 Task: Add a signature Crystal Jones containing Thanks for everything, Crystal Jones to email address softage.4@softage.net and add a label Infrastructure
Action: Mouse moved to (1004, 82)
Screenshot: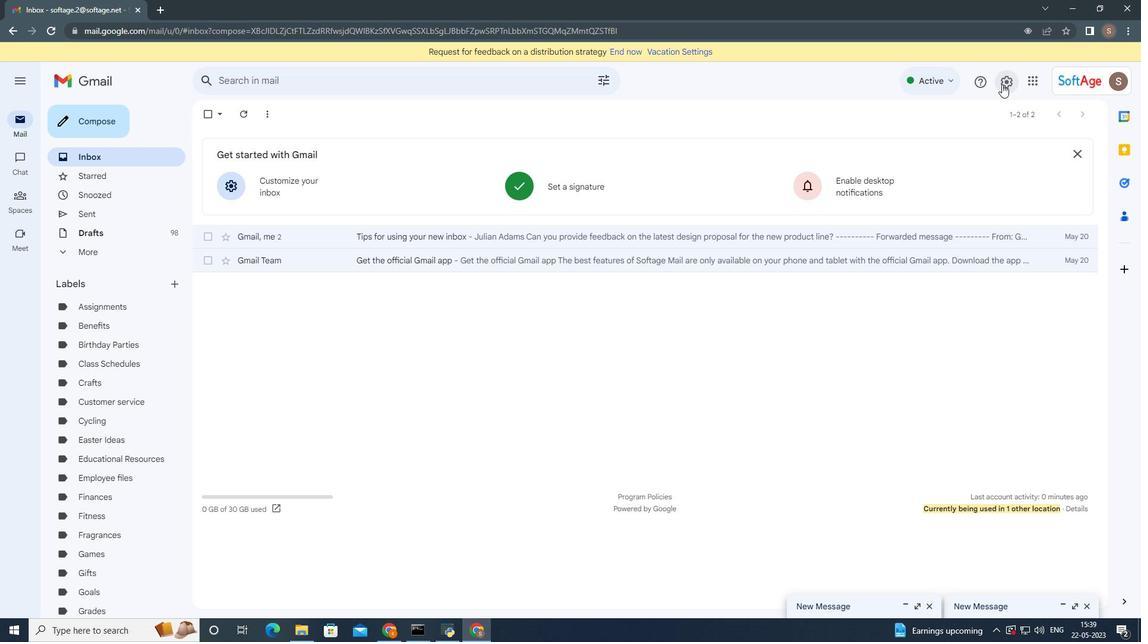 
Action: Mouse pressed left at (1004, 82)
Screenshot: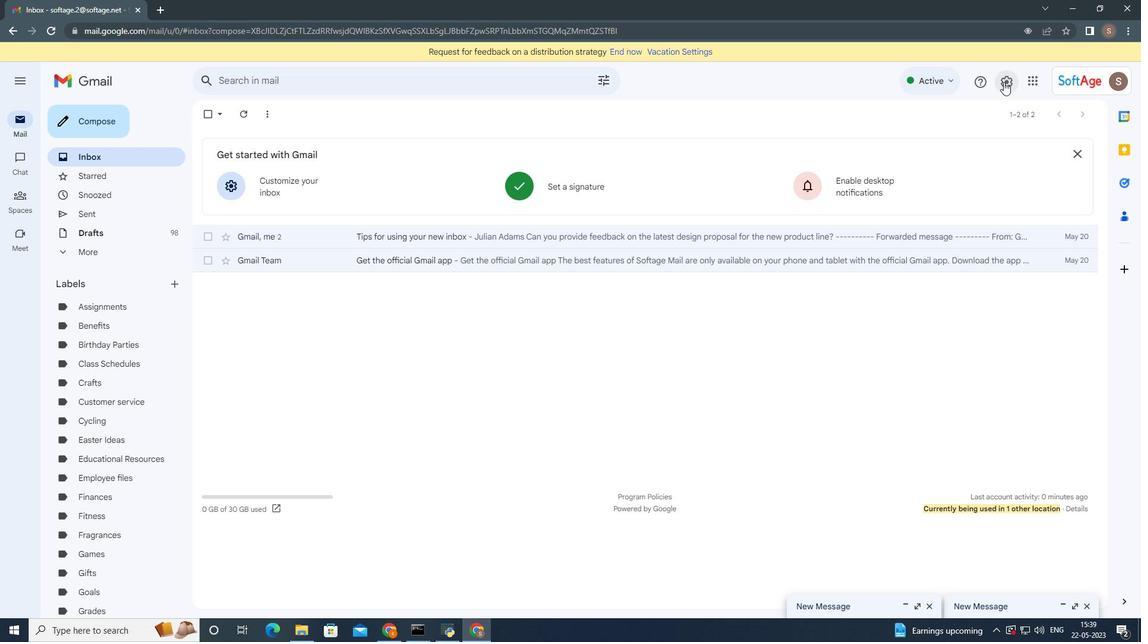 
Action: Mouse moved to (973, 137)
Screenshot: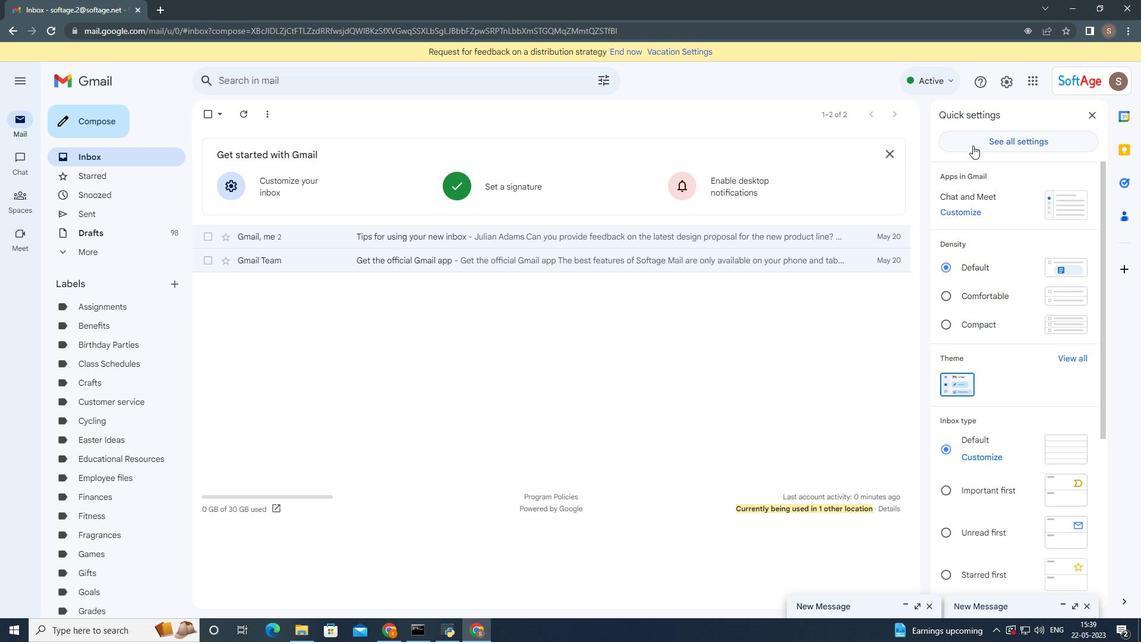 
Action: Mouse pressed left at (973, 137)
Screenshot: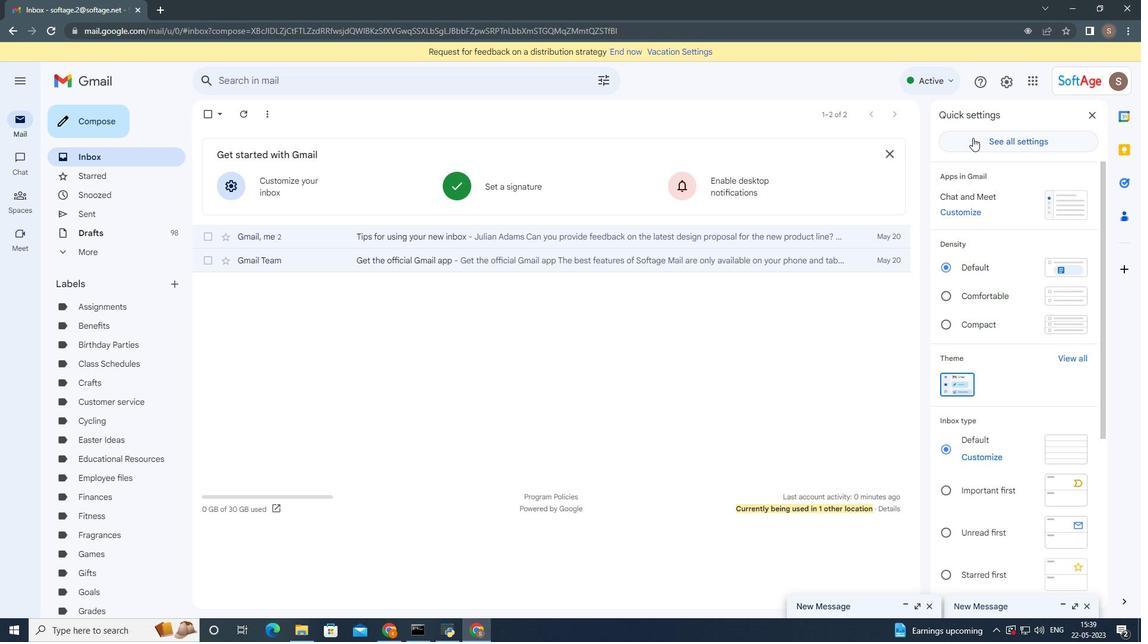
Action: Mouse moved to (811, 266)
Screenshot: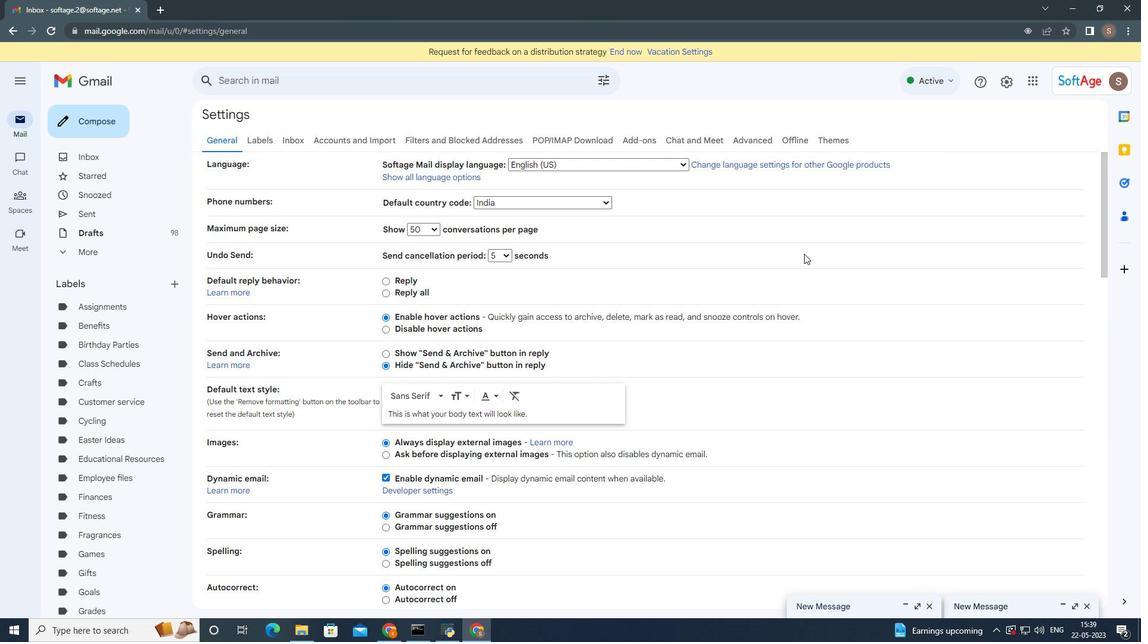 
Action: Mouse scrolled (805, 256) with delta (0, 0)
Screenshot: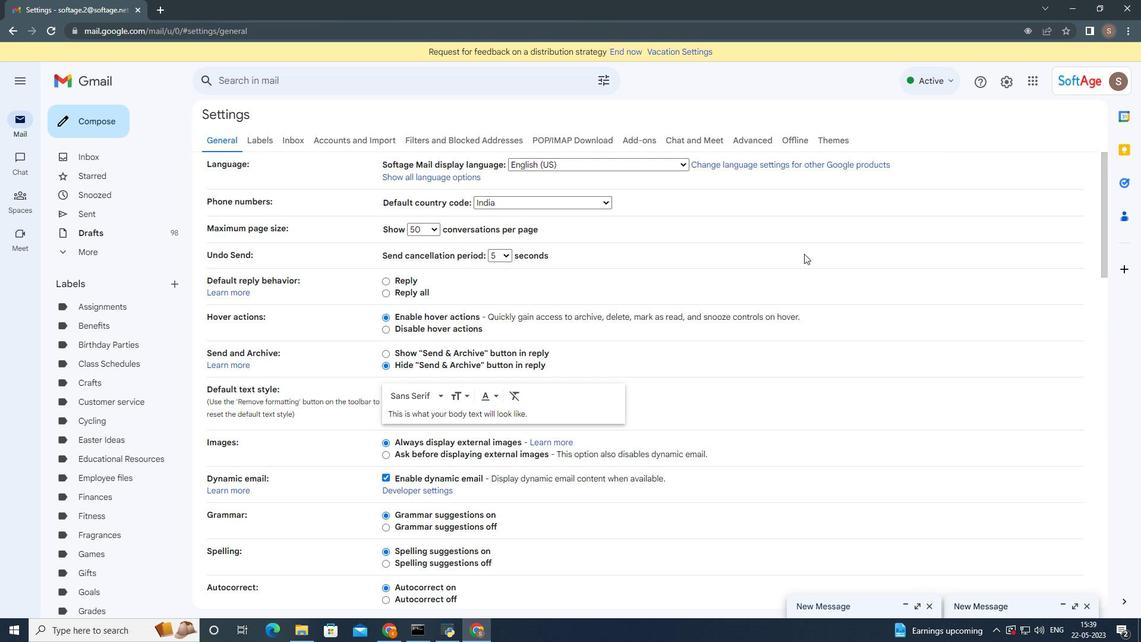 
Action: Mouse moved to (811, 267)
Screenshot: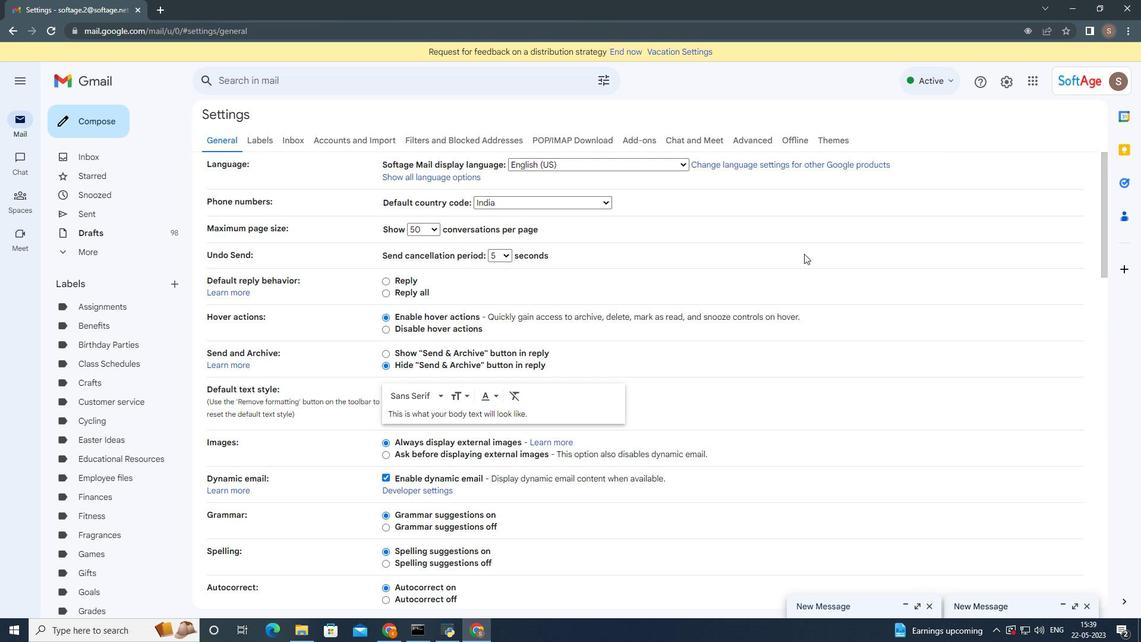 
Action: Mouse scrolled (811, 266) with delta (0, 0)
Screenshot: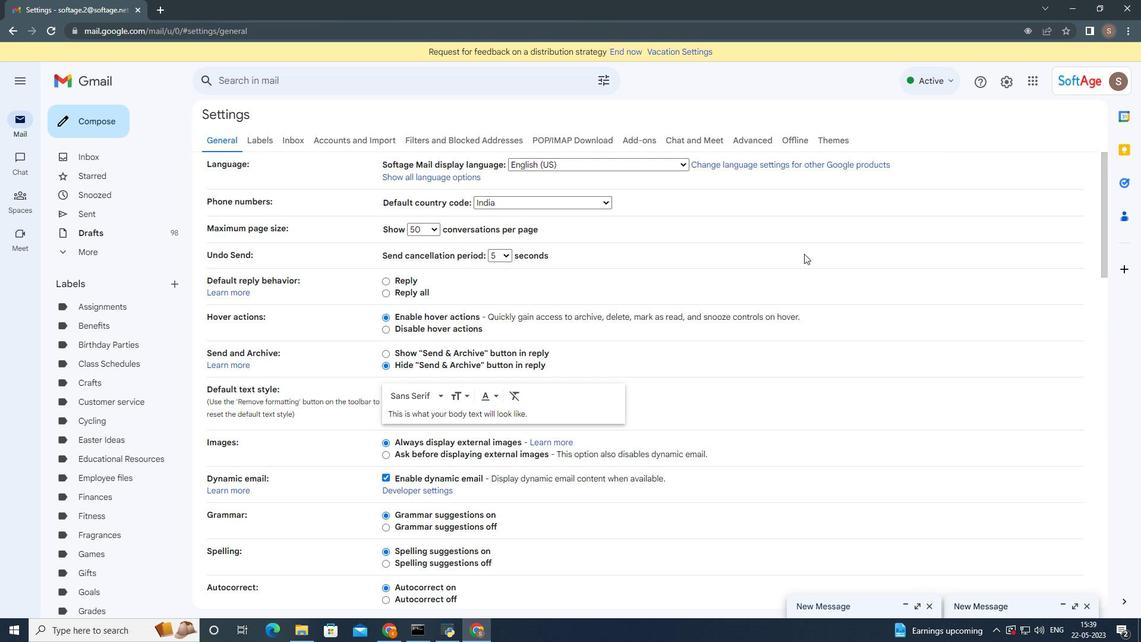 
Action: Mouse moved to (815, 277)
Screenshot: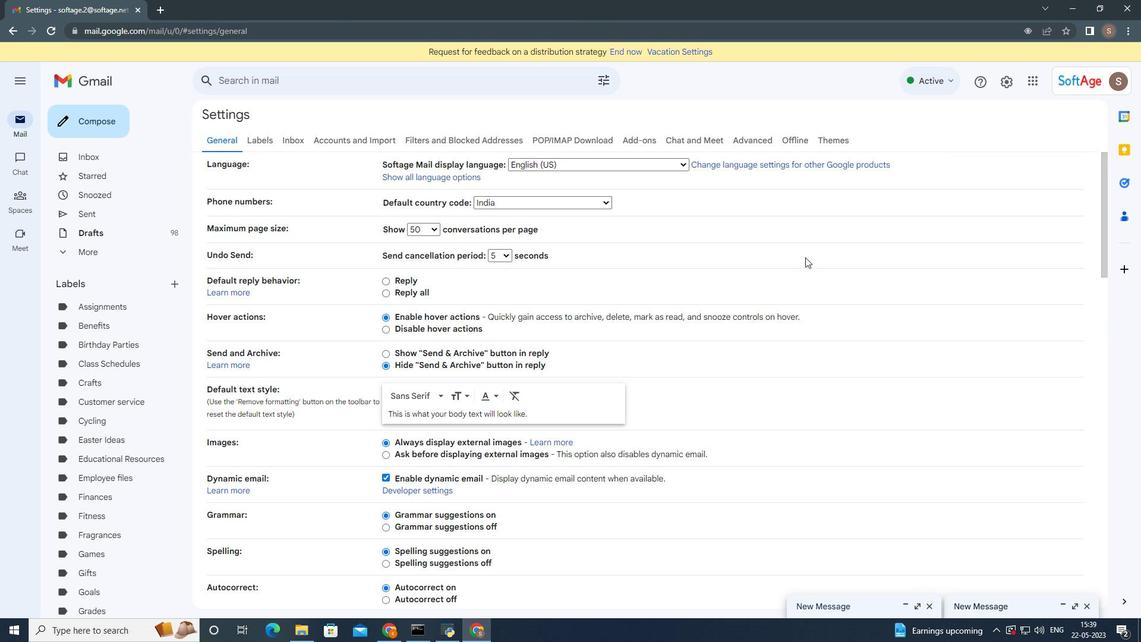 
Action: Mouse scrolled (815, 276) with delta (0, 0)
Screenshot: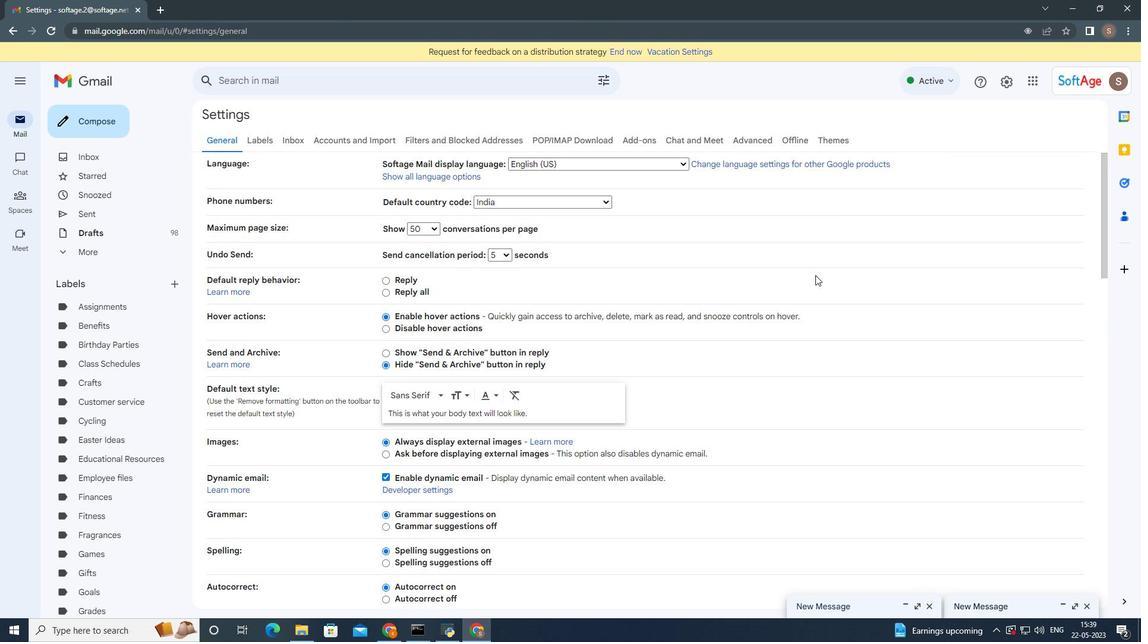 
Action: Mouse moved to (631, 314)
Screenshot: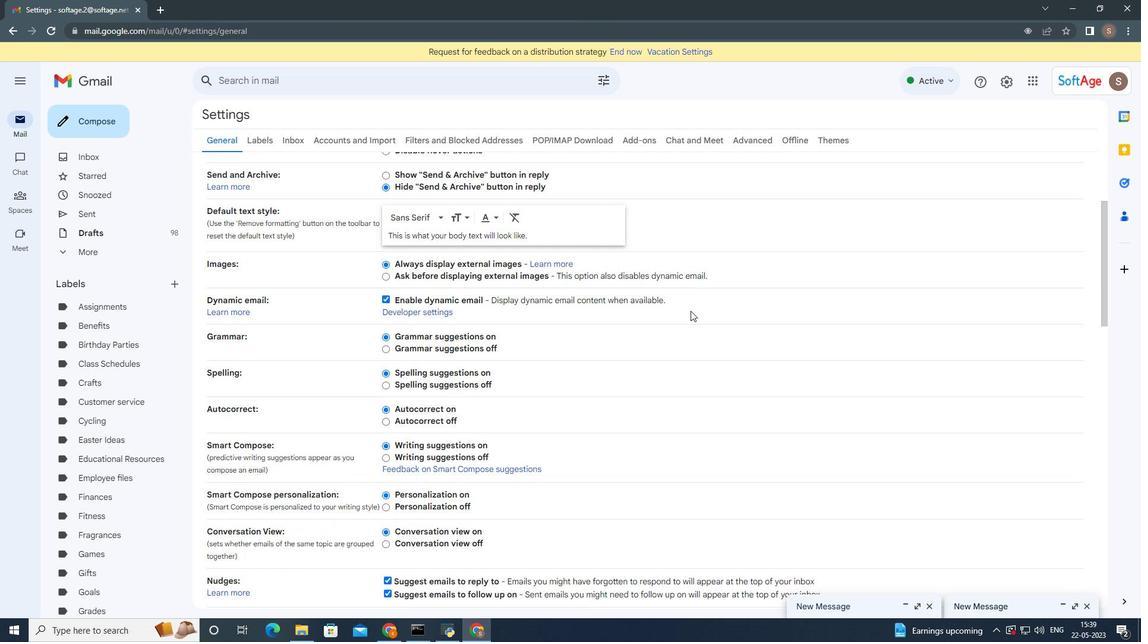 
Action: Mouse scrolled (631, 313) with delta (0, 0)
Screenshot: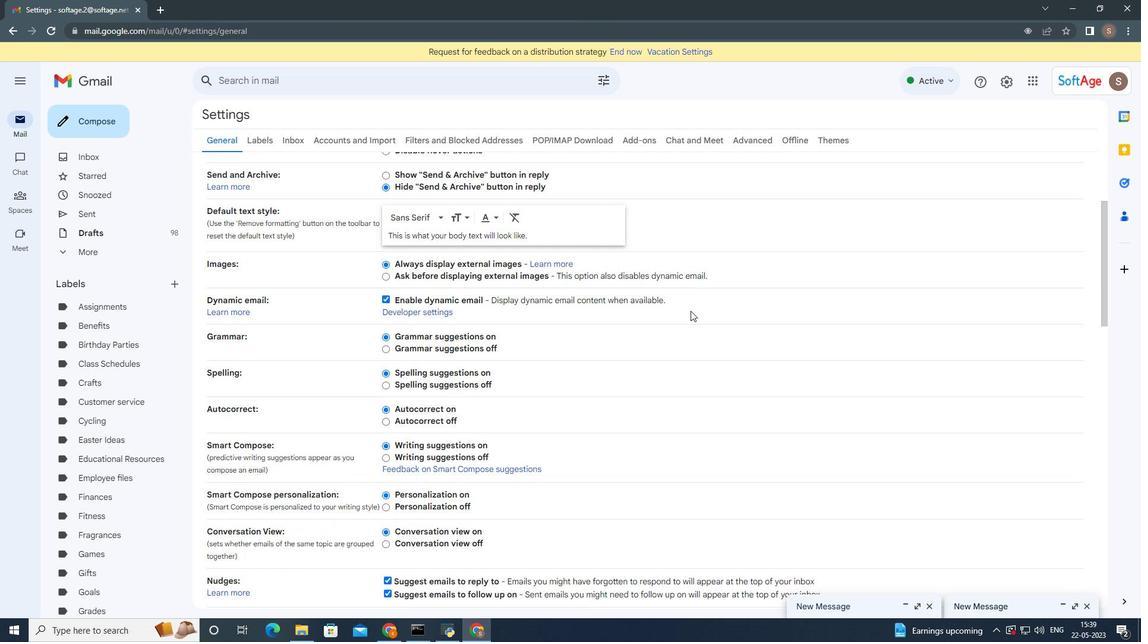 
Action: Mouse moved to (501, 312)
Screenshot: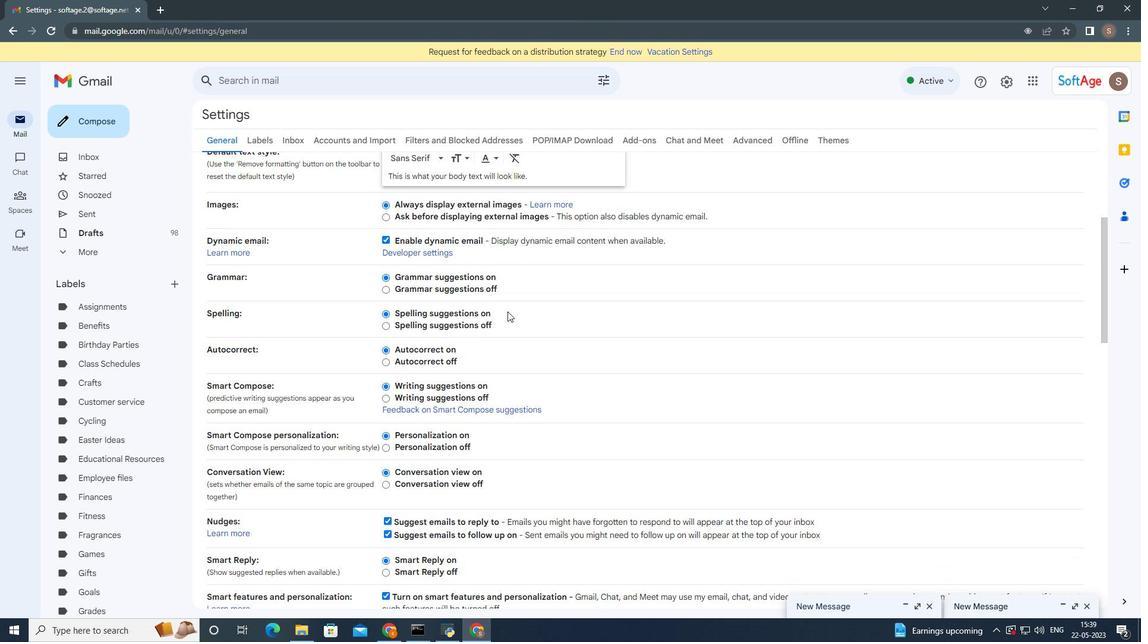 
Action: Mouse scrolled (501, 312) with delta (0, 0)
Screenshot: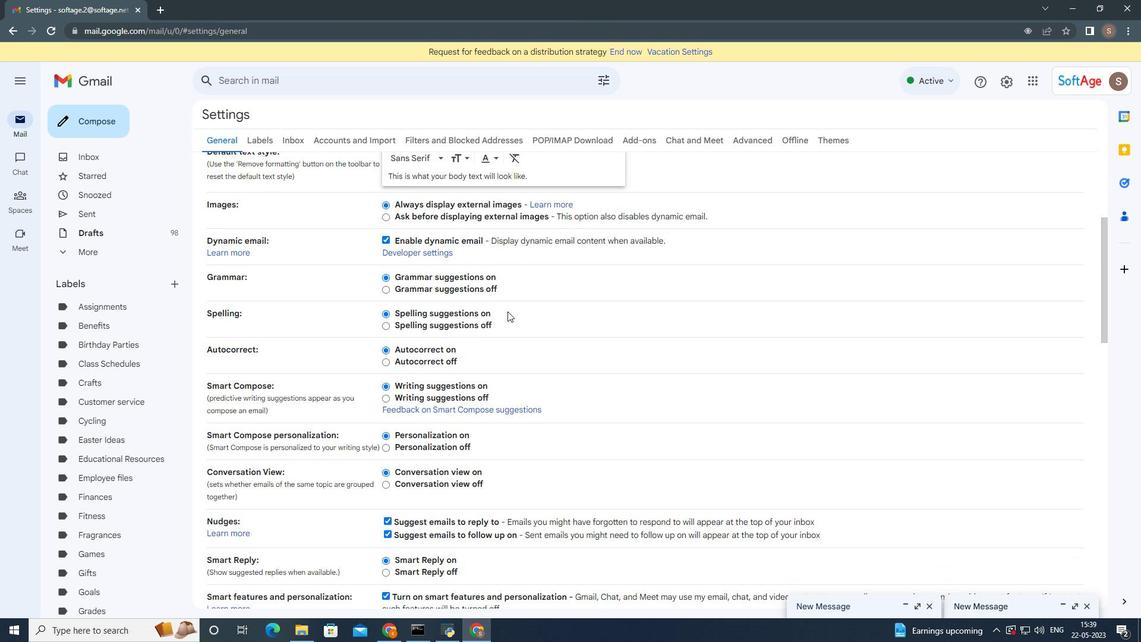 
Action: Mouse moved to (499, 313)
Screenshot: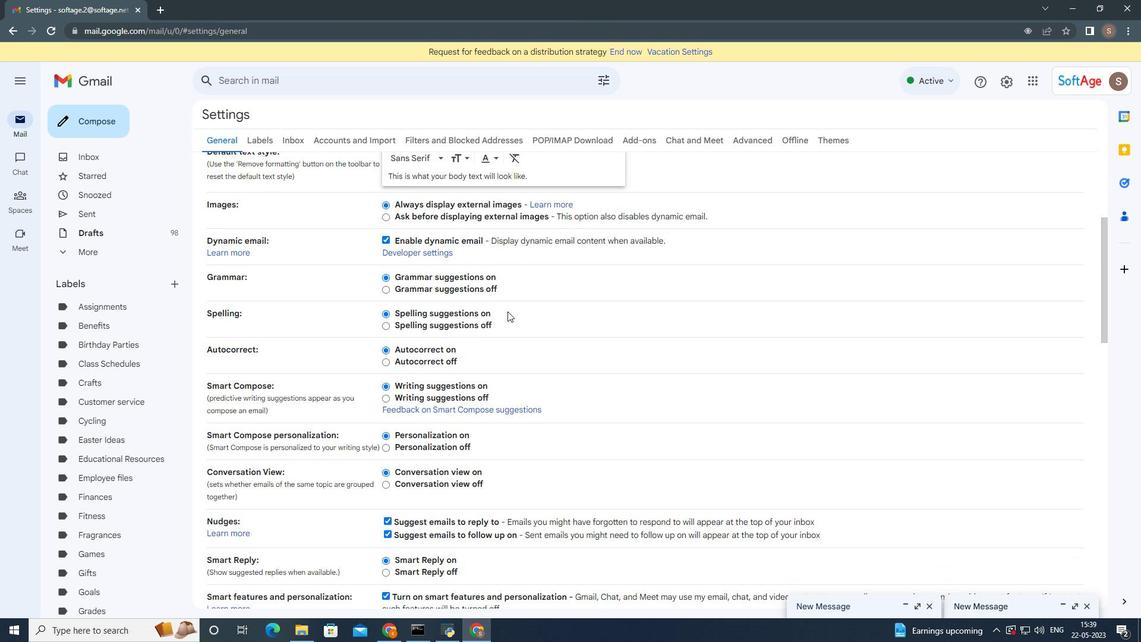 
Action: Mouse scrolled (499, 313) with delta (0, 0)
Screenshot: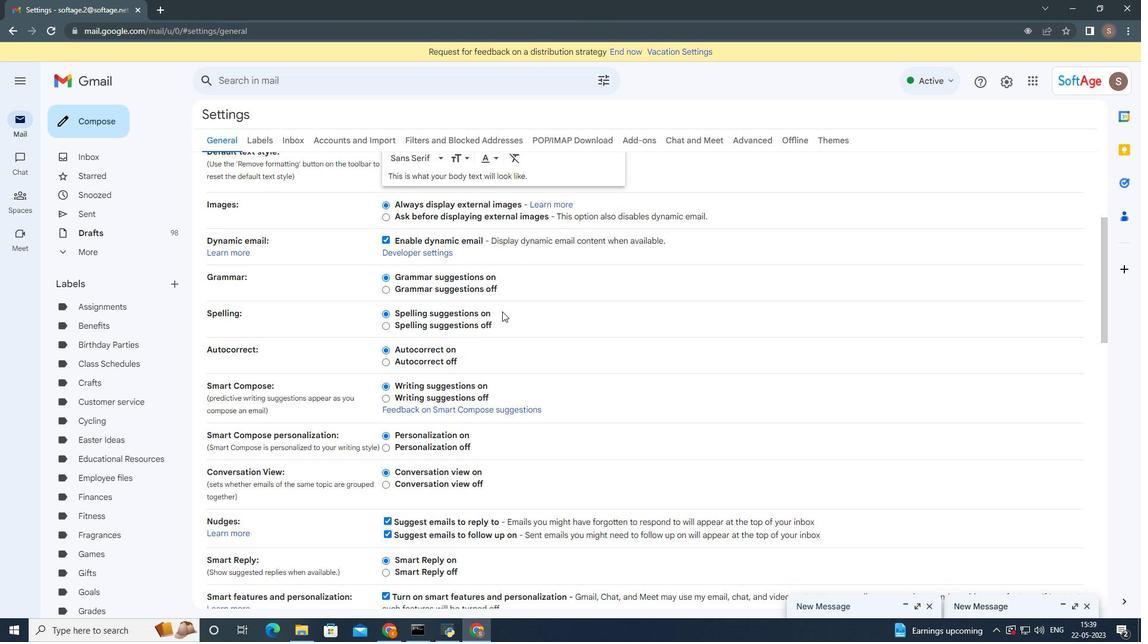 
Action: Mouse moved to (498, 314)
Screenshot: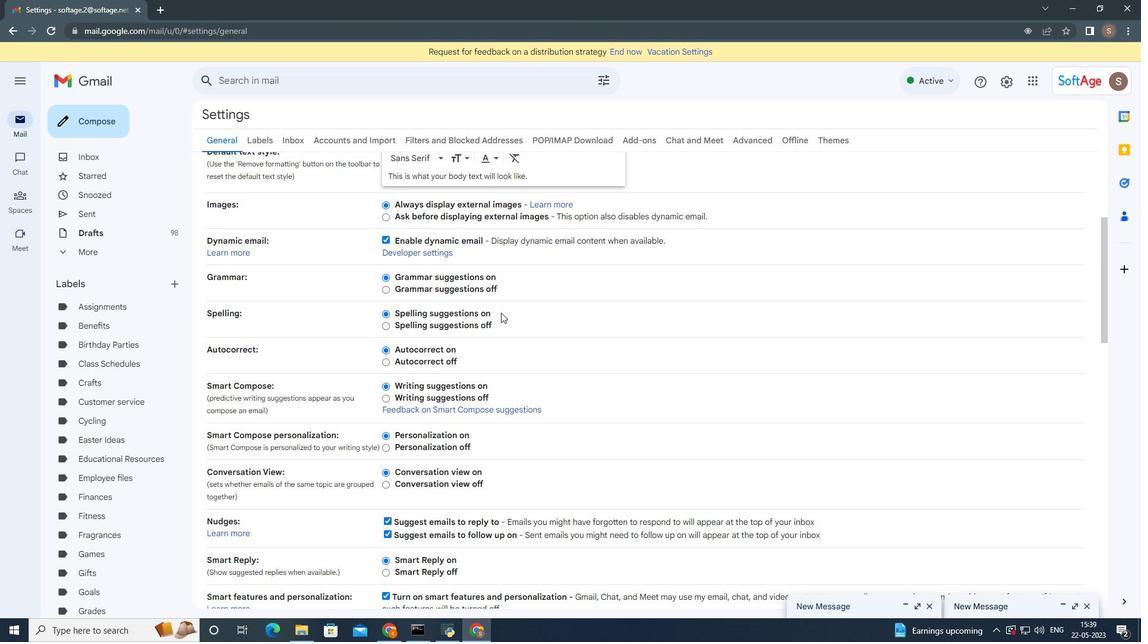 
Action: Mouse scrolled (498, 313) with delta (0, 0)
Screenshot: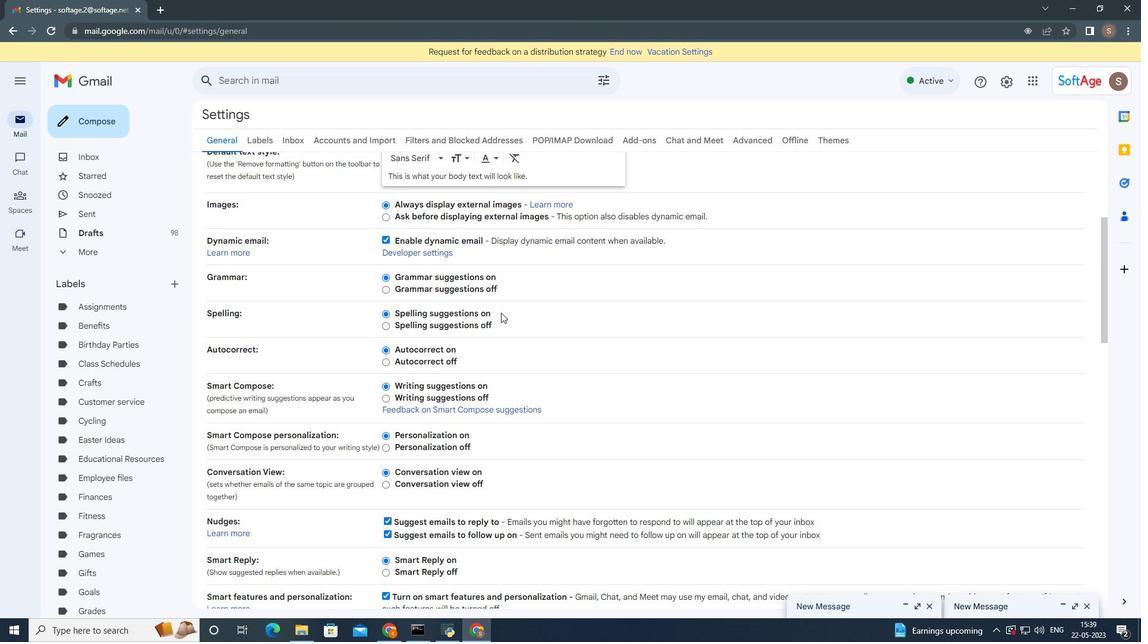 
Action: Mouse moved to (498, 315)
Screenshot: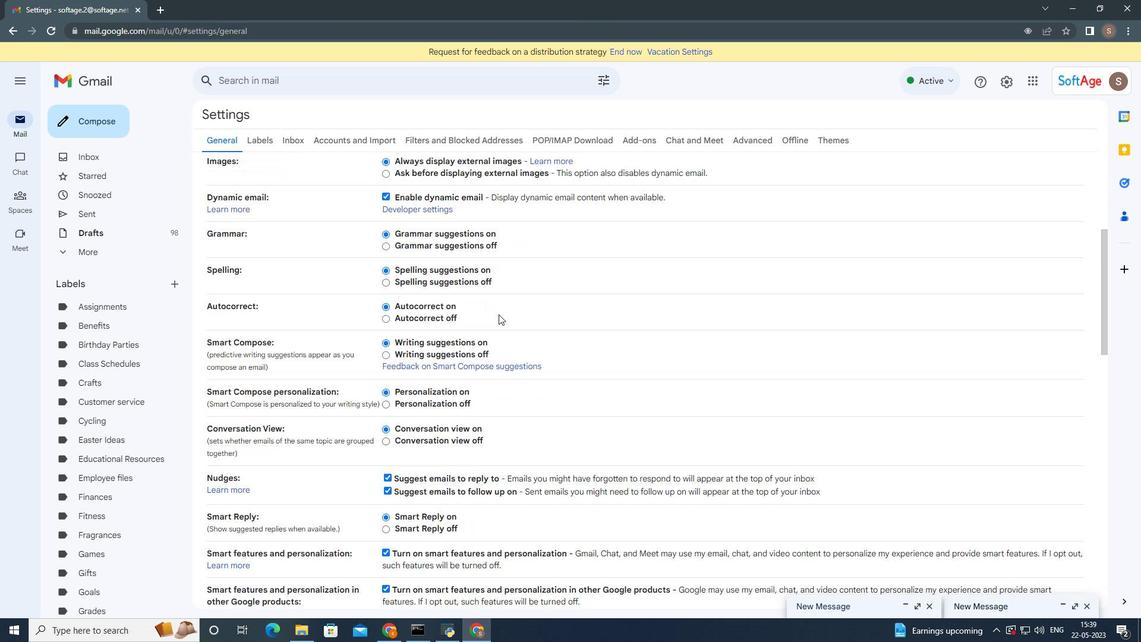 
Action: Mouse scrolled (498, 314) with delta (0, 0)
Screenshot: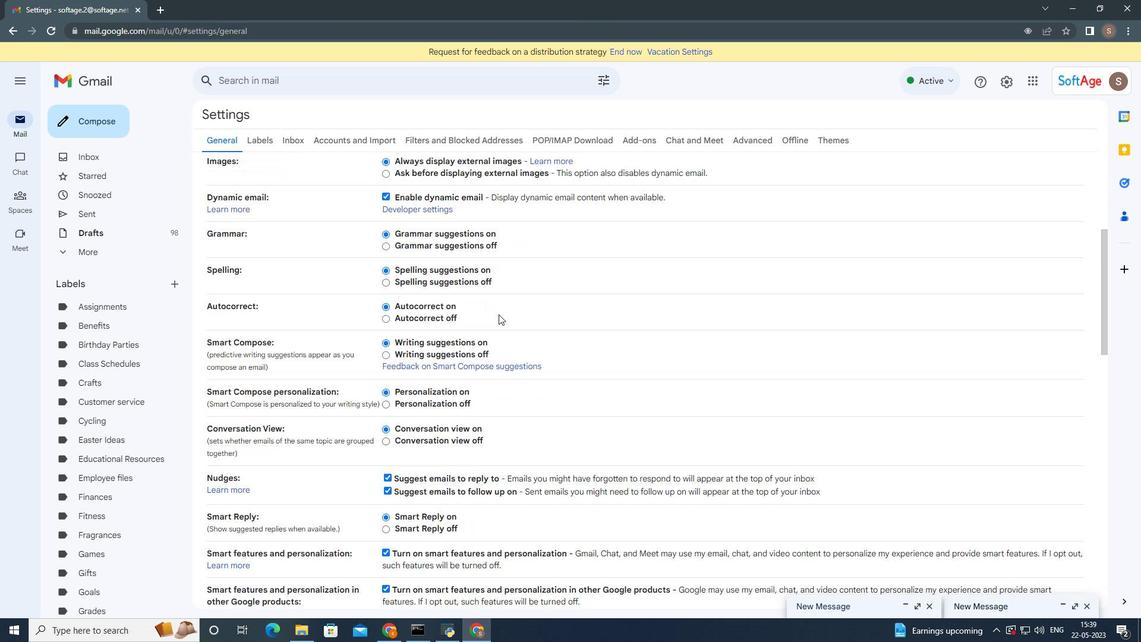 
Action: Mouse moved to (495, 324)
Screenshot: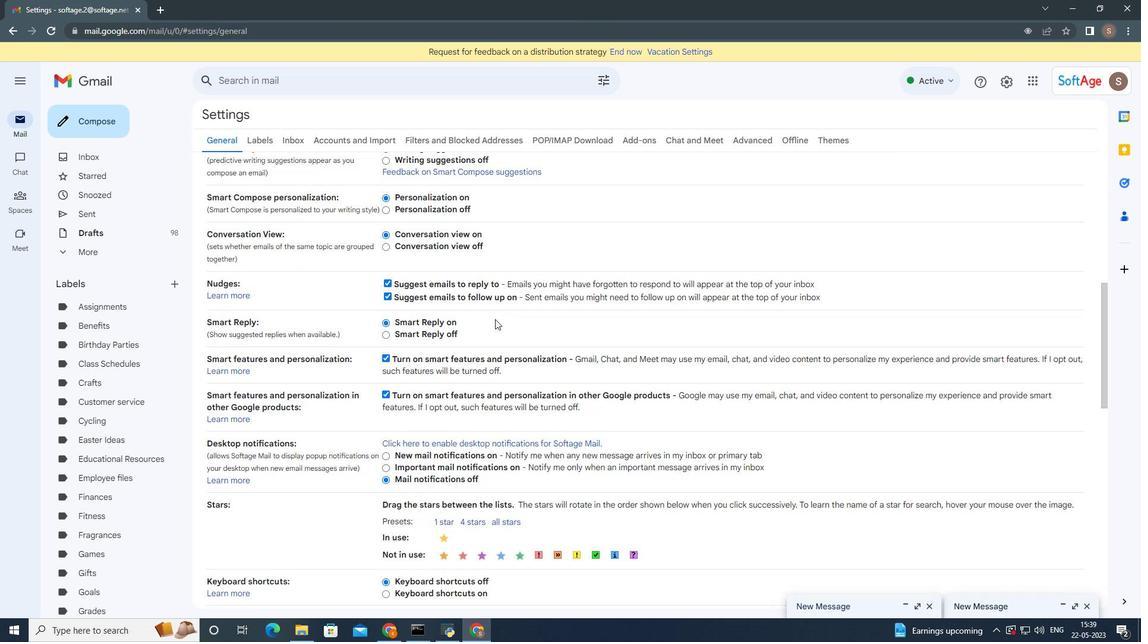 
Action: Mouse scrolled (495, 323) with delta (0, 0)
Screenshot: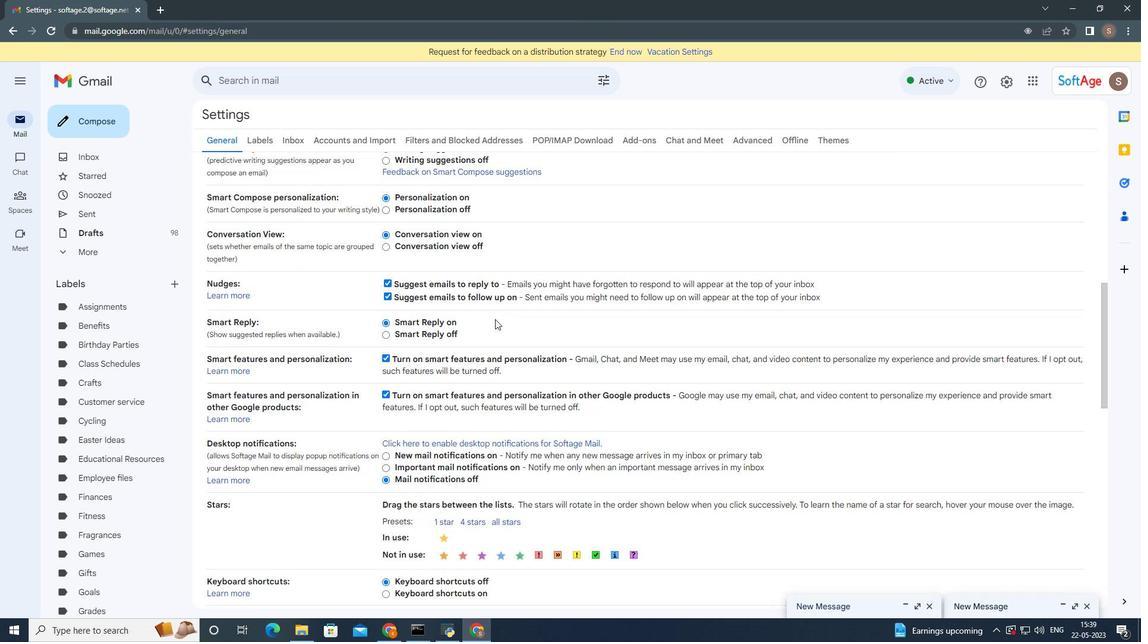 
Action: Mouse moved to (495, 325)
Screenshot: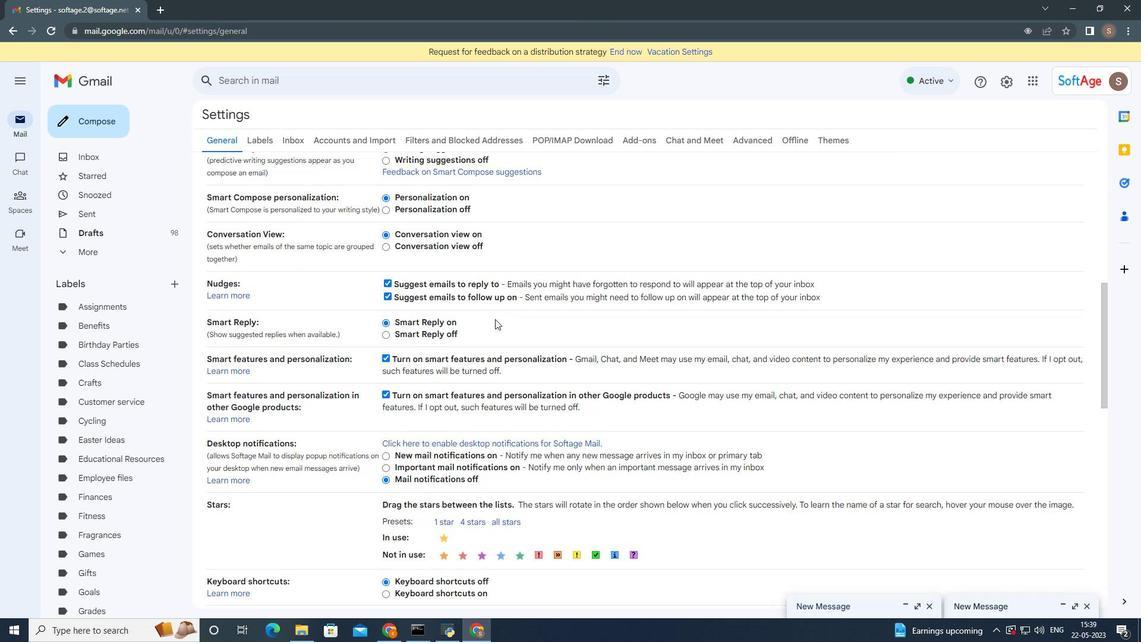 
Action: Mouse scrolled (495, 325) with delta (0, 0)
Screenshot: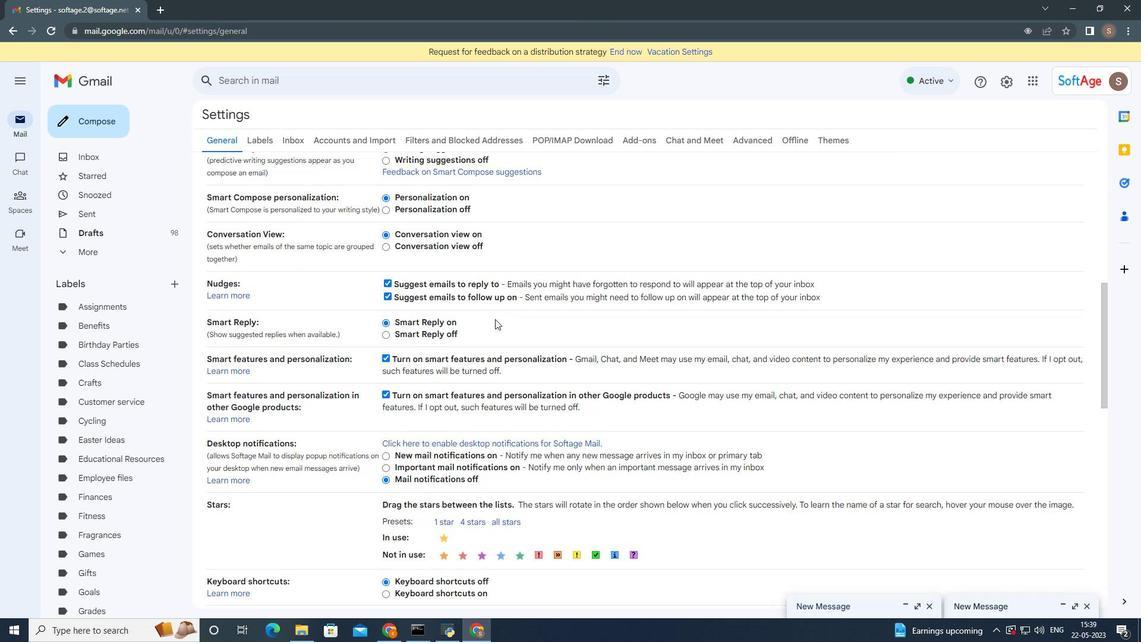 
Action: Mouse moved to (495, 327)
Screenshot: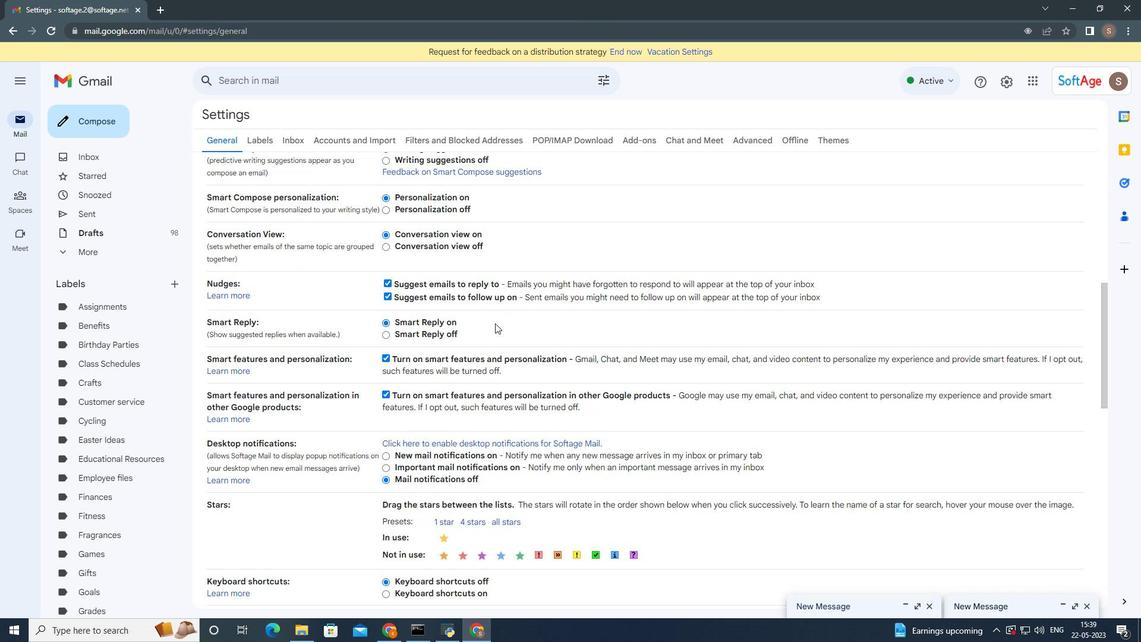 
Action: Mouse scrolled (495, 326) with delta (0, 0)
Screenshot: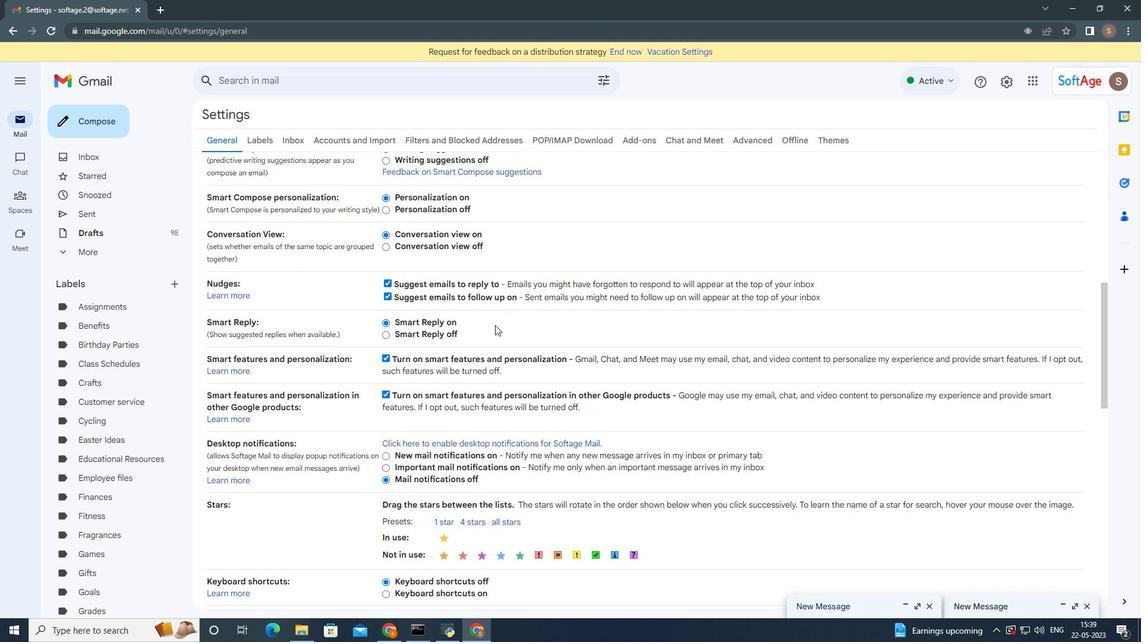 
Action: Mouse moved to (495, 328)
Screenshot: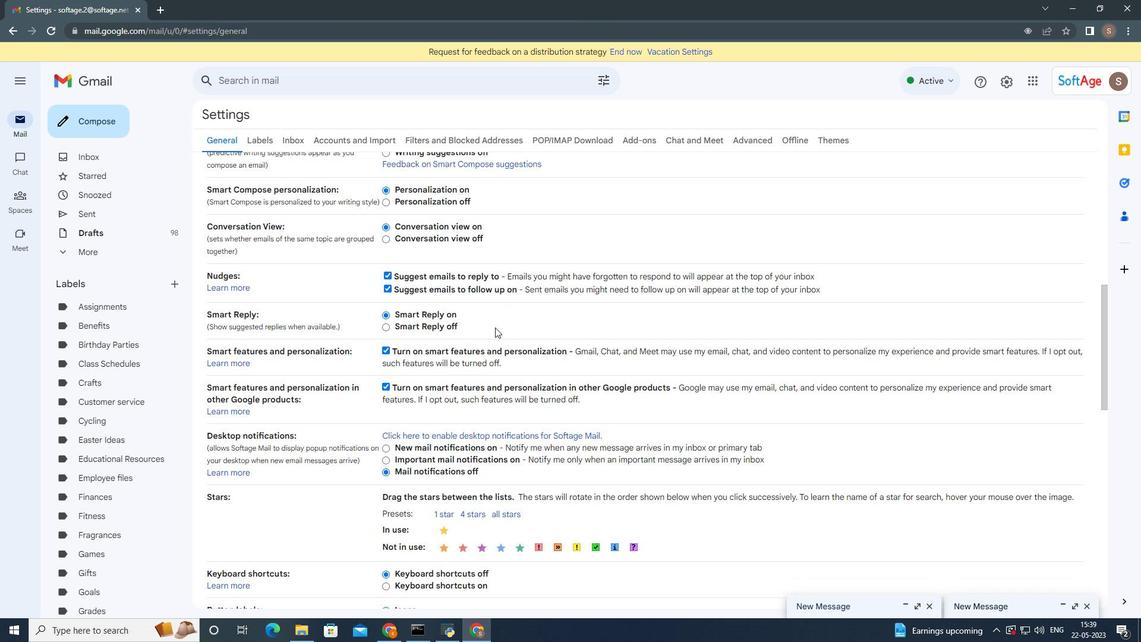 
Action: Mouse scrolled (495, 328) with delta (0, 0)
Screenshot: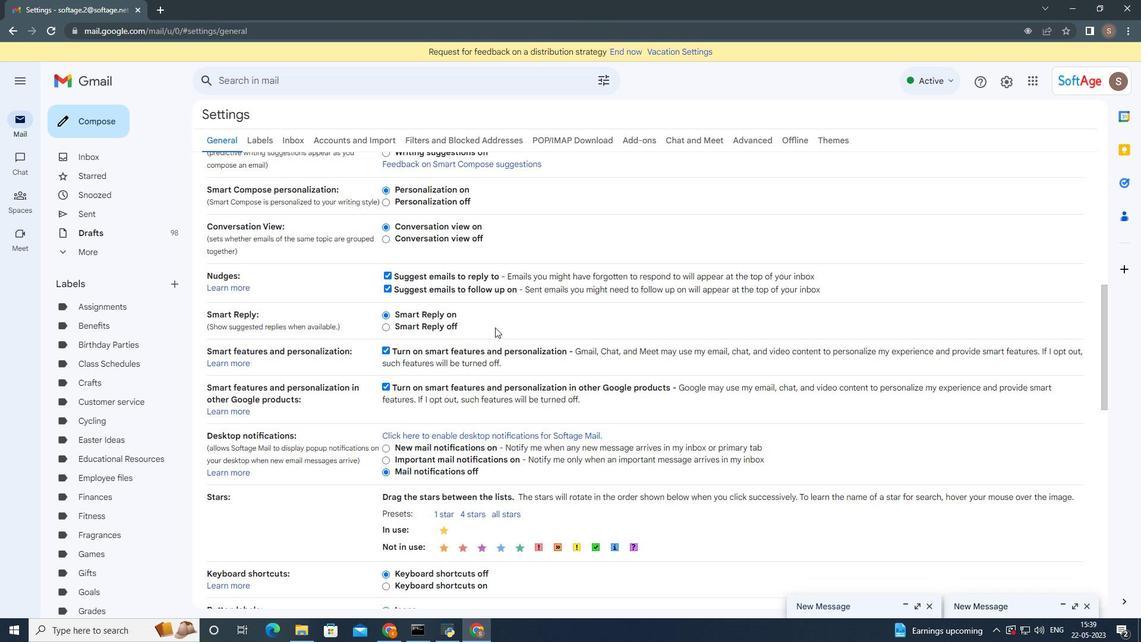 
Action: Mouse moved to (494, 335)
Screenshot: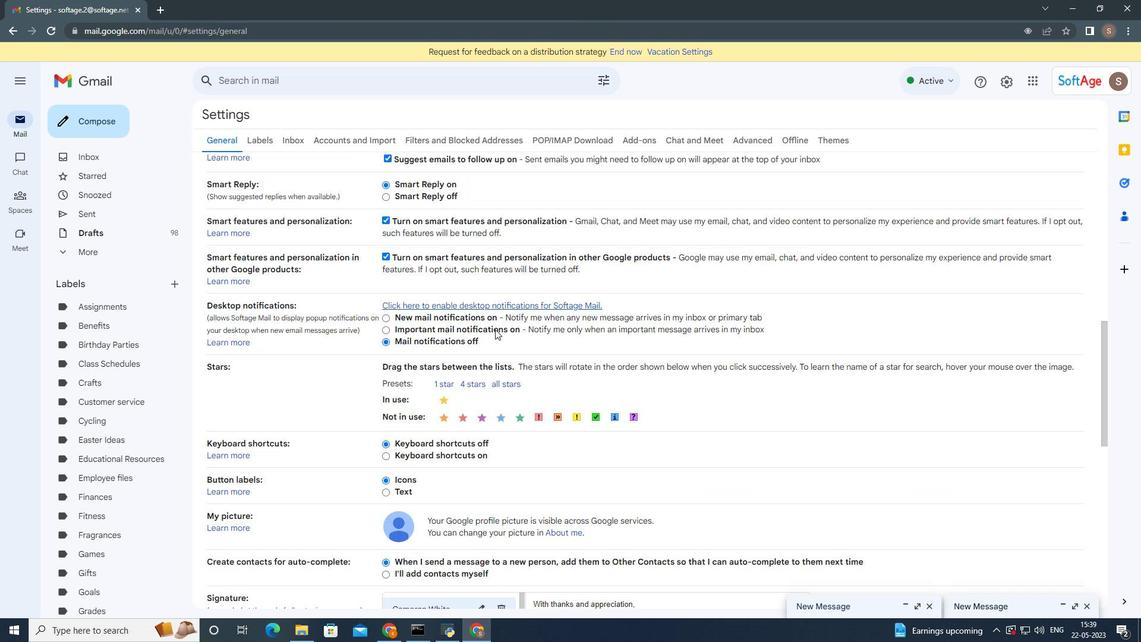 
Action: Mouse scrolled (494, 335) with delta (0, 0)
Screenshot: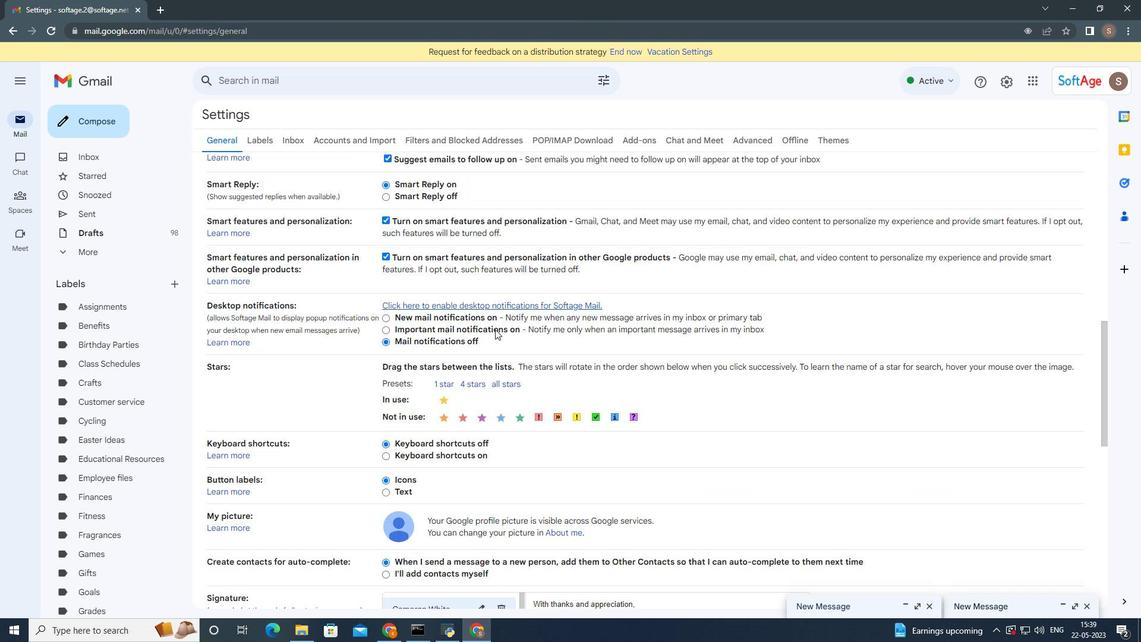 
Action: Mouse moved to (511, 410)
Screenshot: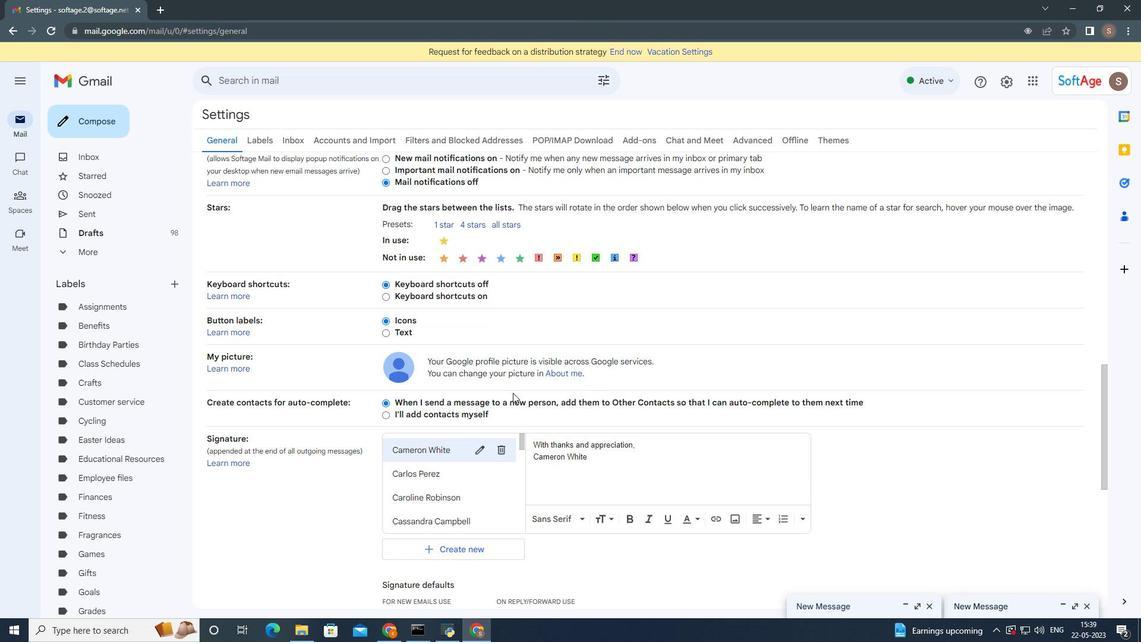 
Action: Mouse scrolled (511, 407) with delta (0, 0)
Screenshot: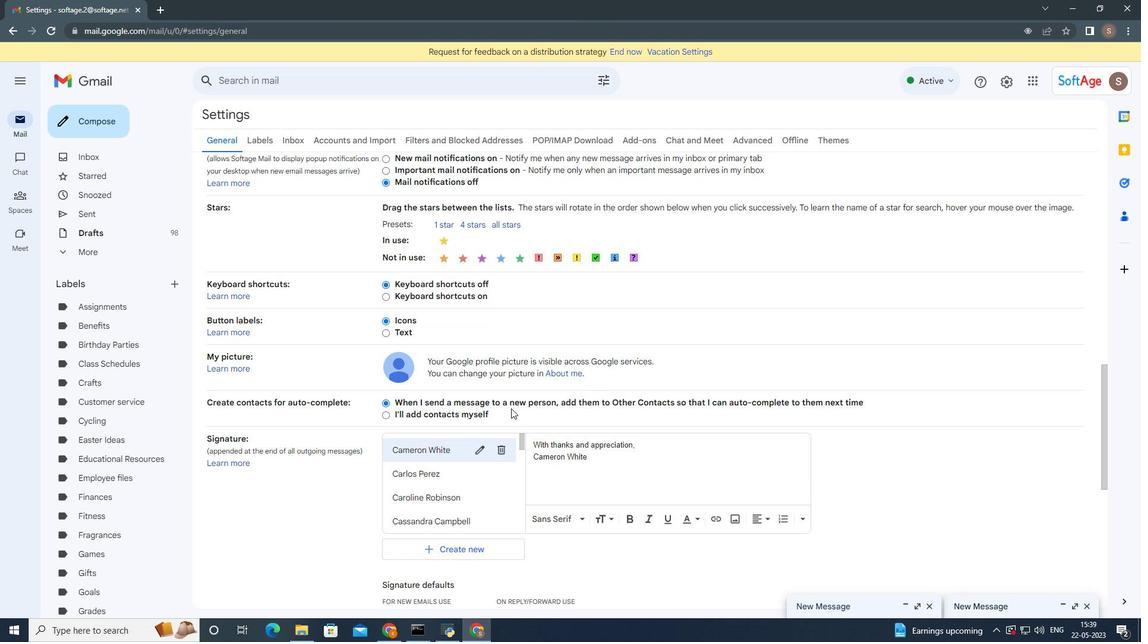 
Action: Mouse moved to (510, 413)
Screenshot: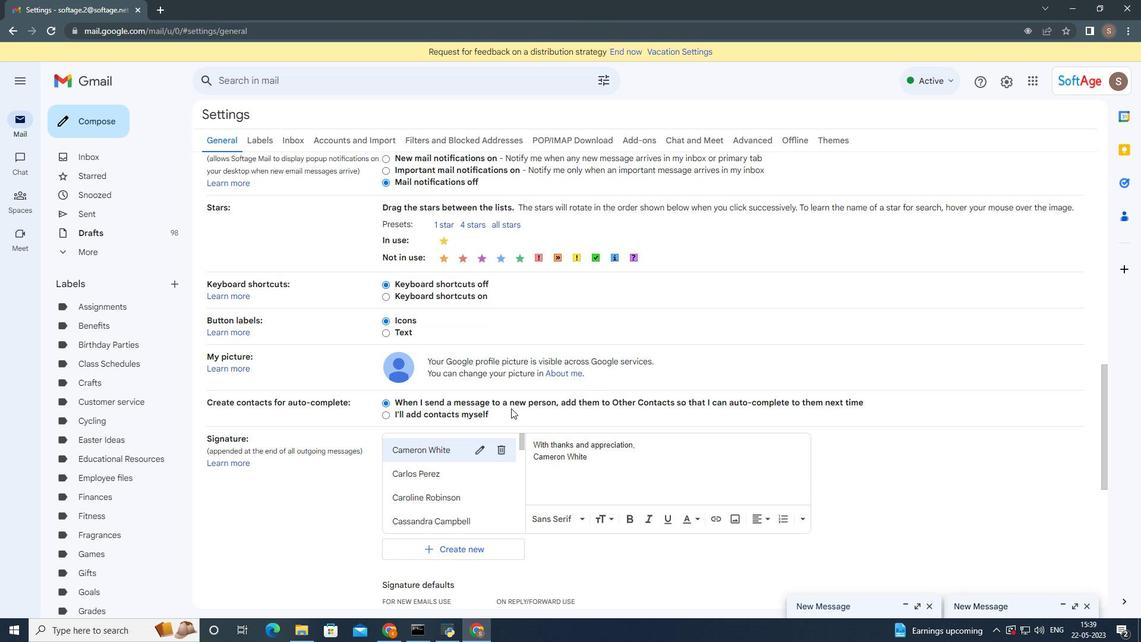
Action: Mouse scrolled (511, 412) with delta (0, 0)
Screenshot: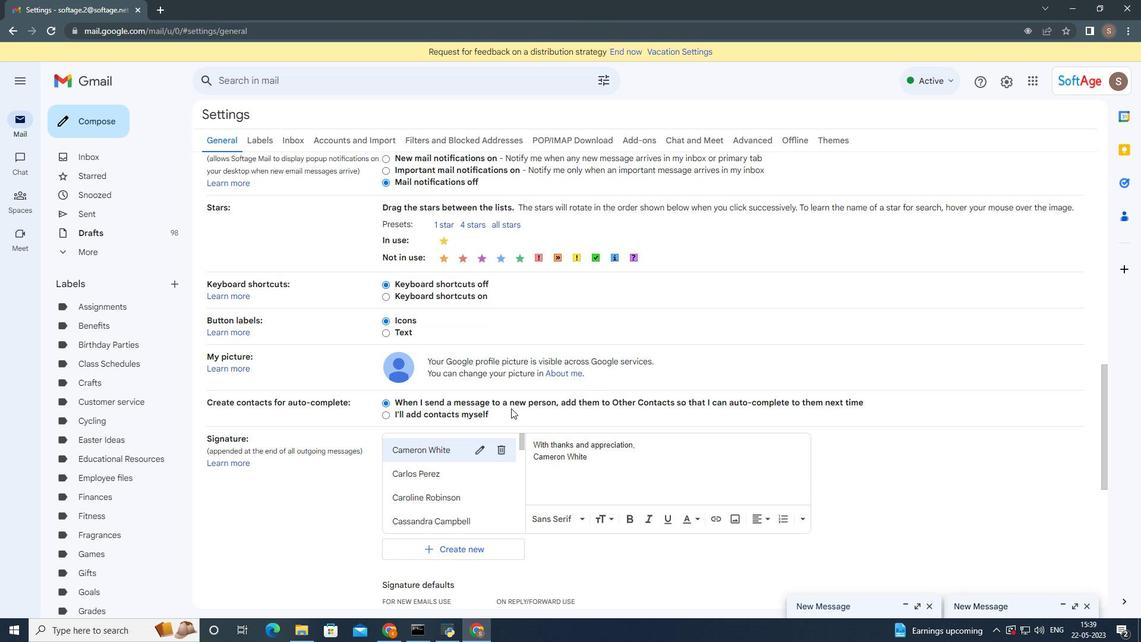 
Action: Mouse moved to (510, 413)
Screenshot: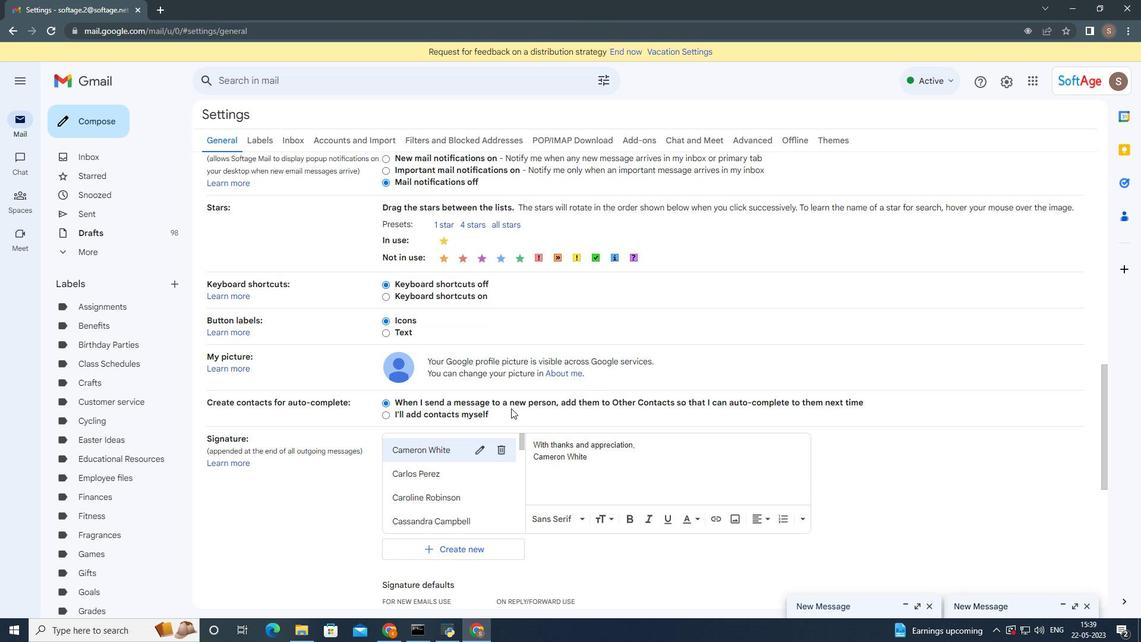 
Action: Mouse scrolled (510, 412) with delta (0, 0)
Screenshot: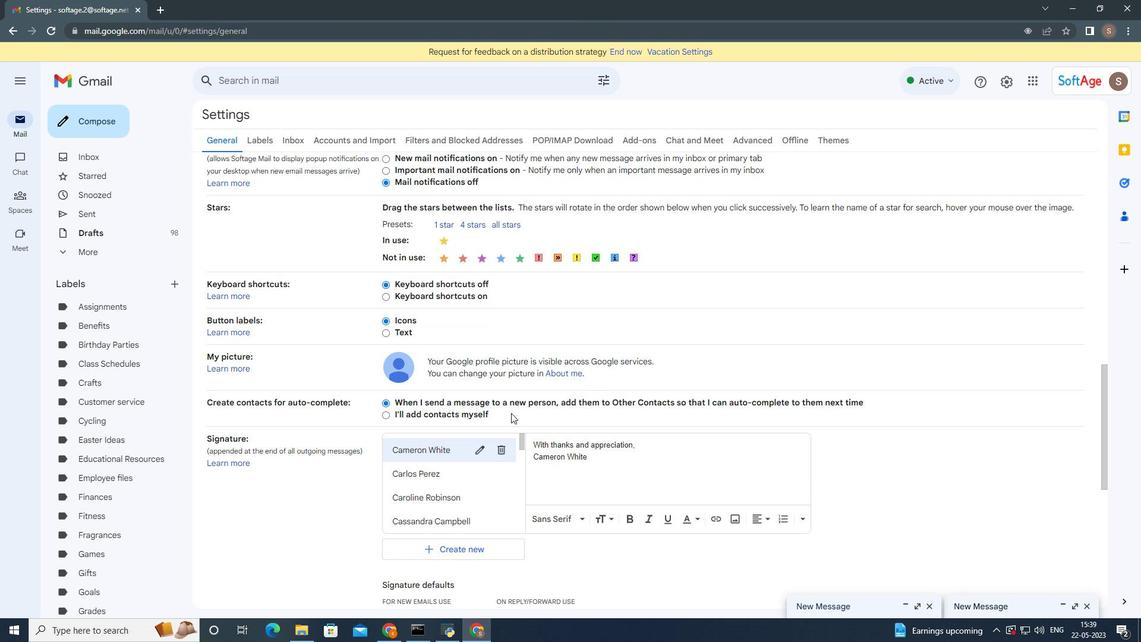 
Action: Mouse moved to (507, 415)
Screenshot: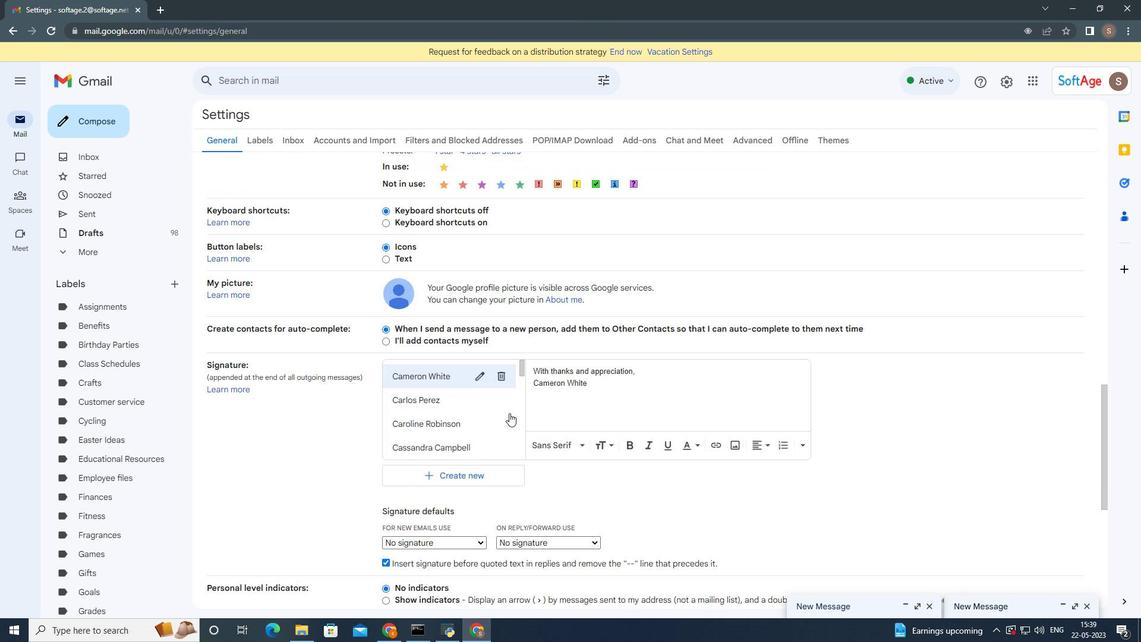 
Action: Mouse scrolled (507, 414) with delta (0, 0)
Screenshot: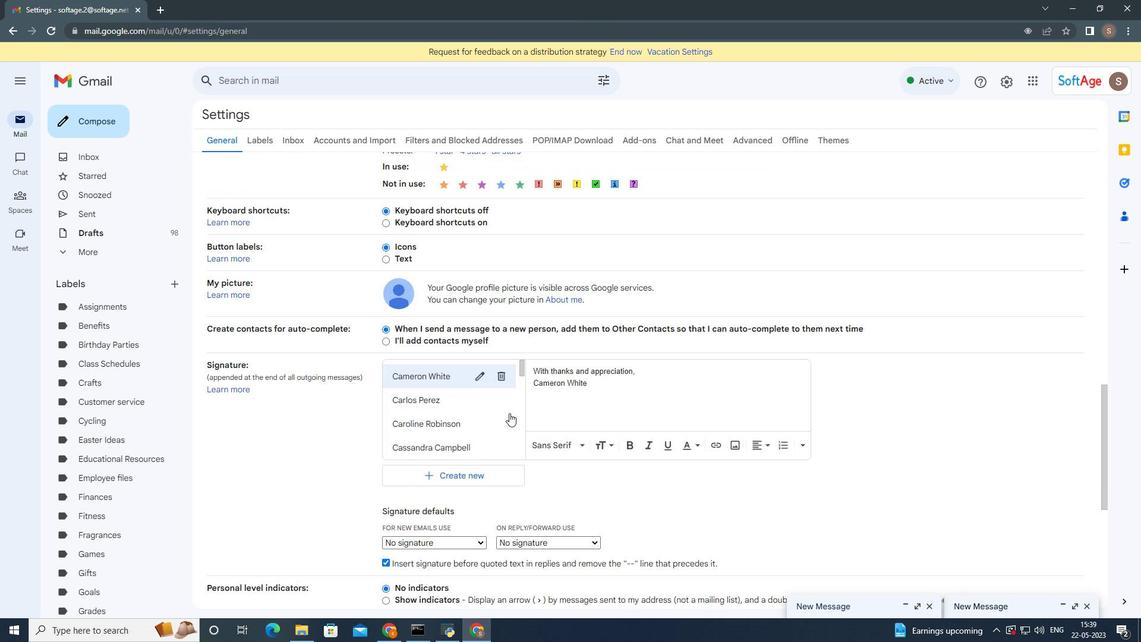 
Action: Mouse moved to (488, 310)
Screenshot: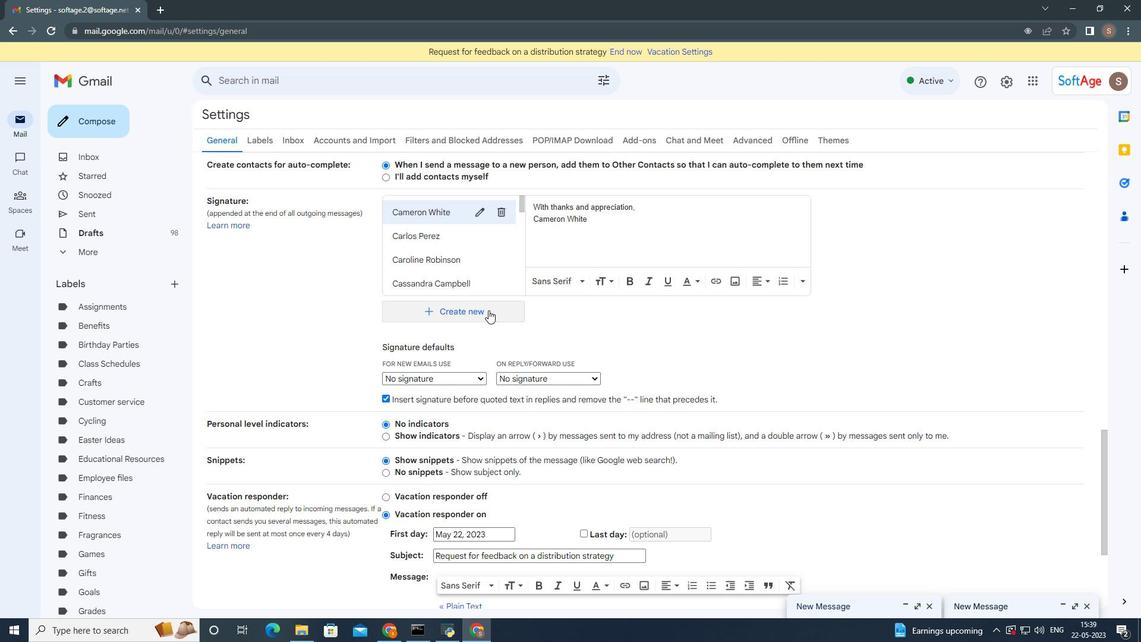 
Action: Mouse pressed left at (488, 310)
Screenshot: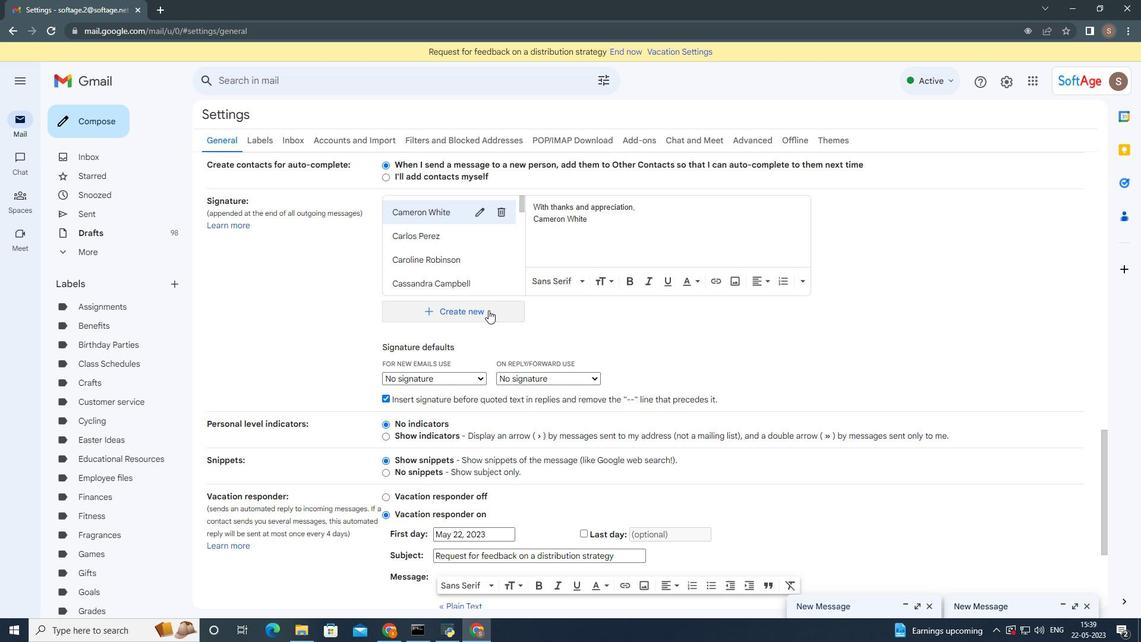 
Action: Mouse moved to (636, 305)
Screenshot: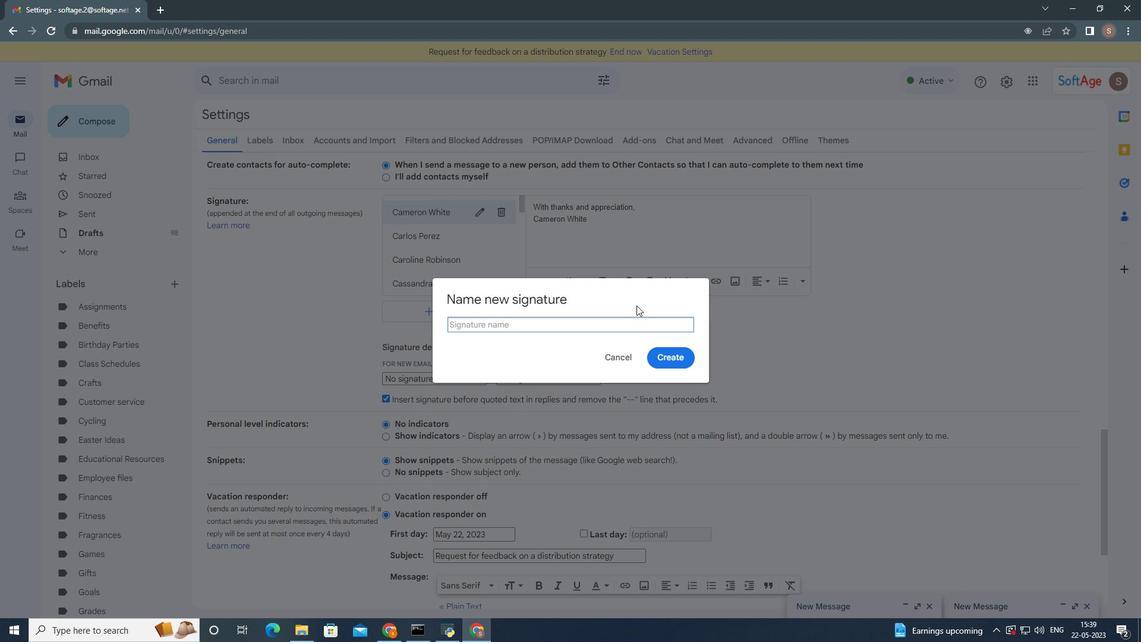 
Action: Key pressed <Key.shift>Crystal<Key.space><Key.shift>H<Key.backspace><Key.shift>Jones
Screenshot: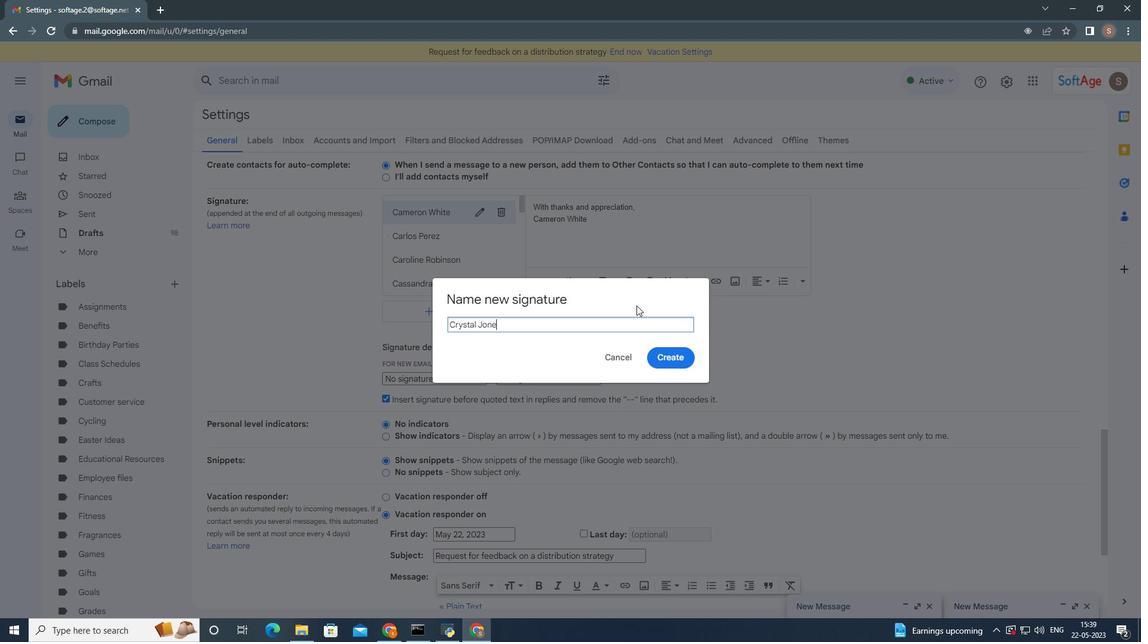 
Action: Mouse moved to (668, 360)
Screenshot: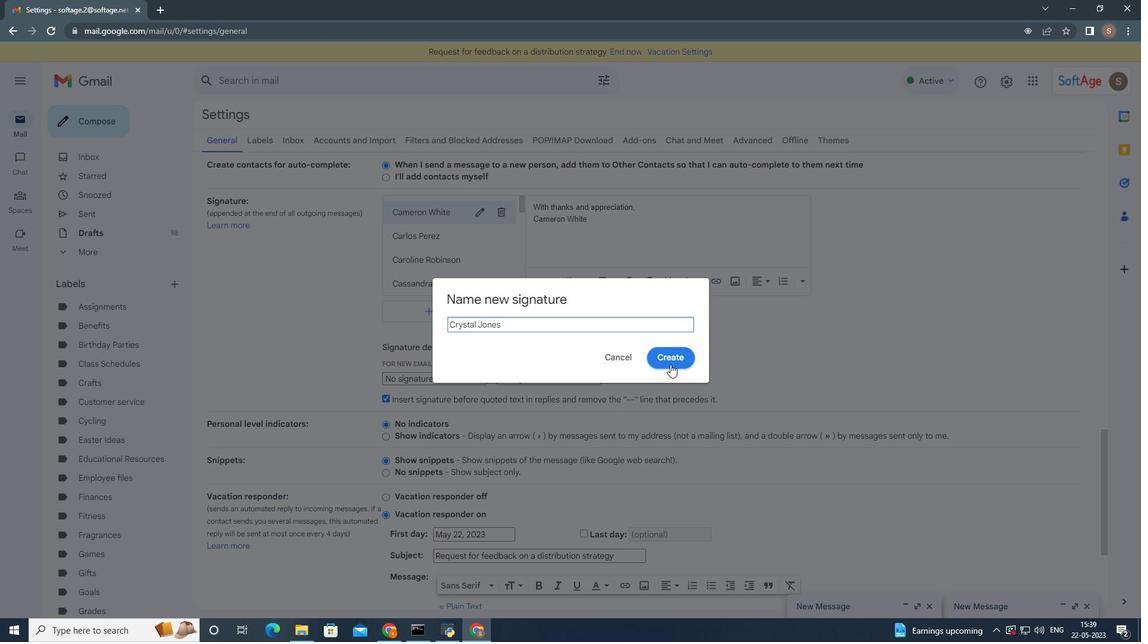 
Action: Mouse pressed left at (668, 360)
Screenshot: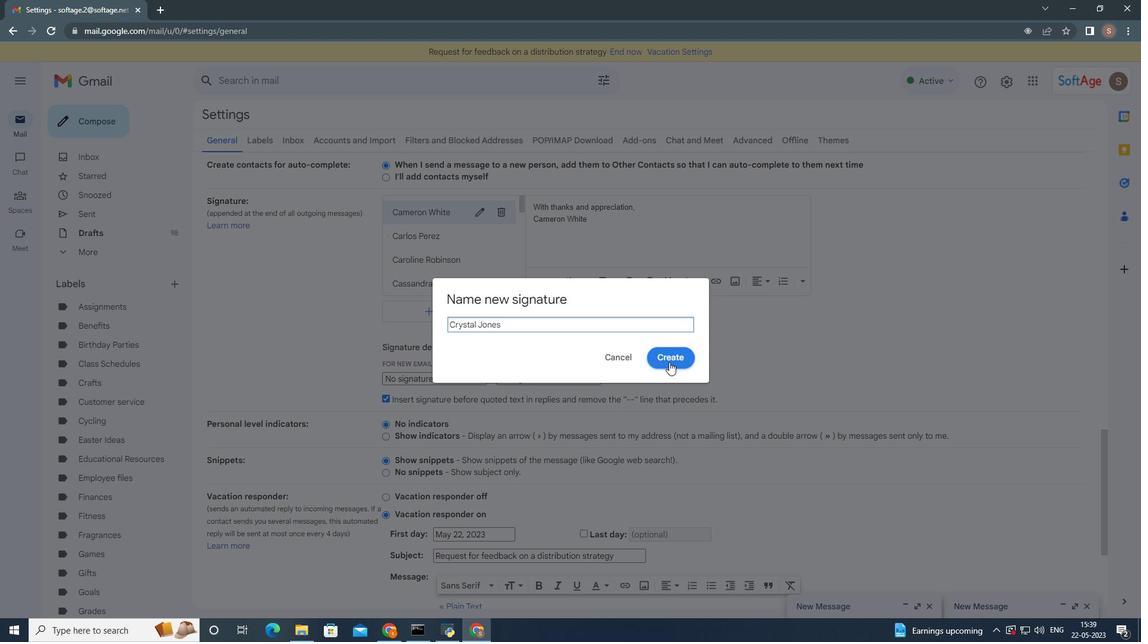 
Action: Mouse moved to (575, 239)
Screenshot: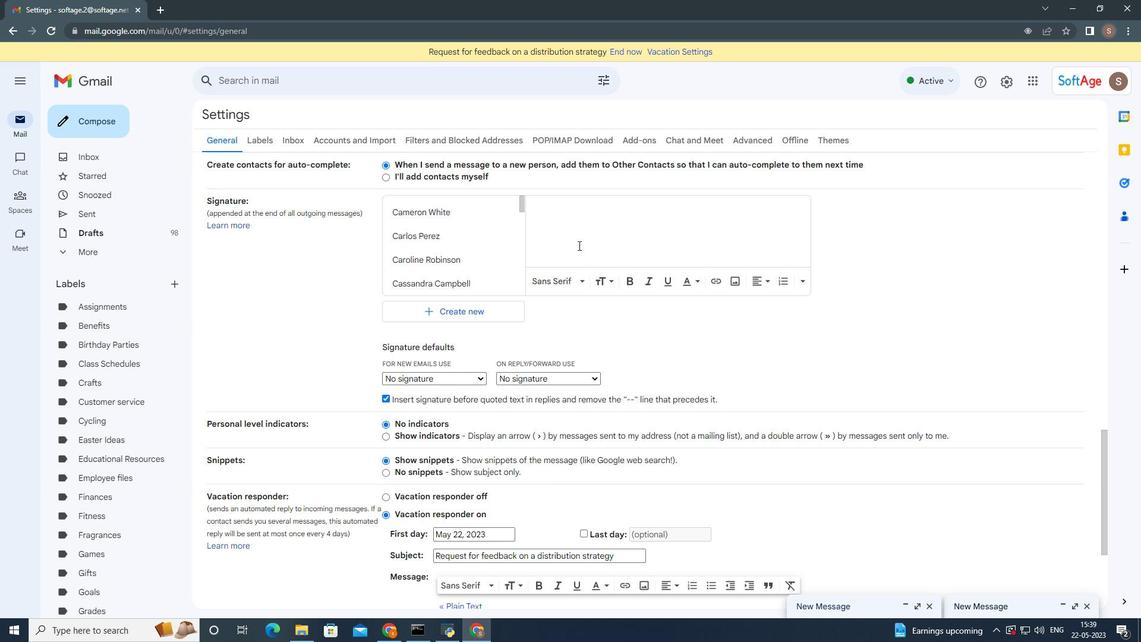 
Action: Key pressed <Key.shift>Thanks<Key.space>for<Key.space>eb<Key.backspace>verything,<Key.enter><Key.shift>Crystal<Key.space><Key.shift>Jones
Screenshot: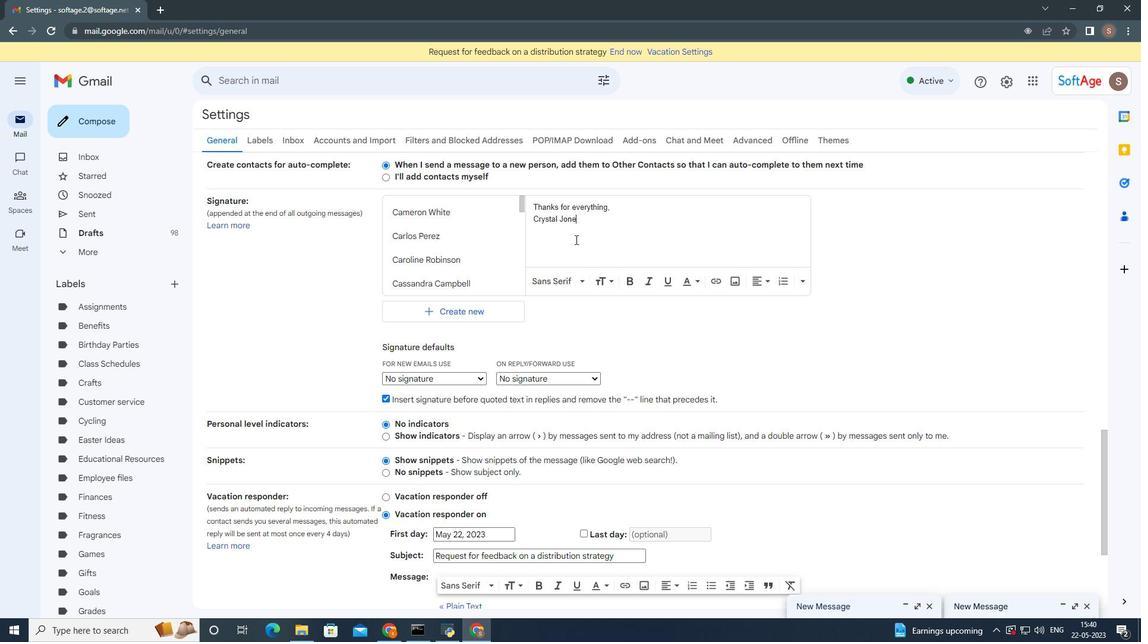 
Action: Mouse moved to (542, 245)
Screenshot: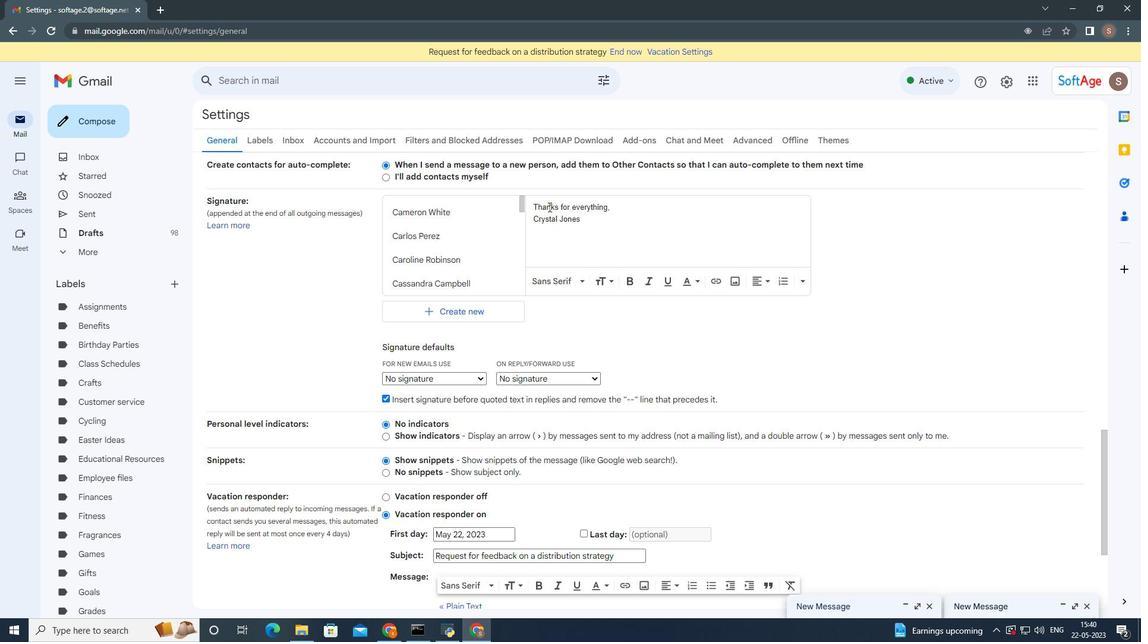 
Action: Mouse scrolled (542, 240) with delta (0, 0)
Screenshot: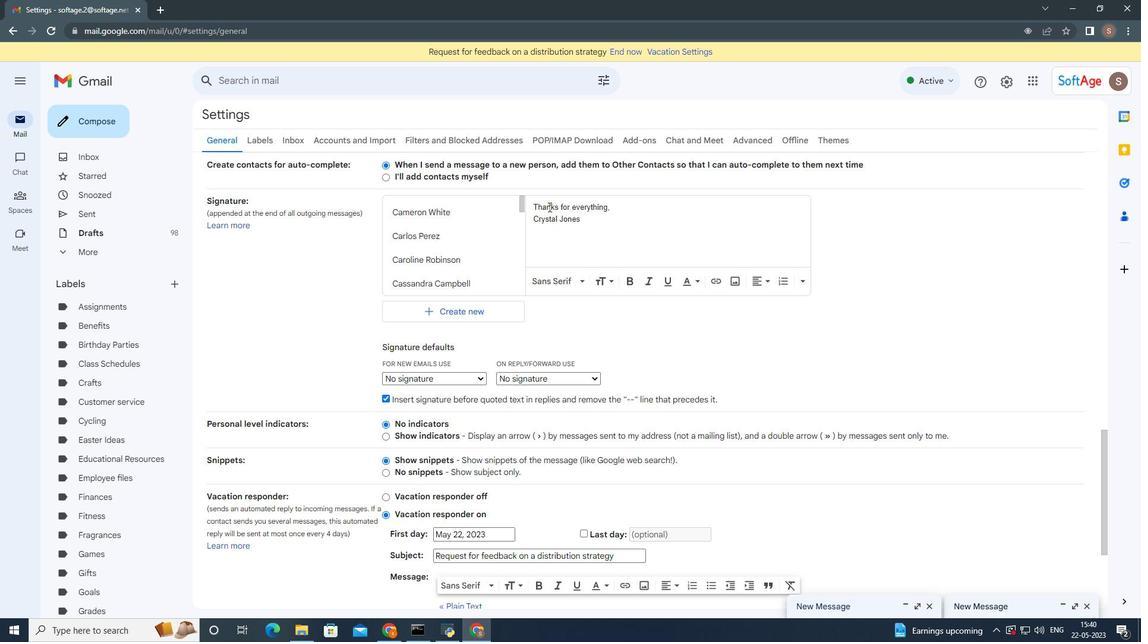
Action: Mouse moved to (543, 247)
Screenshot: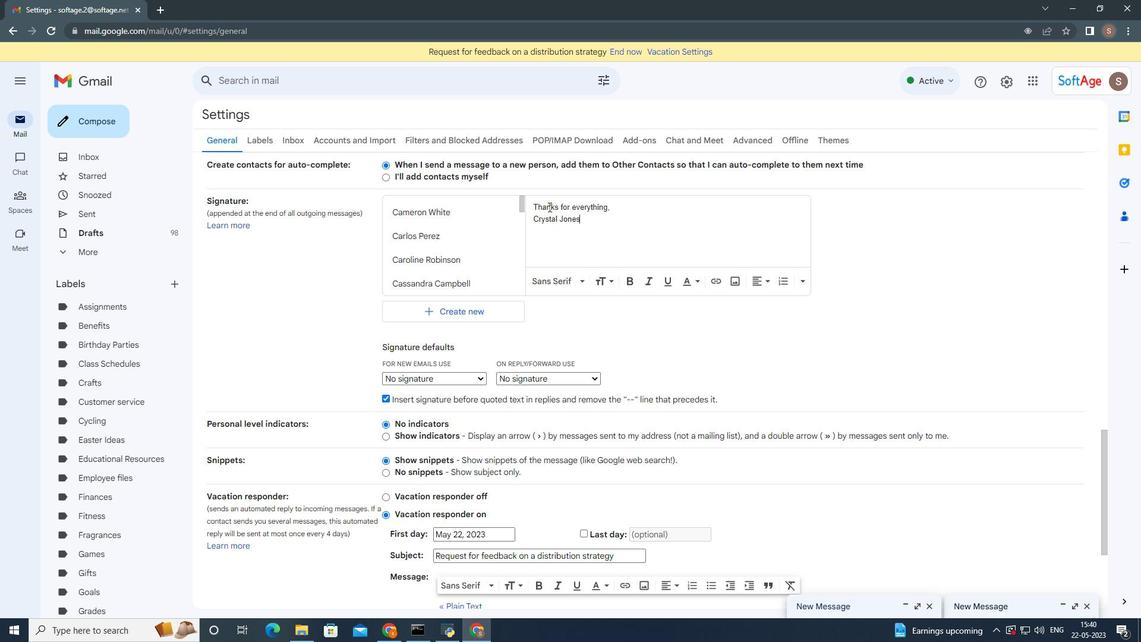 
Action: Mouse scrolled (543, 247) with delta (0, 0)
Screenshot: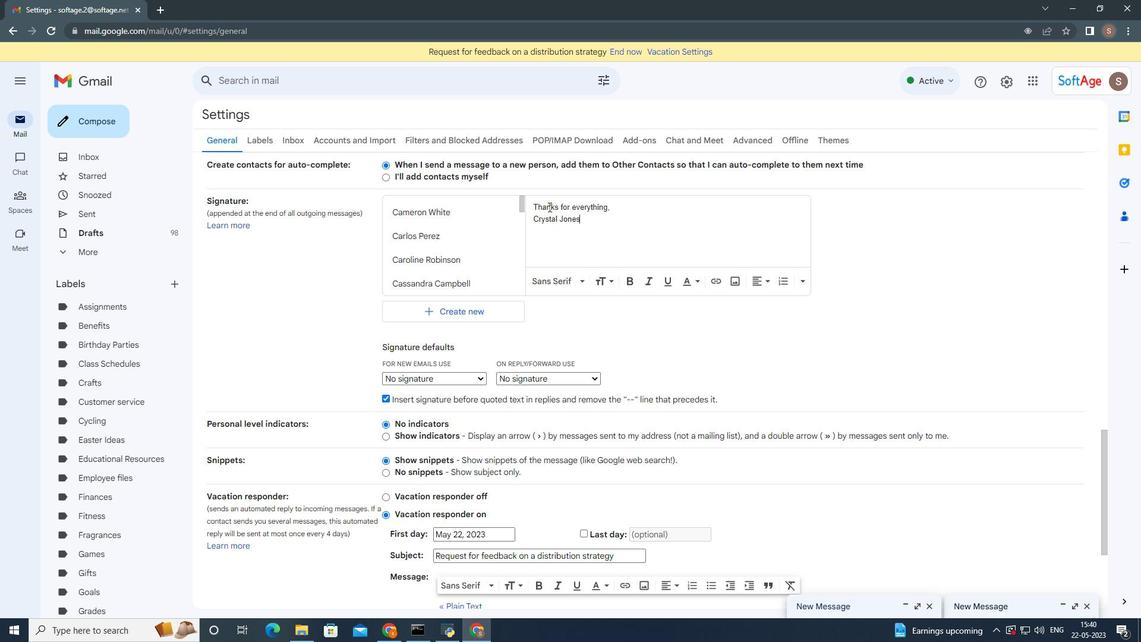
Action: Mouse moved to (545, 266)
Screenshot: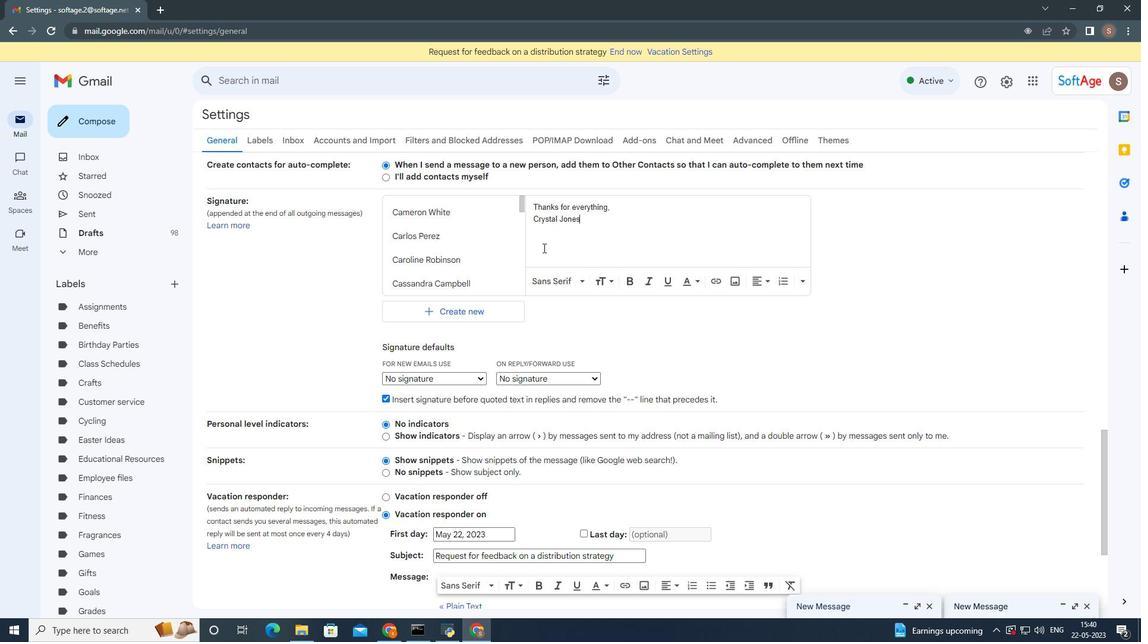 
Action: Mouse scrolled (543, 256) with delta (0, 0)
Screenshot: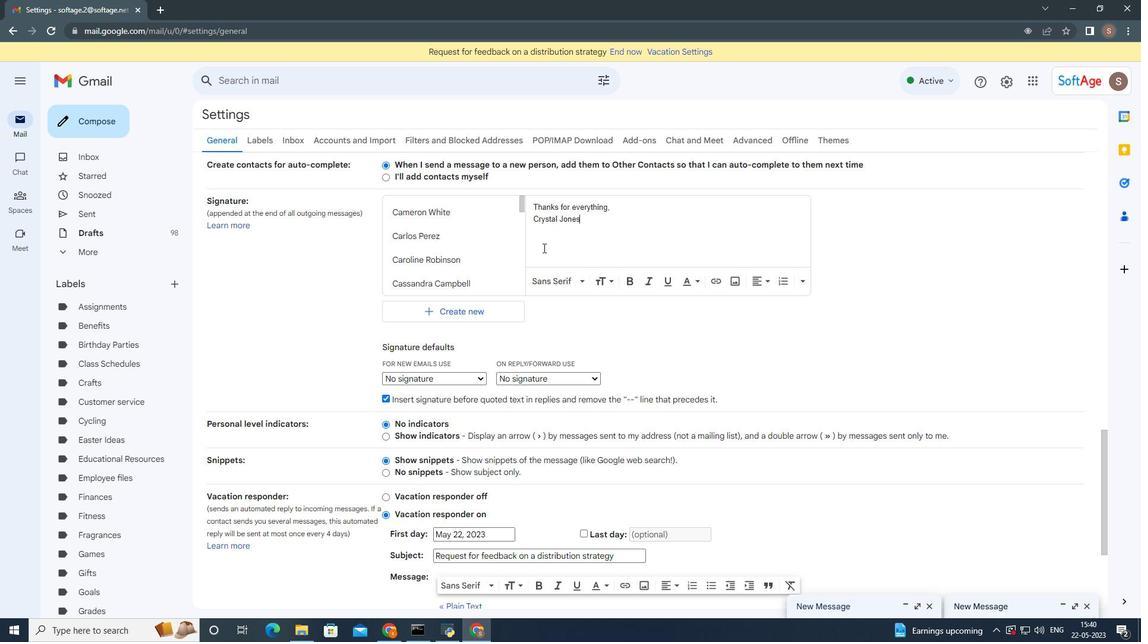 
Action: Mouse moved to (546, 268)
Screenshot: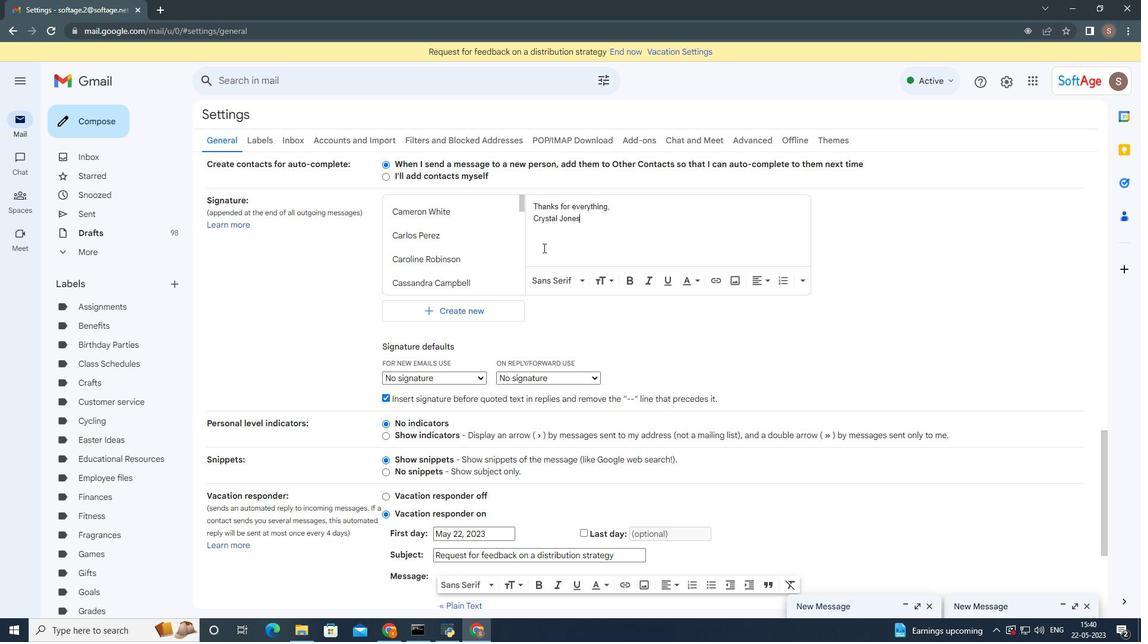 
Action: Mouse scrolled (545, 267) with delta (0, 0)
Screenshot: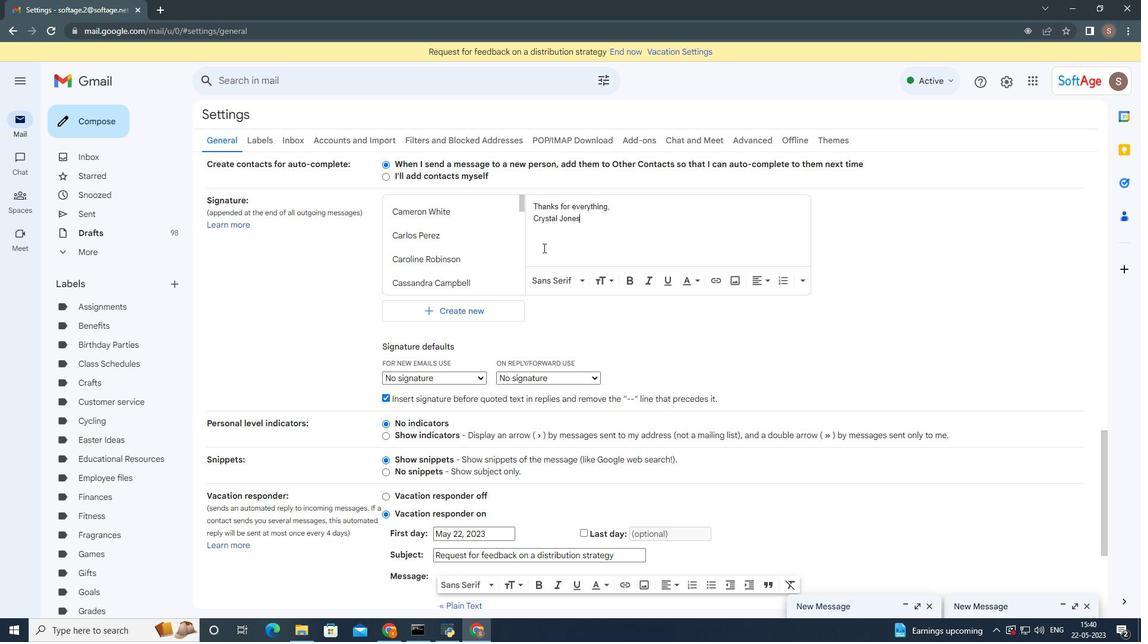 
Action: Mouse moved to (546, 268)
Screenshot: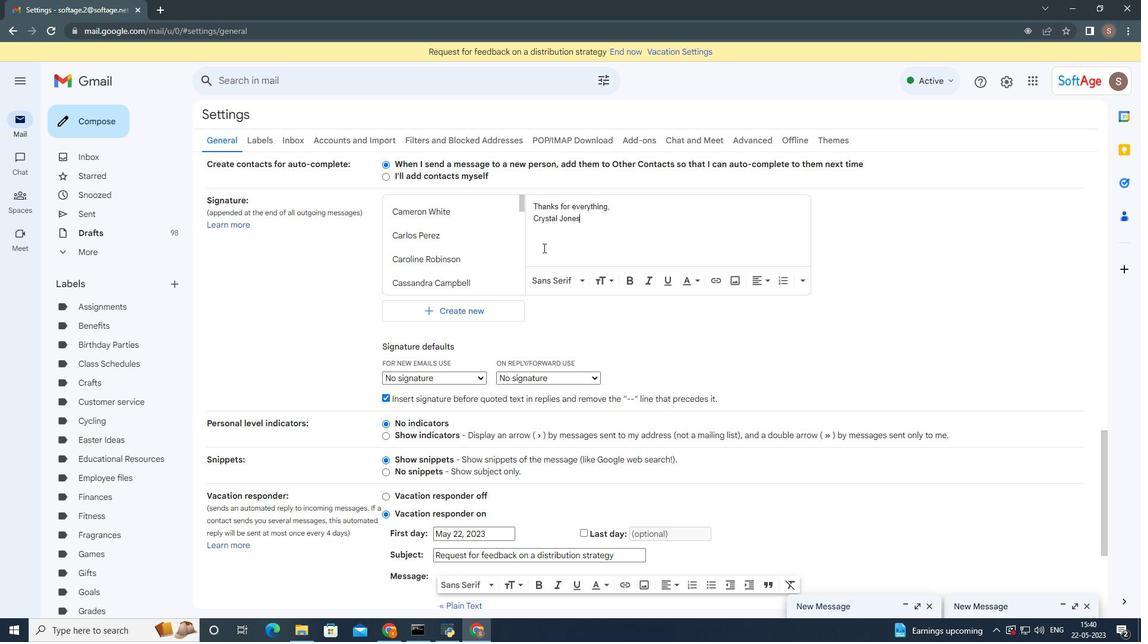 
Action: Mouse scrolled (546, 268) with delta (0, 0)
Screenshot: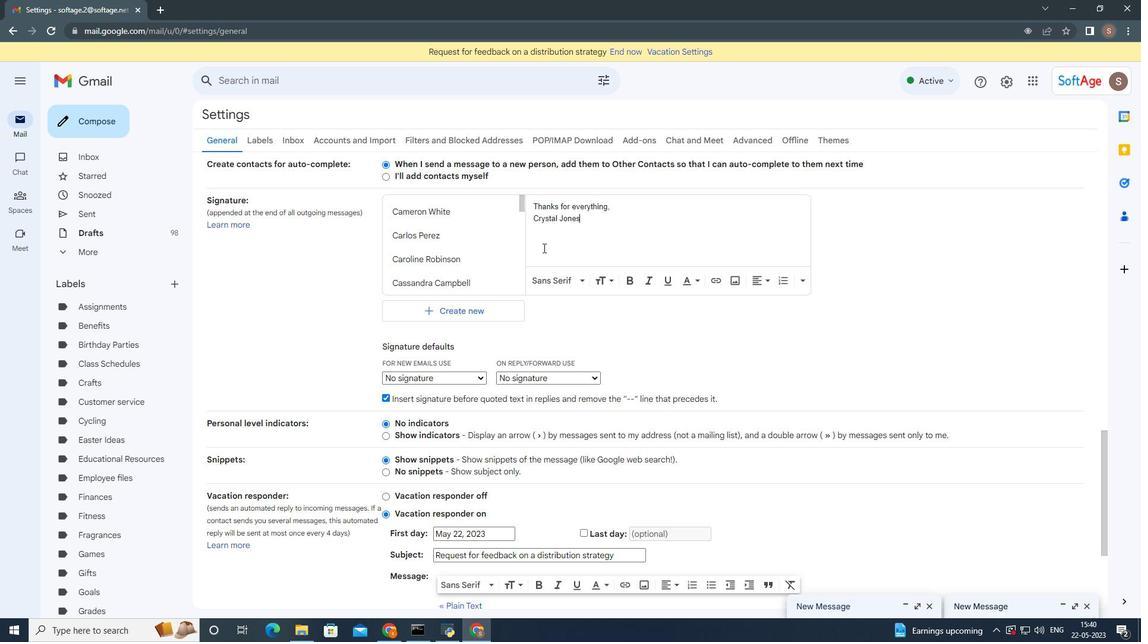 
Action: Mouse moved to (548, 272)
Screenshot: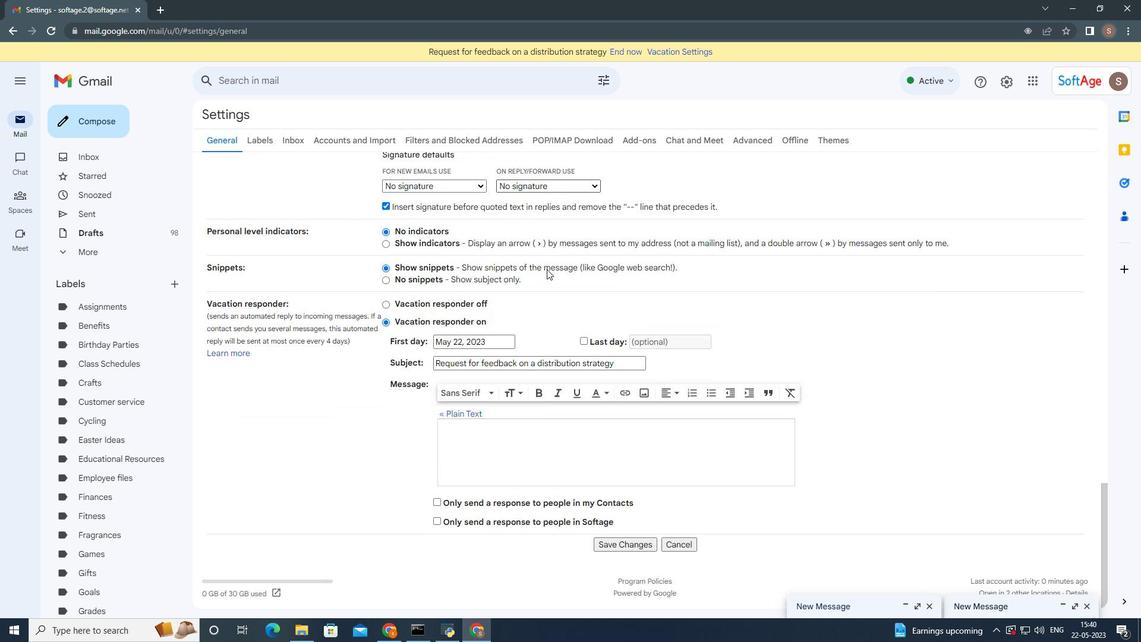
Action: Mouse scrolled (548, 272) with delta (0, 0)
Screenshot: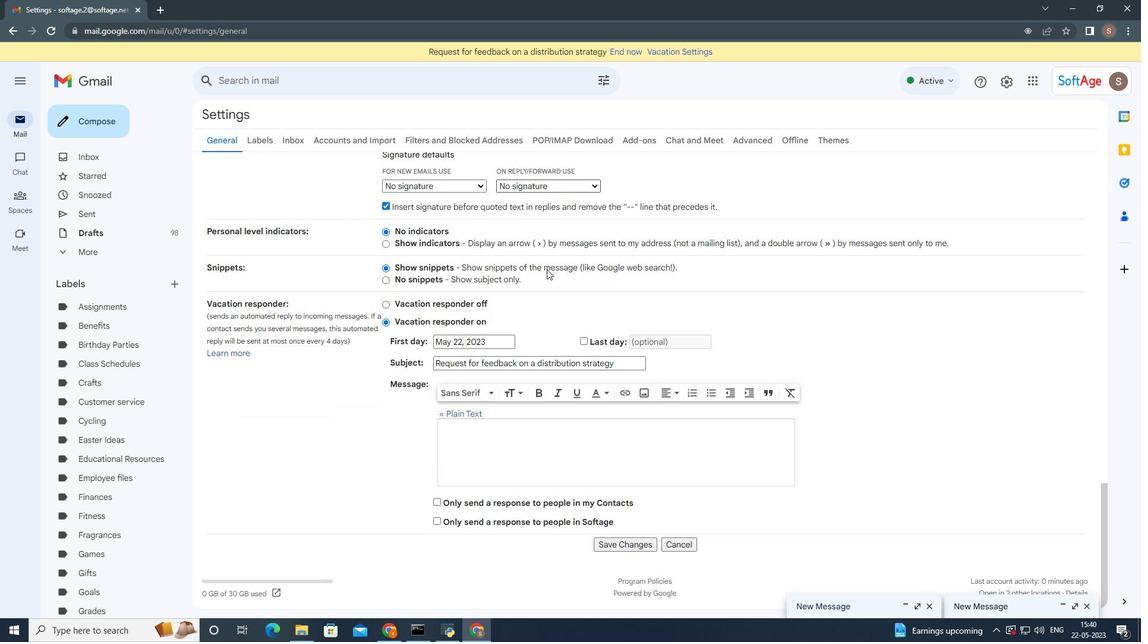 
Action: Mouse scrolled (548, 272) with delta (0, 0)
Screenshot: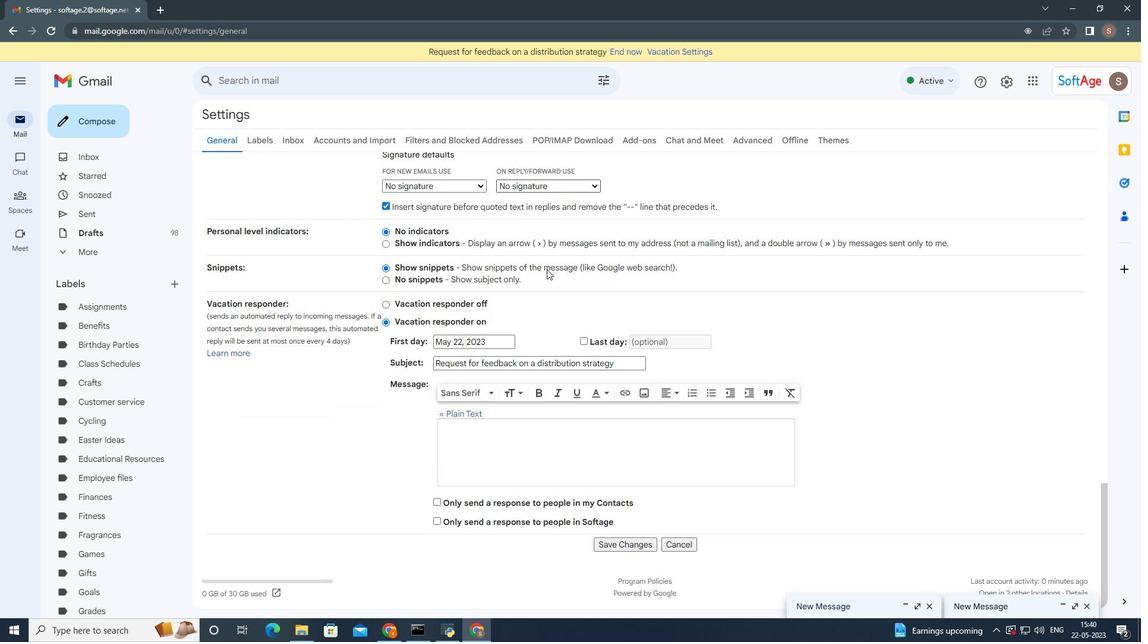 
Action: Mouse moved to (549, 275)
Screenshot: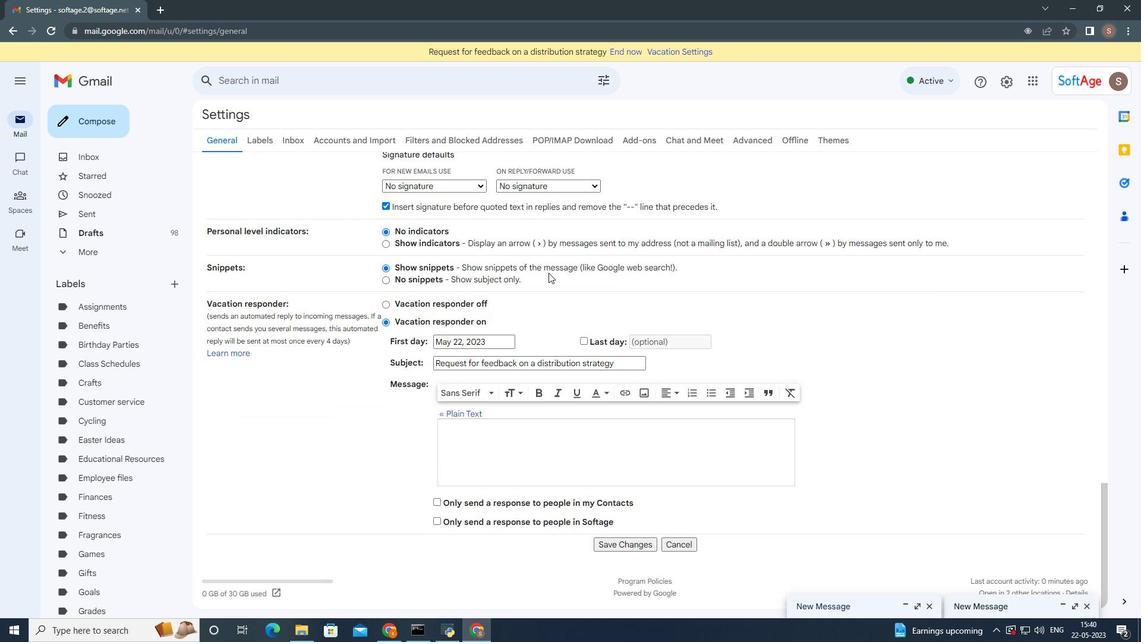 
Action: Mouse scrolled (549, 274) with delta (0, 0)
Screenshot: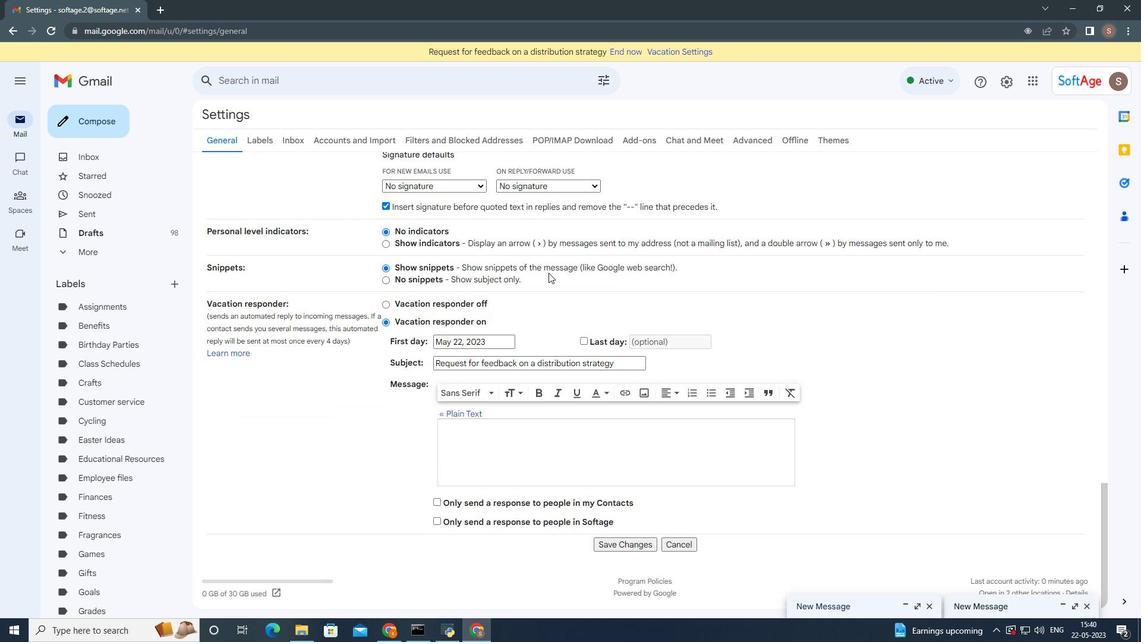 
Action: Mouse moved to (632, 546)
Screenshot: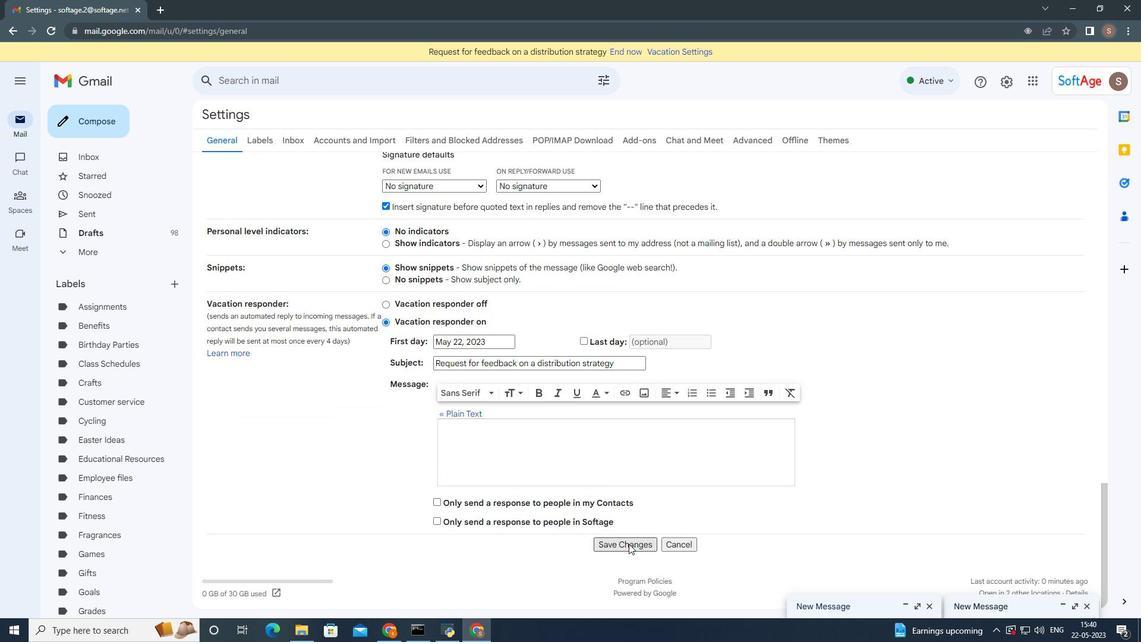 
Action: Mouse pressed left at (632, 546)
Screenshot: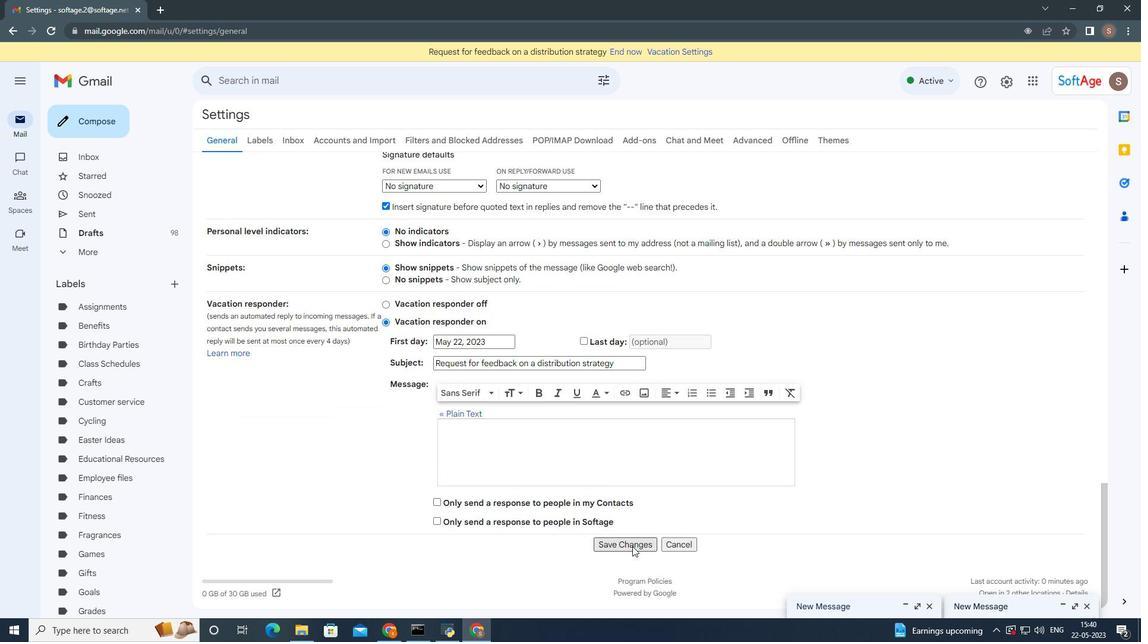 
Action: Mouse moved to (101, 123)
Screenshot: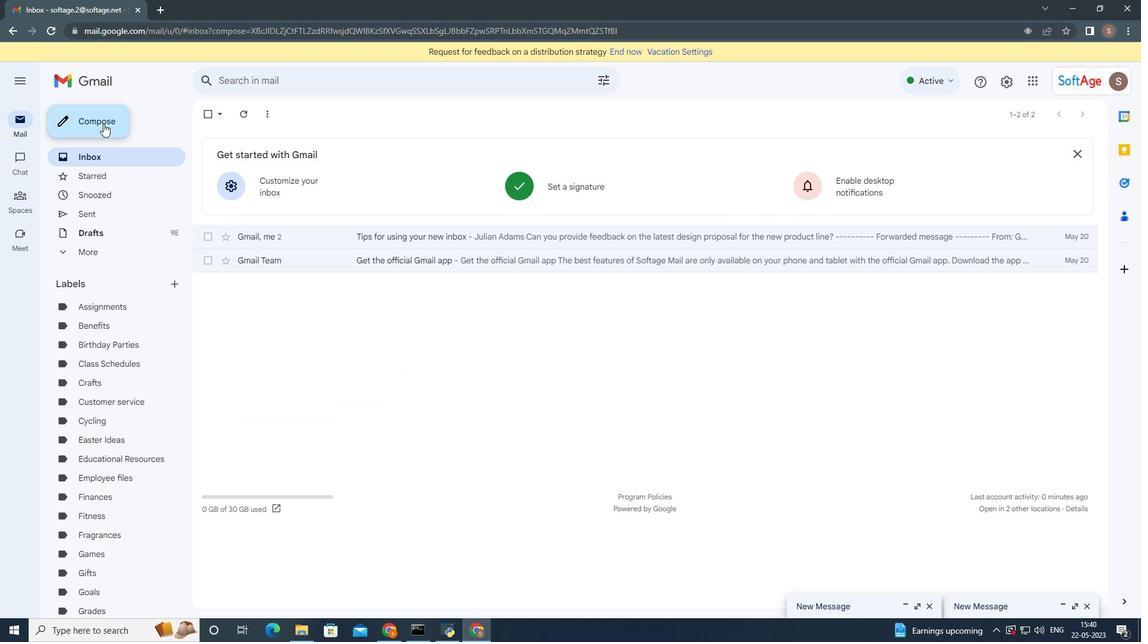 
Action: Mouse pressed left at (101, 123)
Screenshot: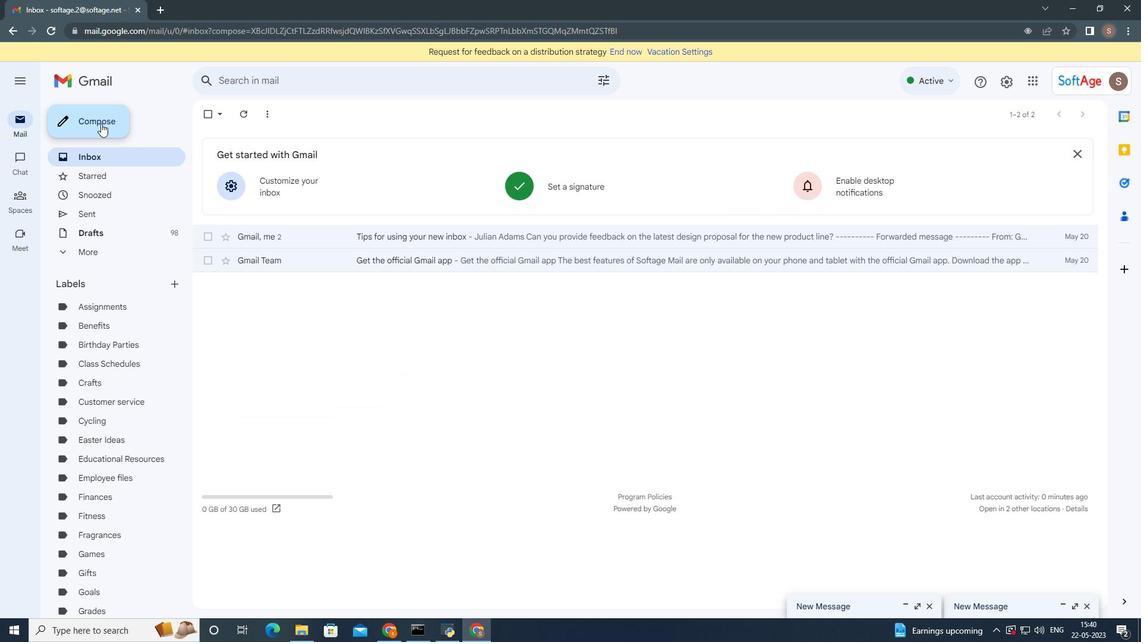 
Action: Mouse moved to (586, 294)
Screenshot: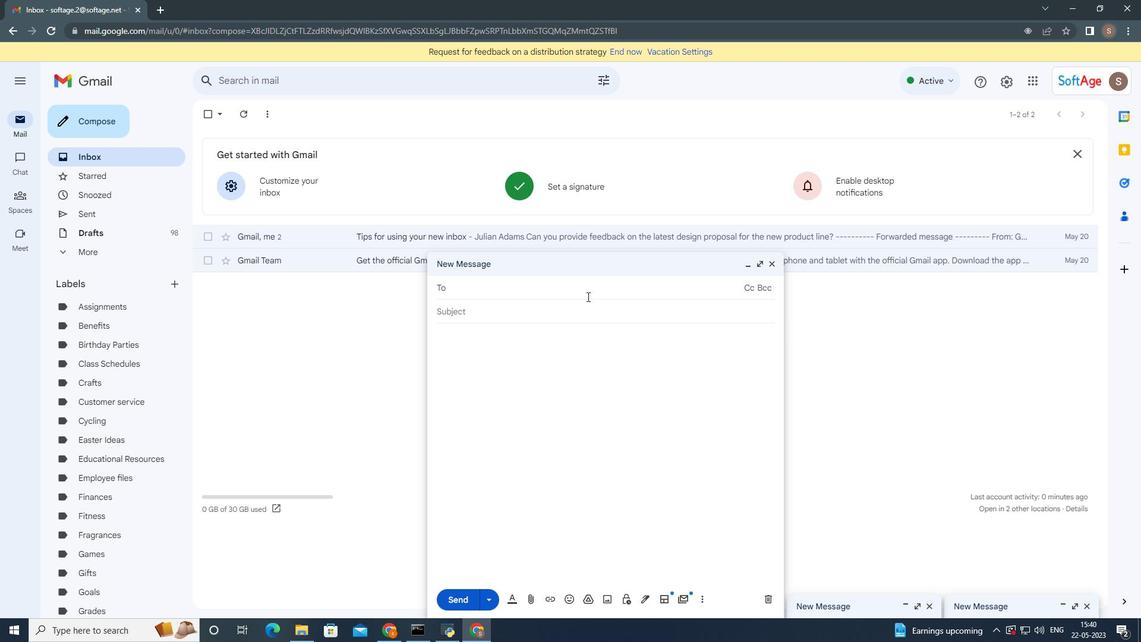 
Action: Key pressed softage.4
Screenshot: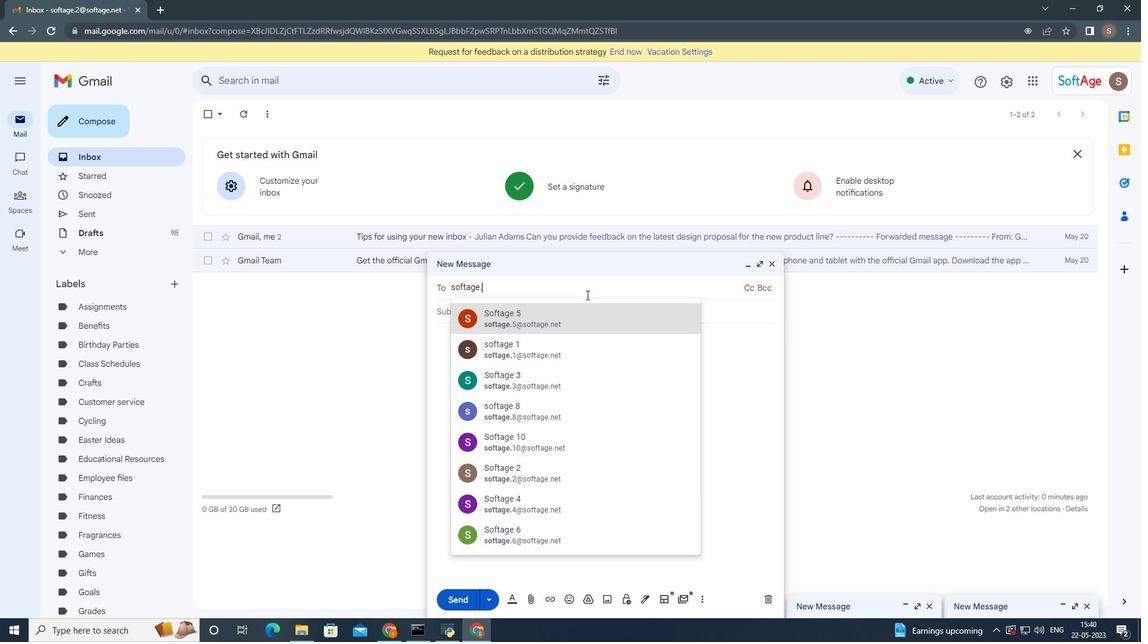 
Action: Mouse moved to (582, 313)
Screenshot: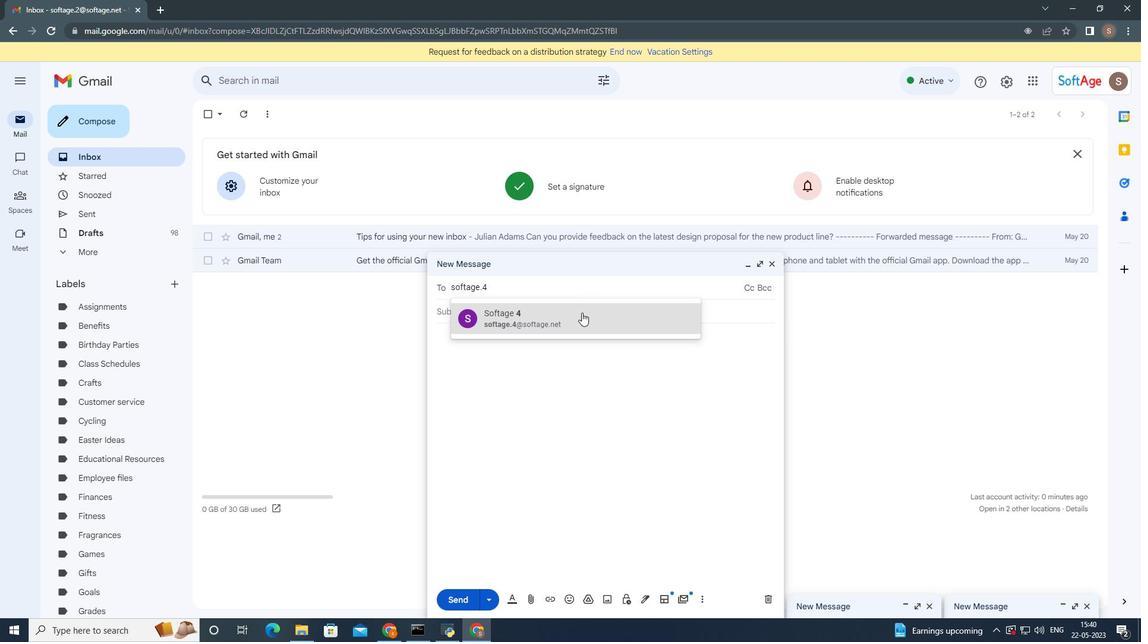 
Action: Mouse pressed left at (582, 313)
Screenshot: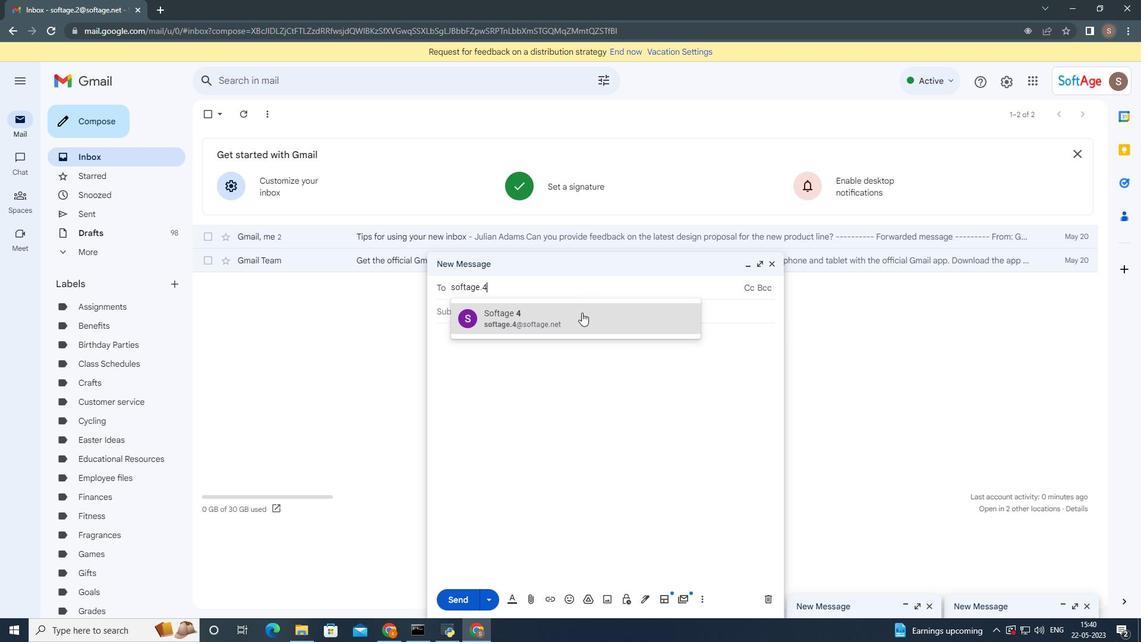 
Action: Mouse moved to (677, 320)
Screenshot: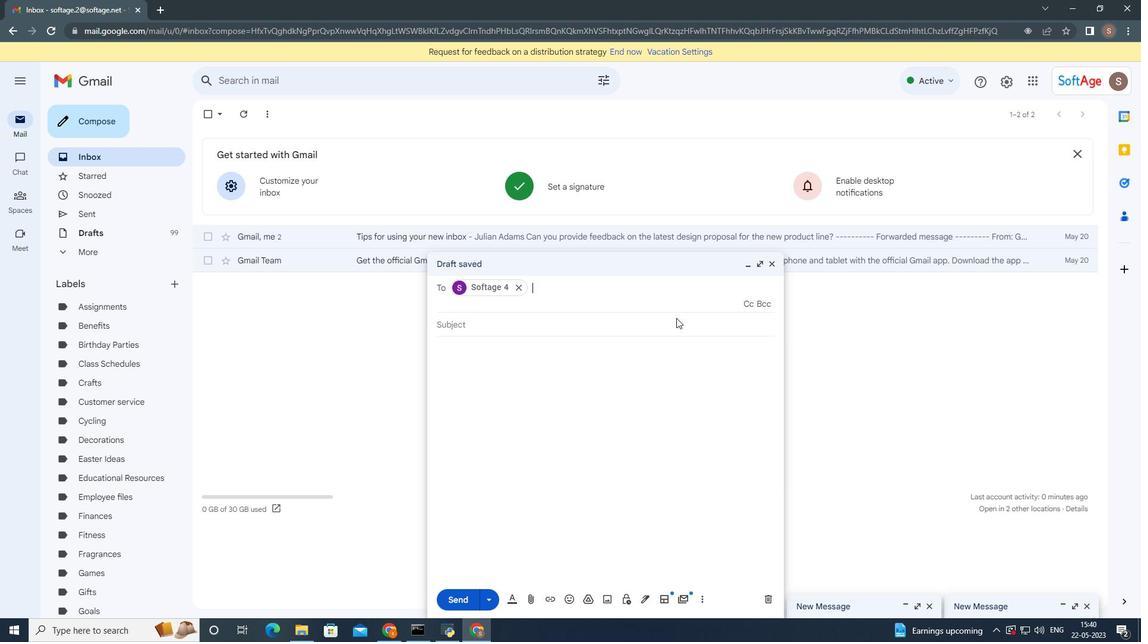 
Action: Mouse scrolled (676, 317) with delta (0, 0)
Screenshot: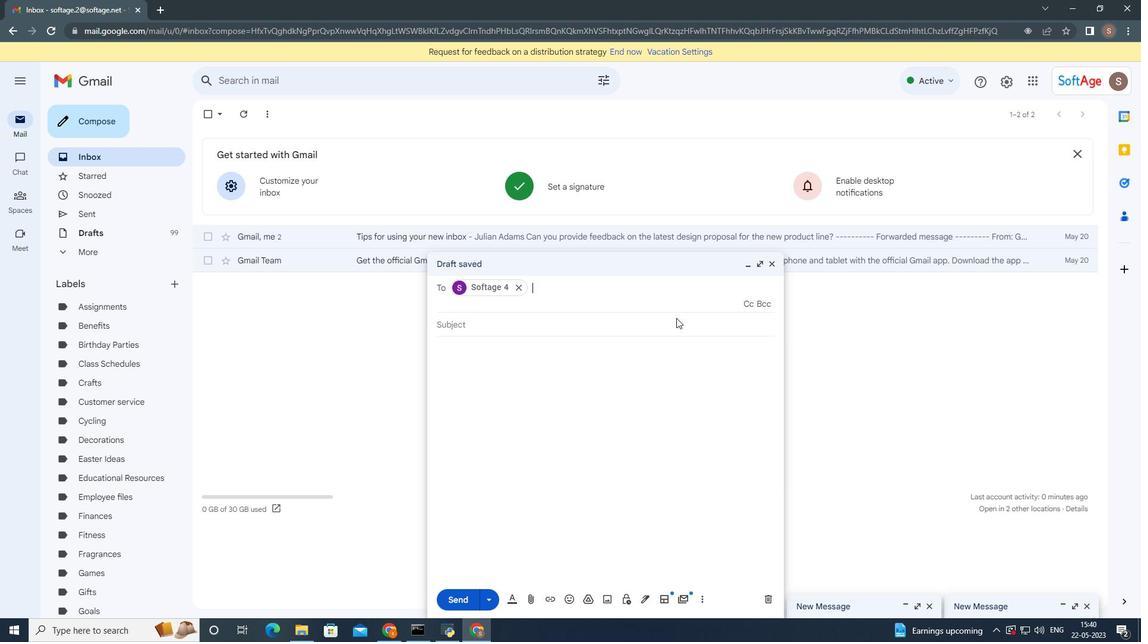 
Action: Mouse moved to (684, 326)
Screenshot: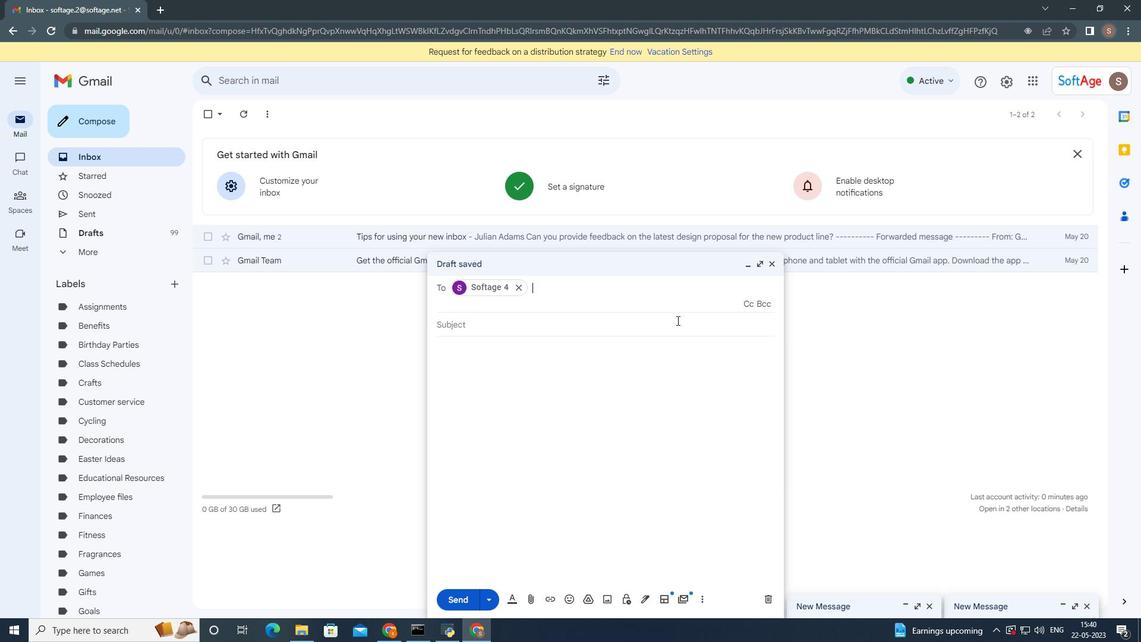 
Action: Mouse scrolled (684, 326) with delta (0, 0)
Screenshot: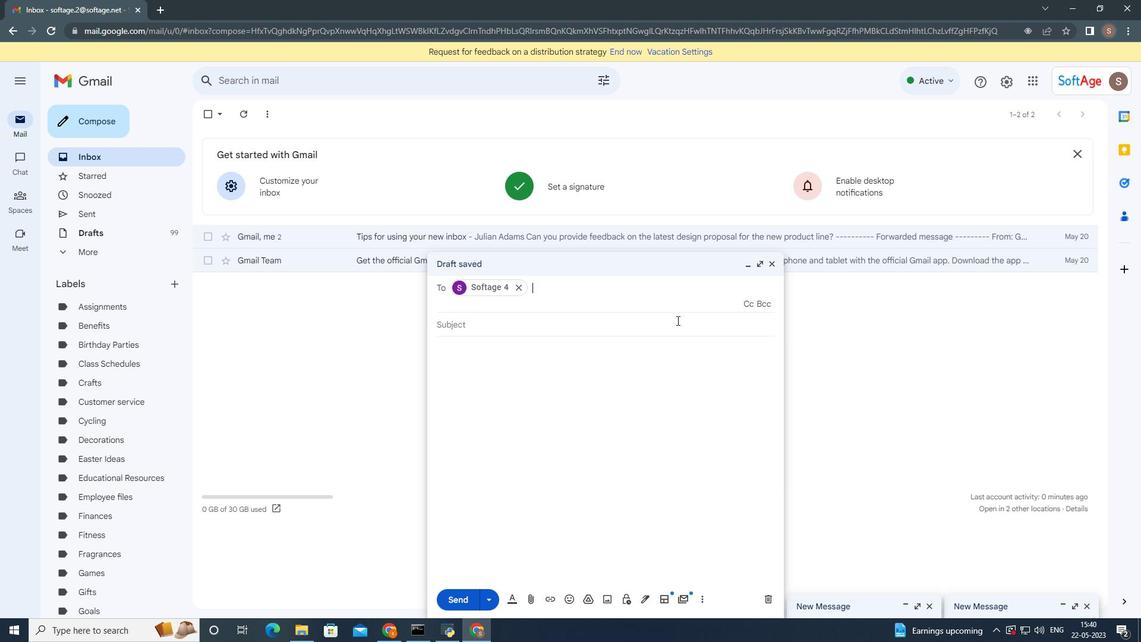 
Action: Mouse moved to (703, 363)
Screenshot: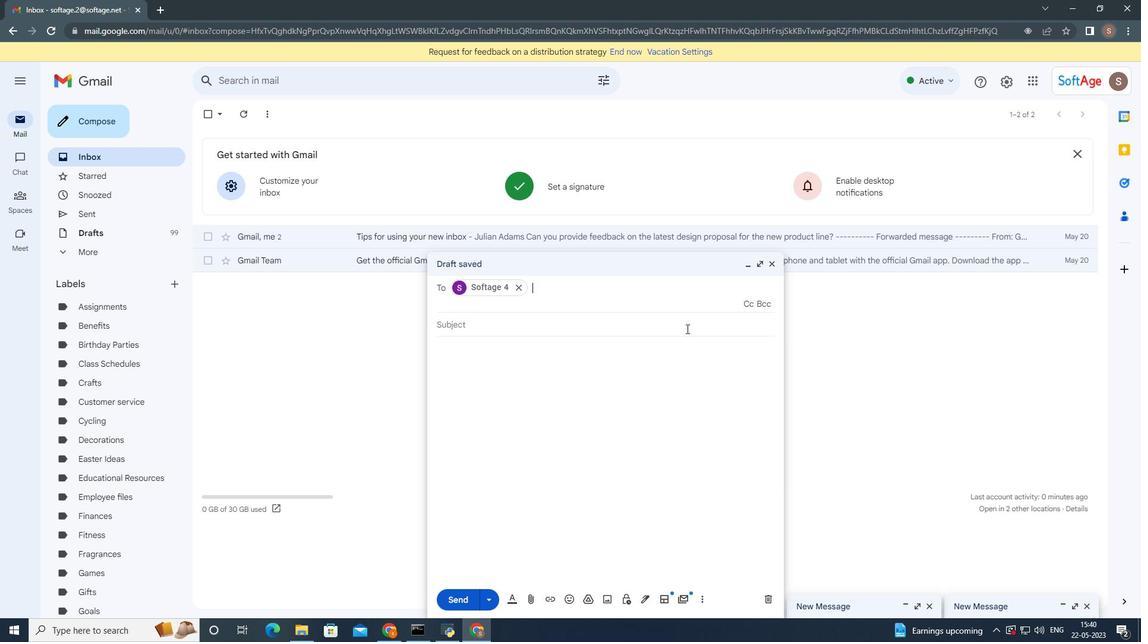 
Action: Mouse scrolled (703, 363) with delta (0, 0)
Screenshot: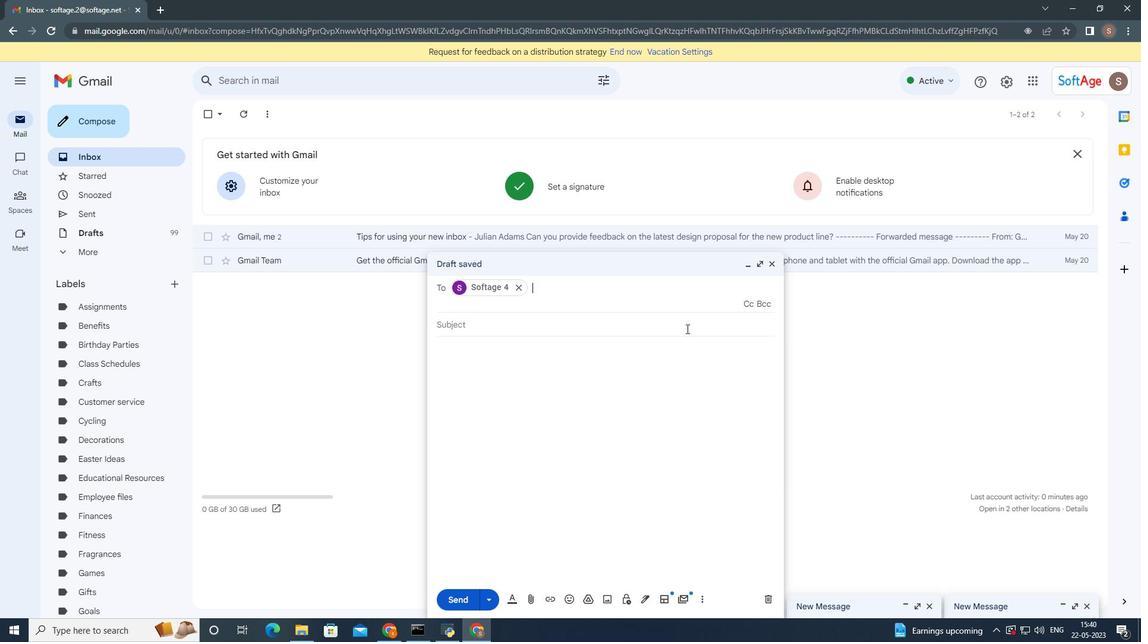 
Action: Mouse moved to (693, 400)
Screenshot: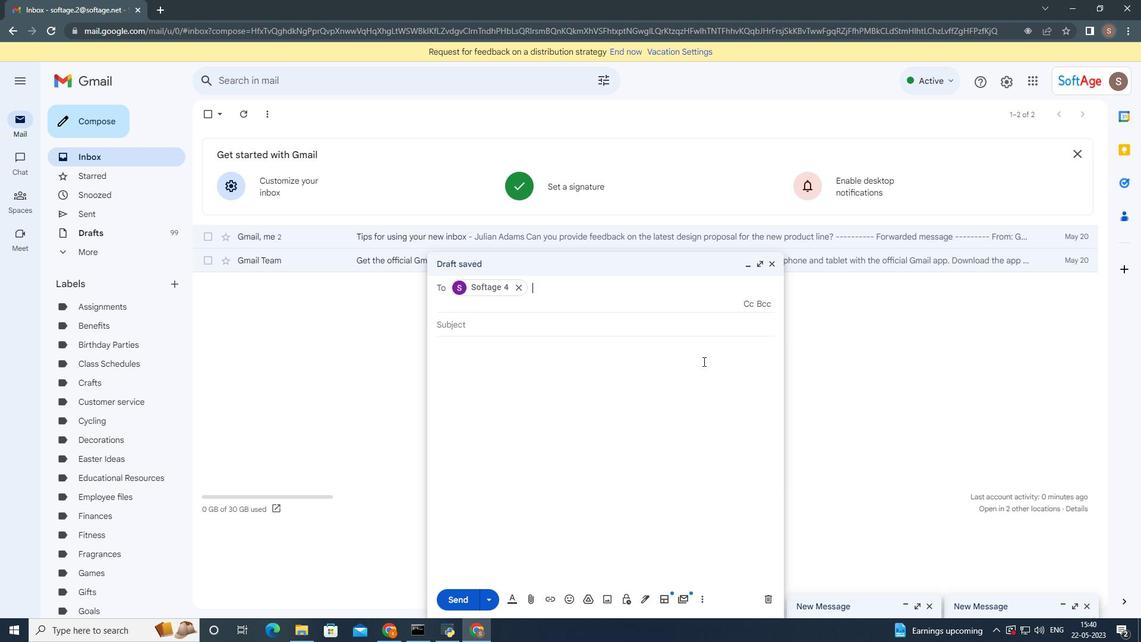 
Action: Mouse scrolled (693, 399) with delta (0, 0)
Screenshot: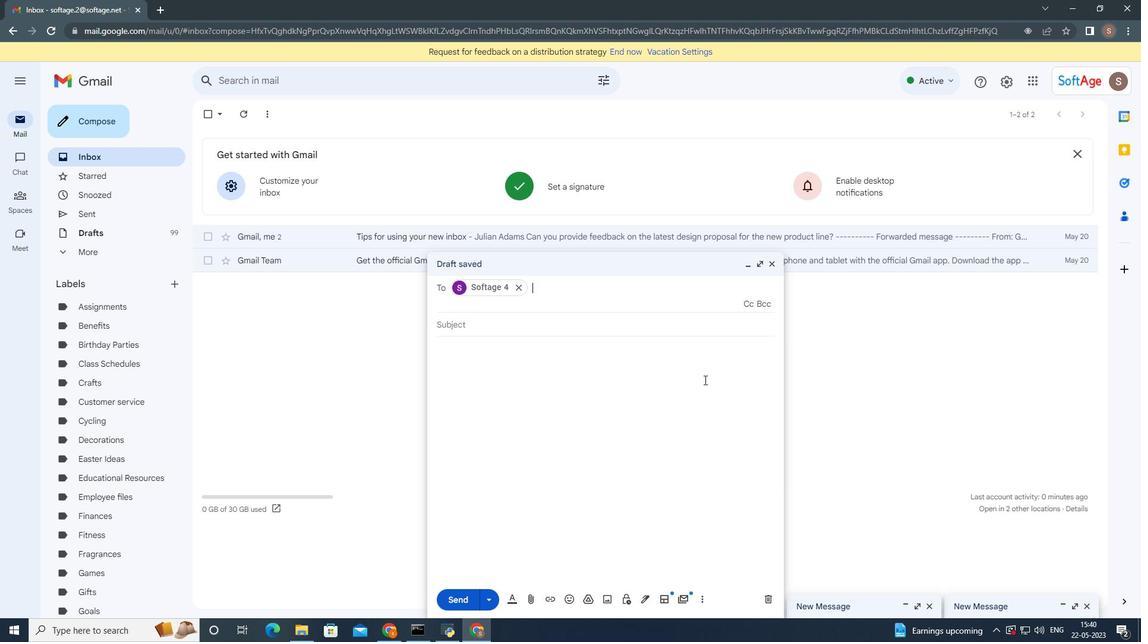 
Action: Mouse moved to (643, 599)
Screenshot: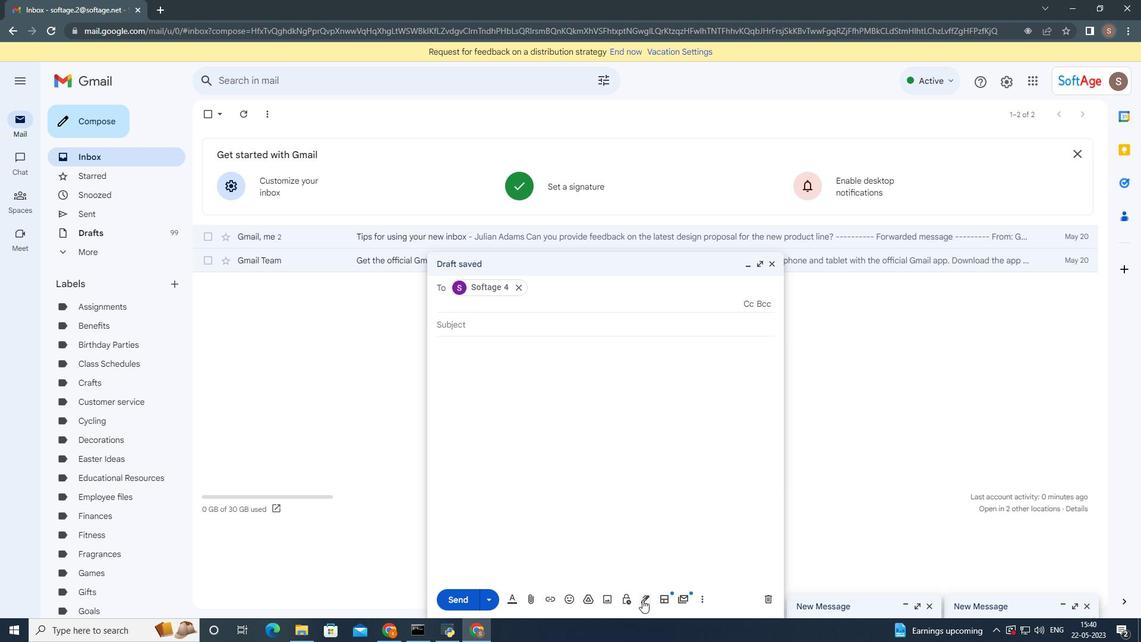 
Action: Mouse pressed left at (643, 599)
Screenshot: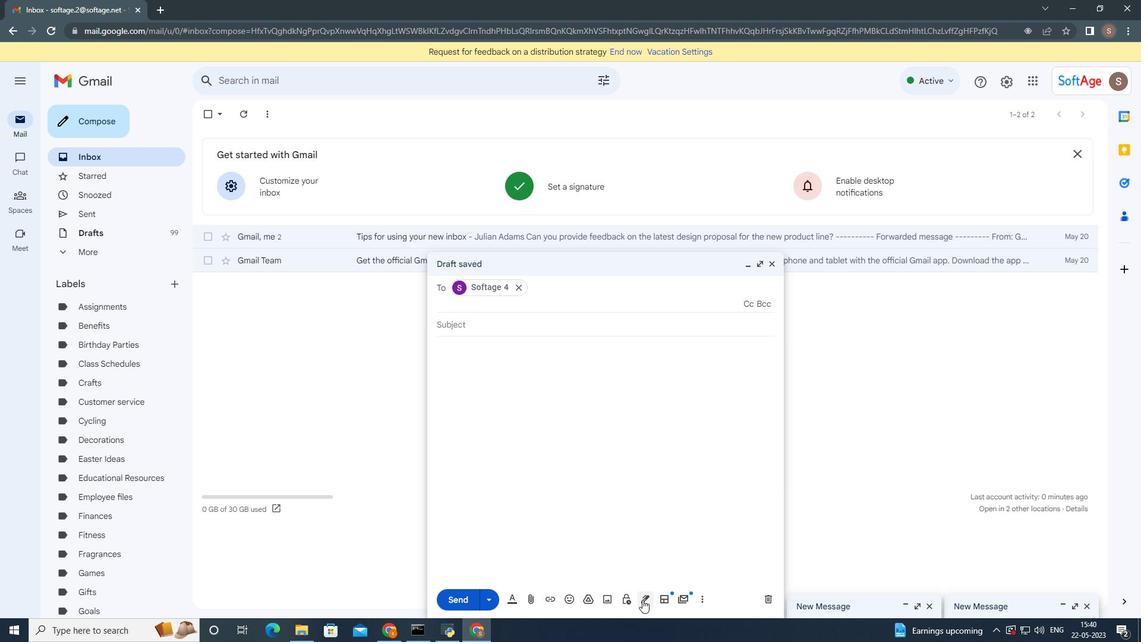
Action: Mouse moved to (708, 451)
Screenshot: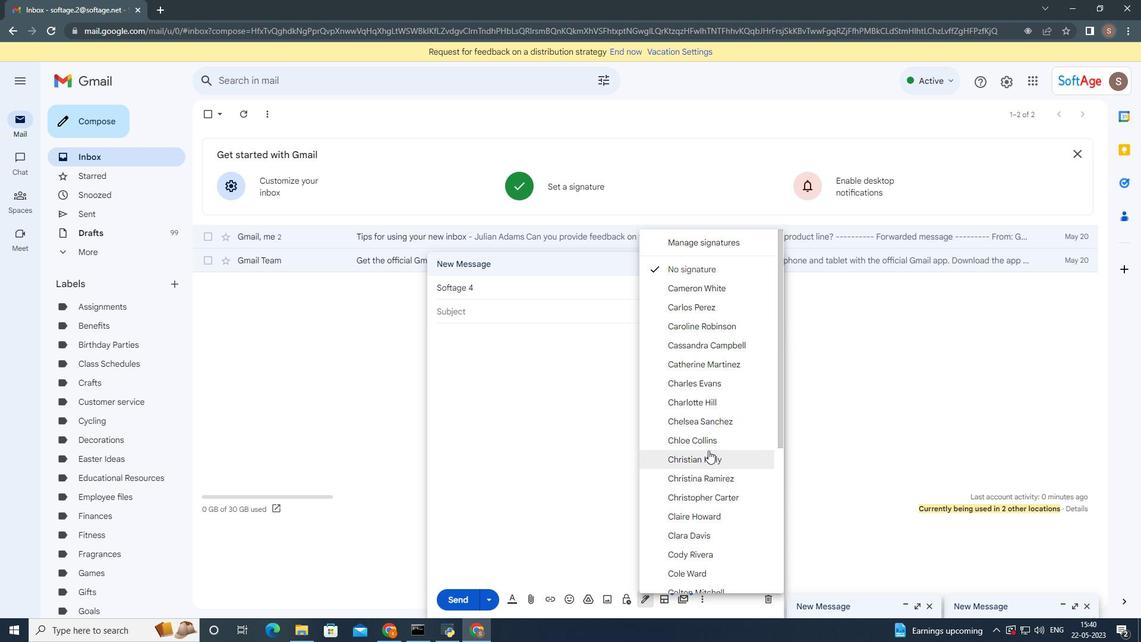 
Action: Mouse scrolled (708, 451) with delta (0, 0)
Screenshot: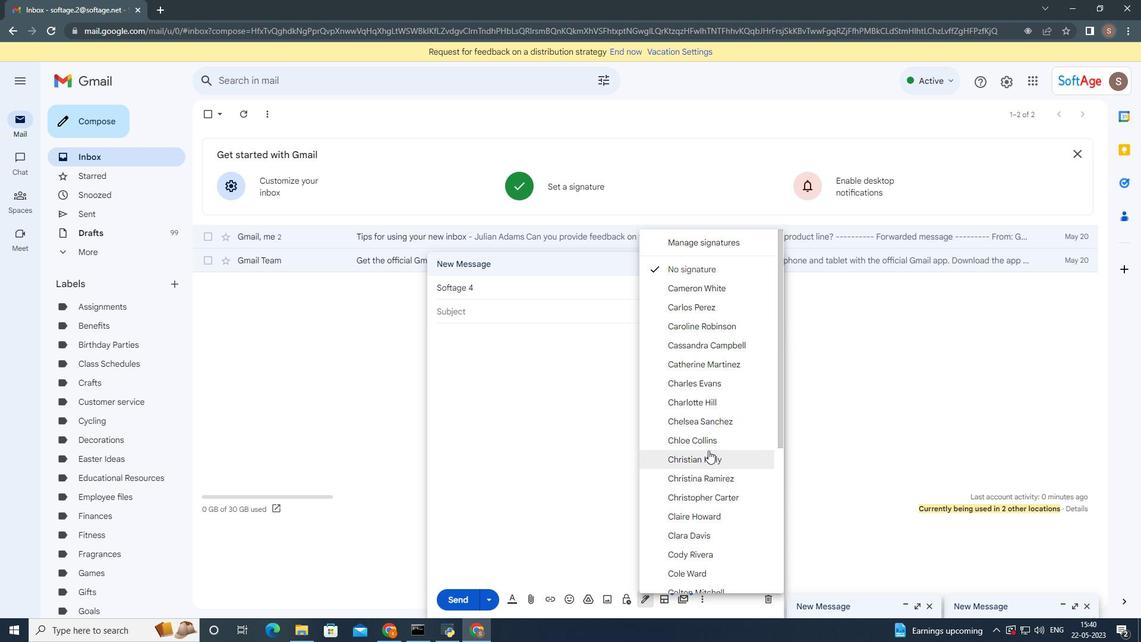 
Action: Mouse moved to (708, 452)
Screenshot: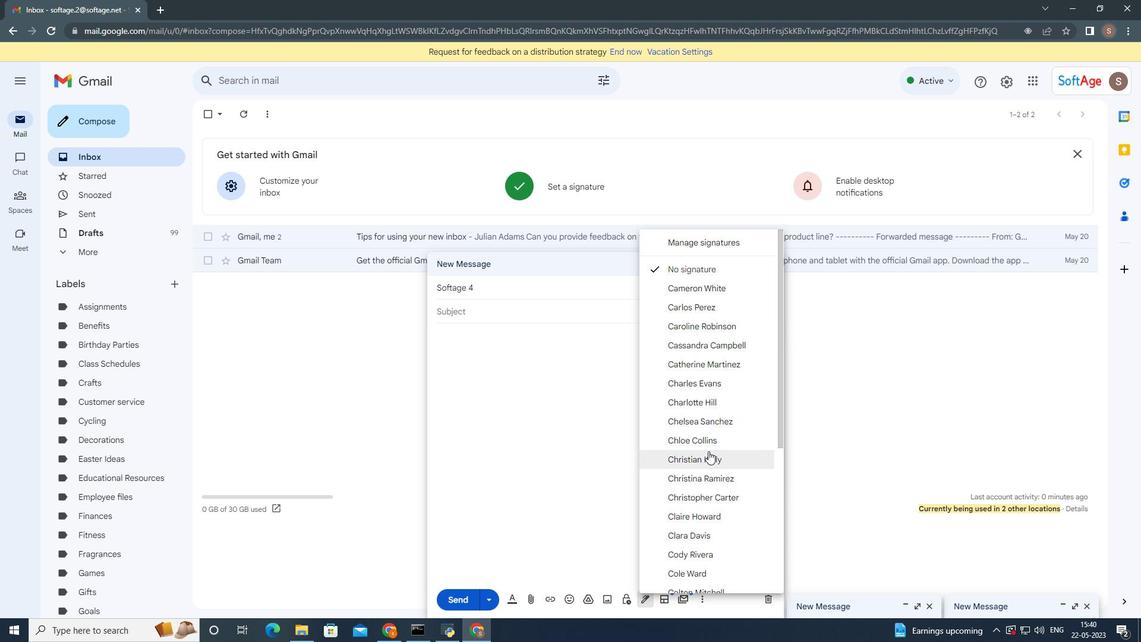 
Action: Mouse scrolled (708, 451) with delta (0, 0)
Screenshot: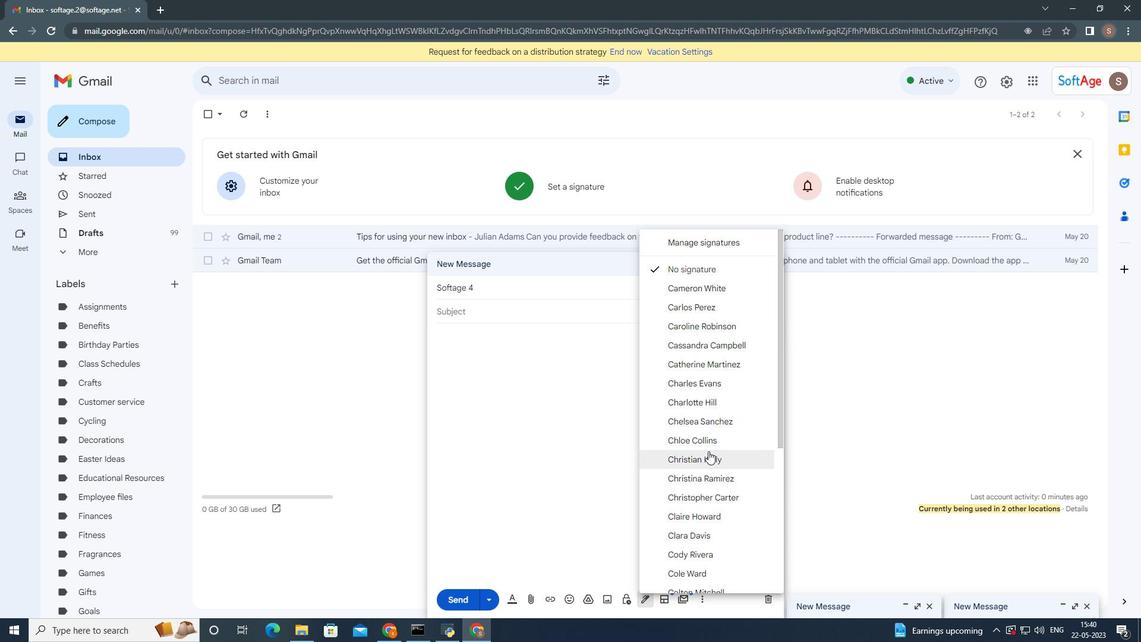 
Action: Mouse moved to (708, 453)
Screenshot: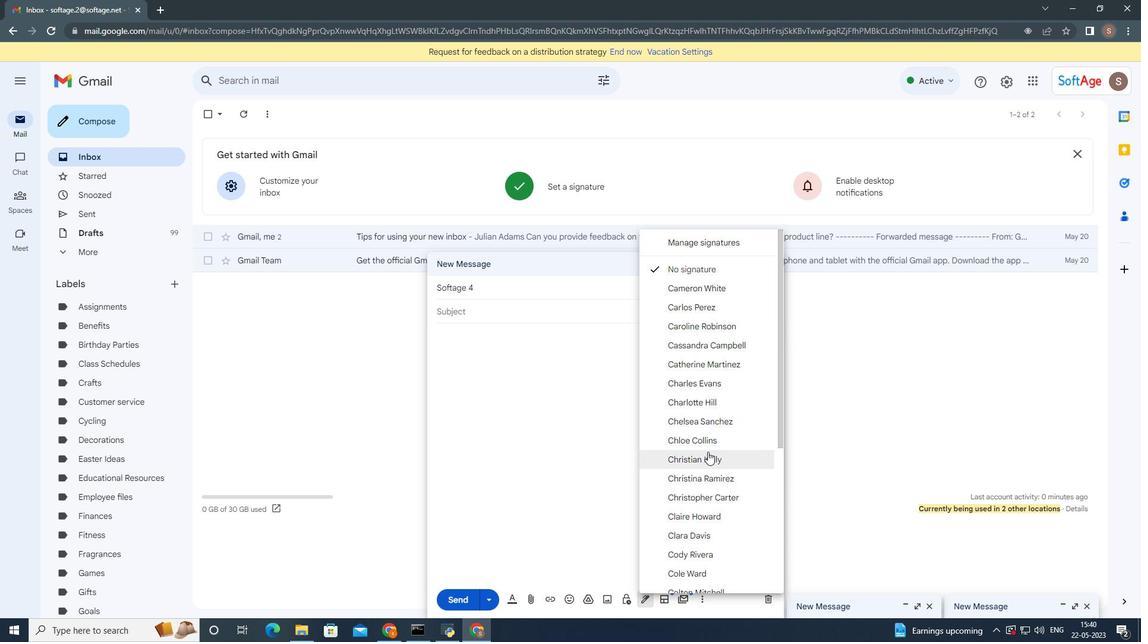 
Action: Mouse scrolled (708, 452) with delta (0, 0)
Screenshot: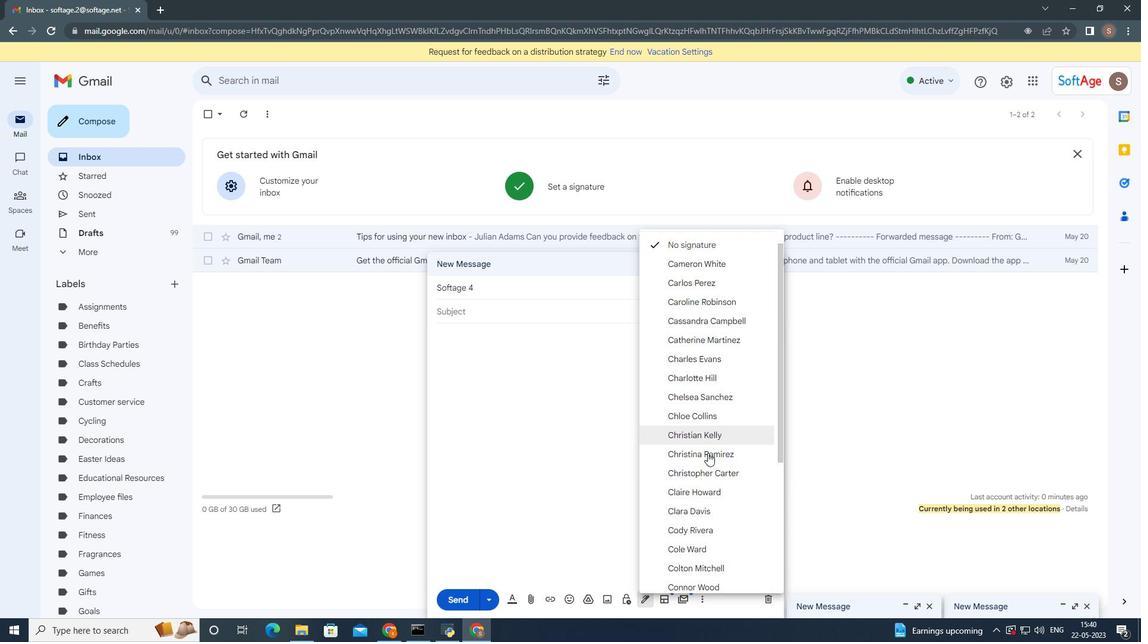
Action: Mouse moved to (696, 494)
Screenshot: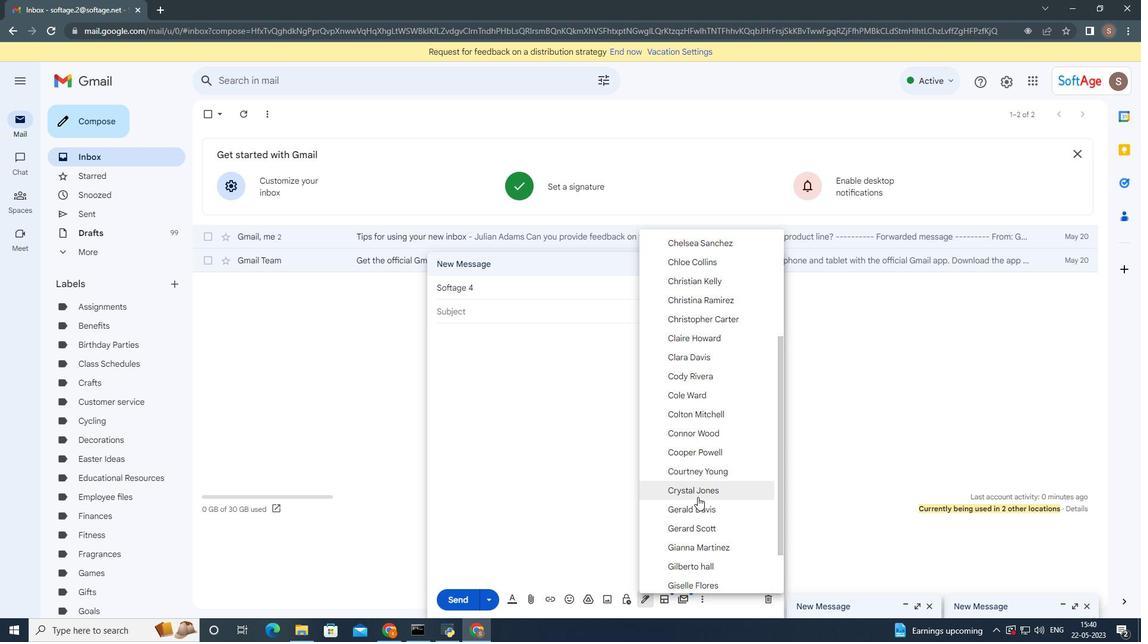 
Action: Mouse pressed left at (696, 494)
Screenshot: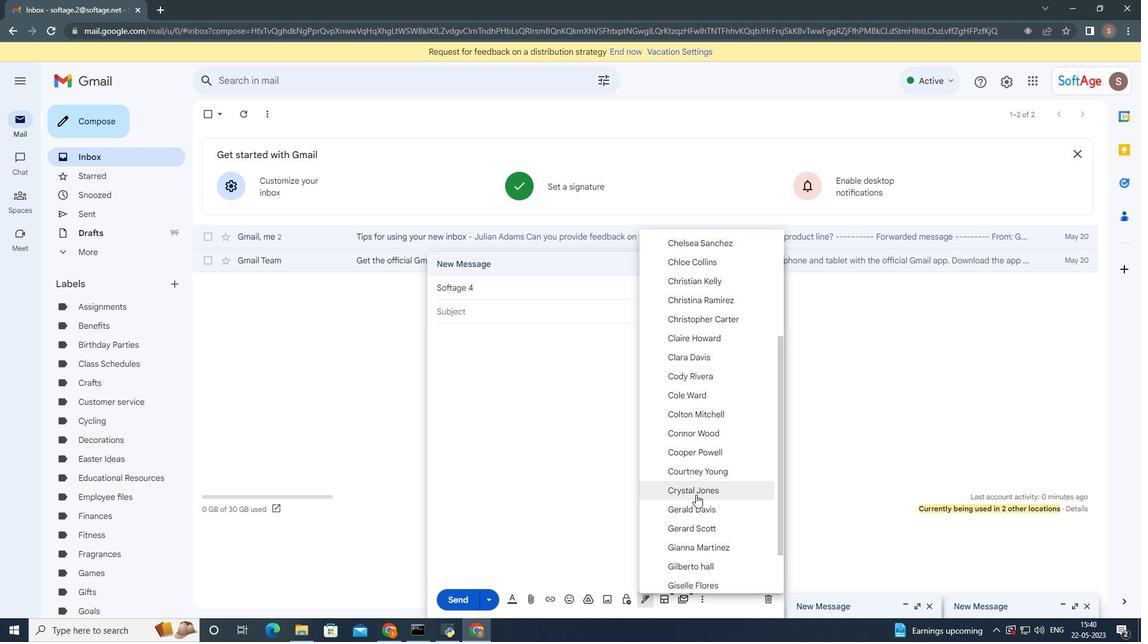 
Action: Mouse moved to (697, 598)
Screenshot: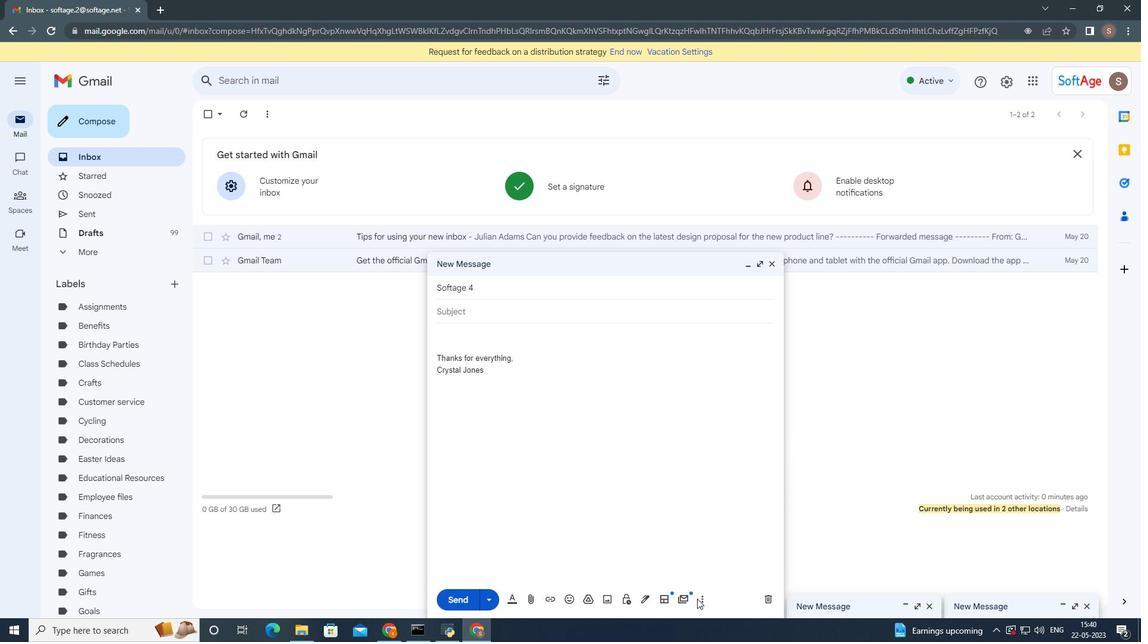 
Action: Mouse pressed left at (697, 598)
Screenshot: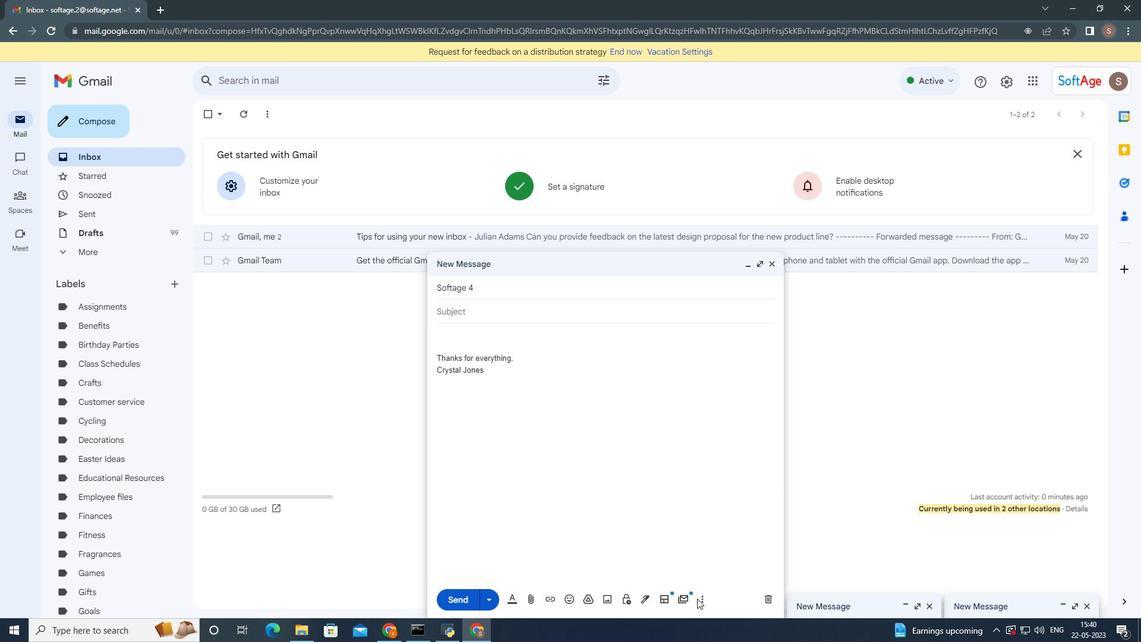 
Action: Mouse moved to (701, 598)
Screenshot: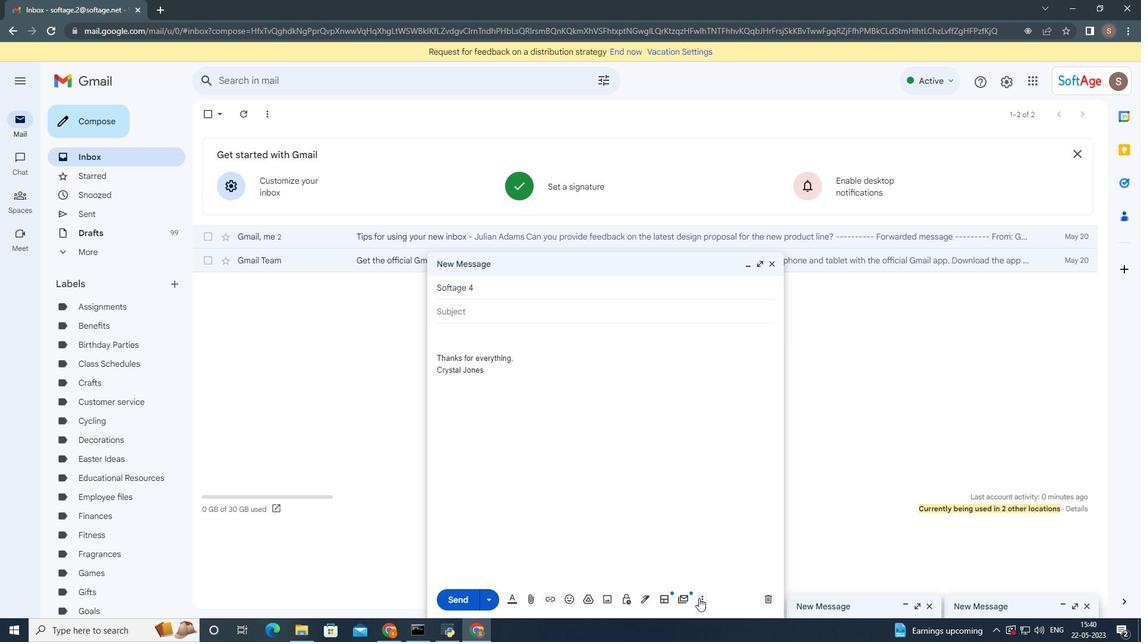 
Action: Mouse pressed left at (701, 598)
Screenshot: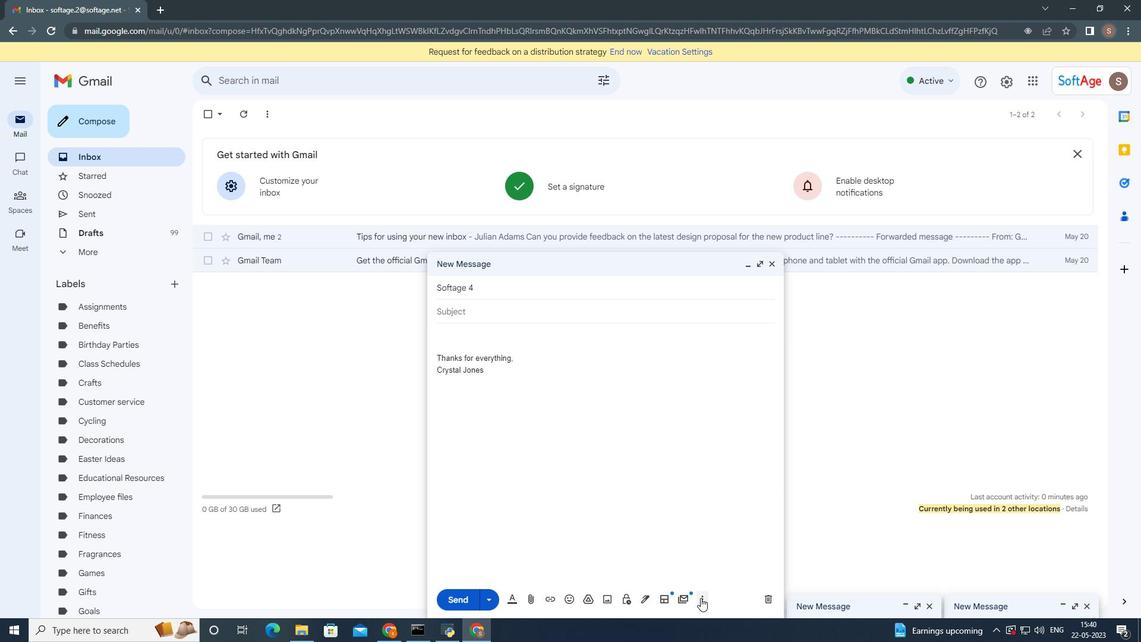 
Action: Mouse moved to (734, 492)
Screenshot: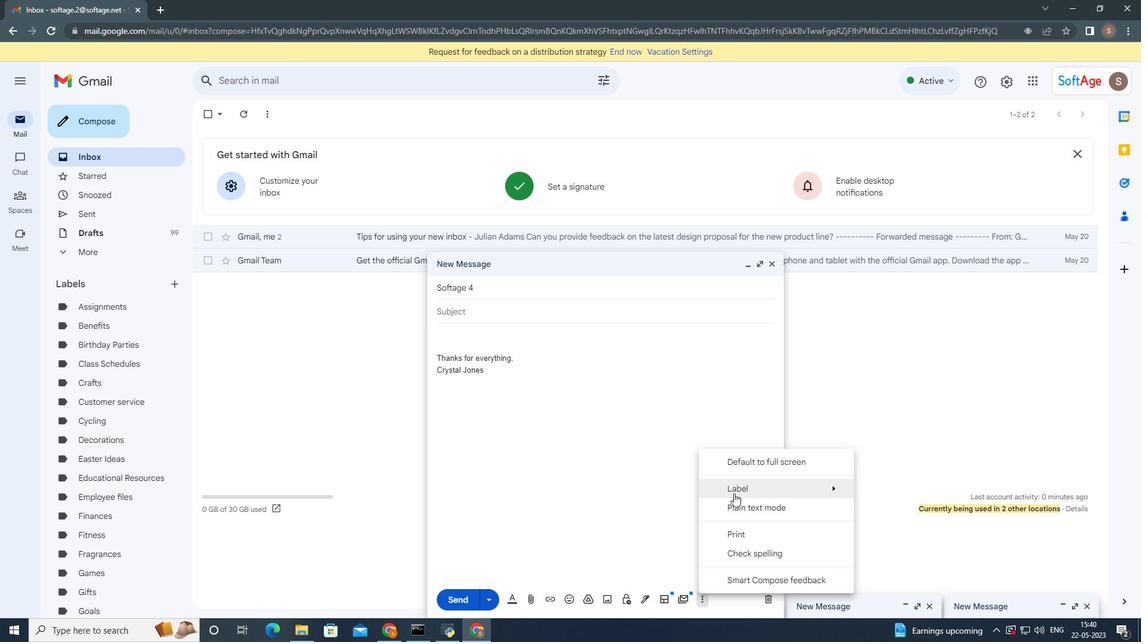 
Action: Mouse pressed left at (734, 492)
Screenshot: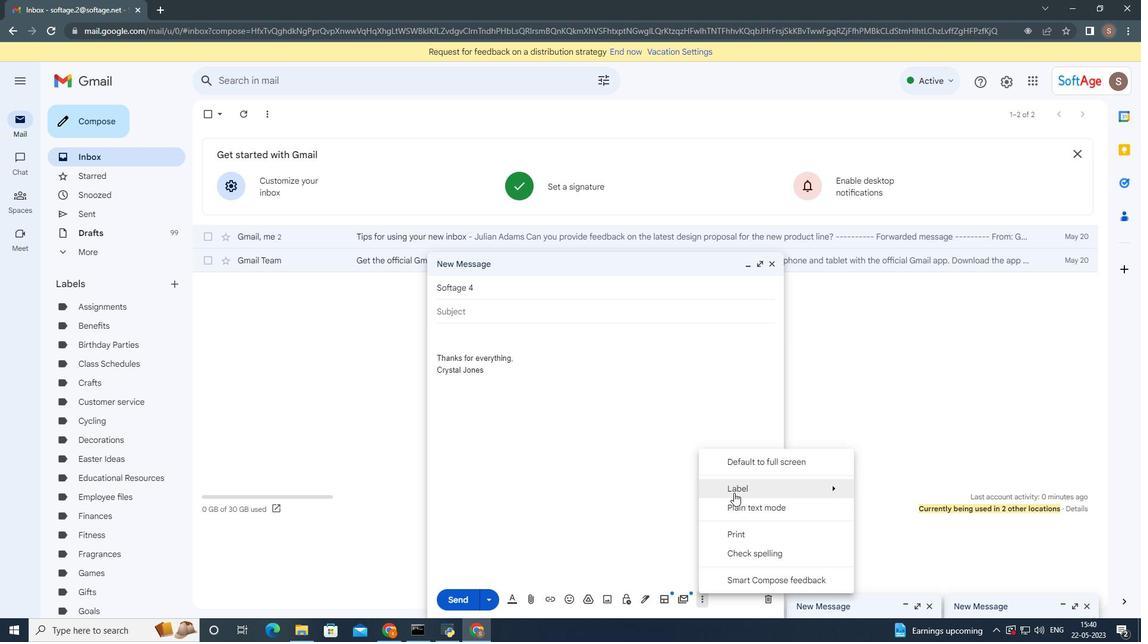 
Action: Mouse moved to (784, 486)
Screenshot: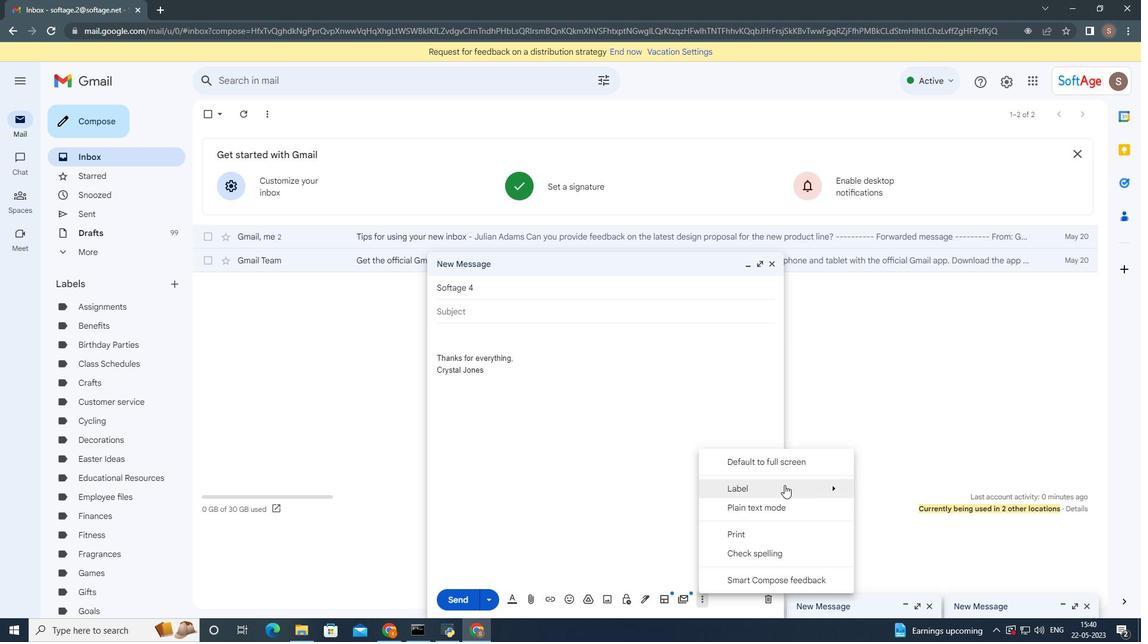 
Action: Mouse pressed left at (784, 486)
Screenshot: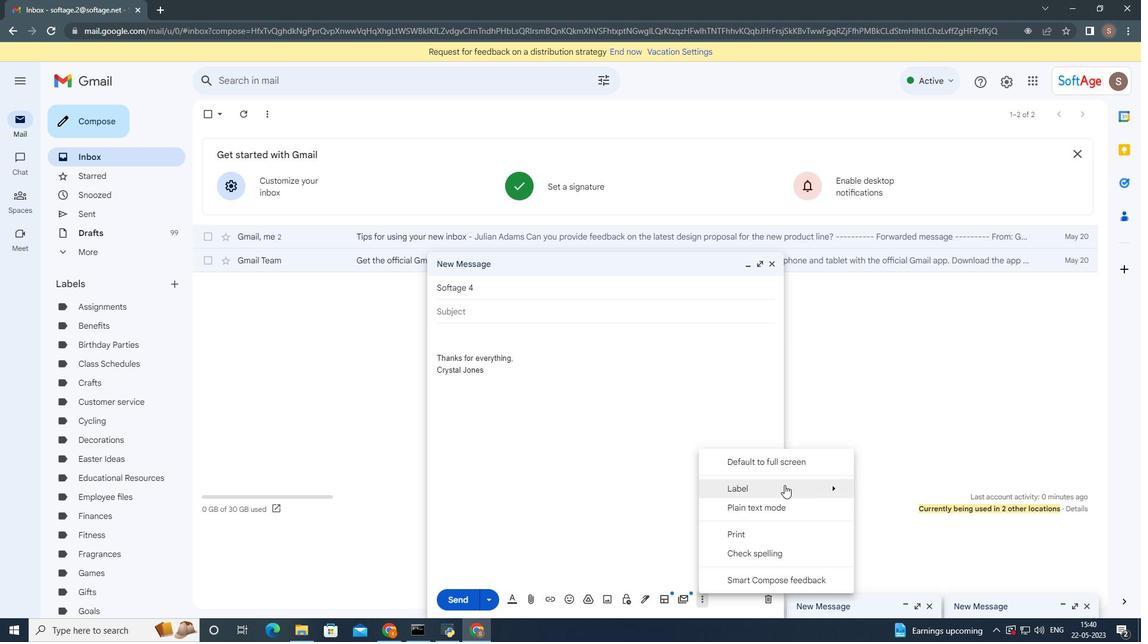 
Action: Mouse moved to (901, 368)
Screenshot: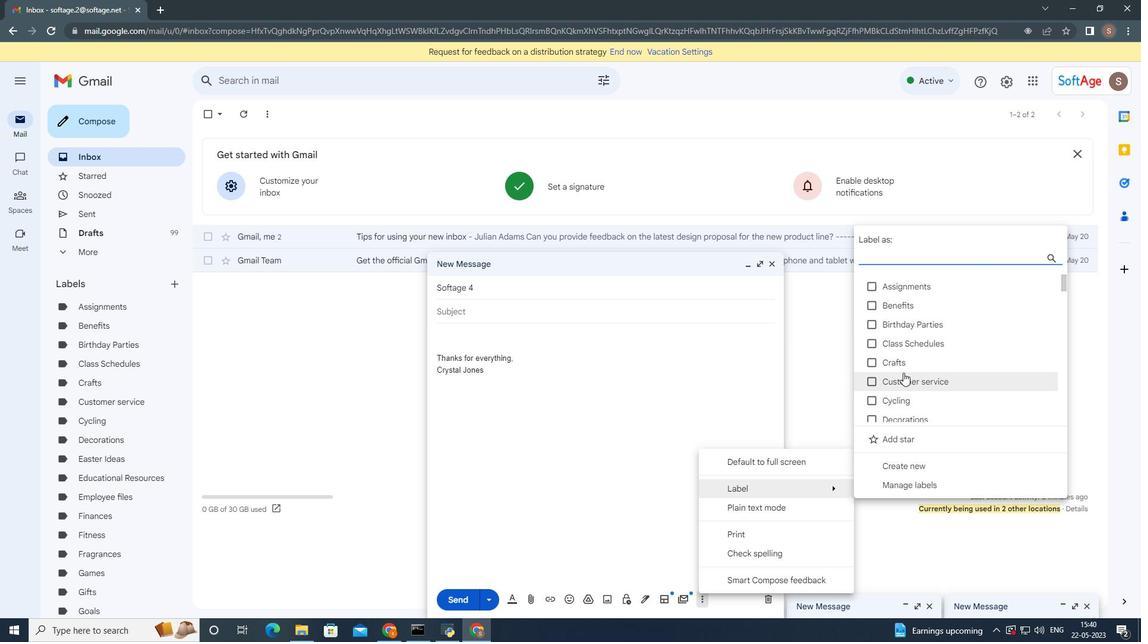 
Action: Mouse scrolled (901, 368) with delta (0, 0)
Screenshot: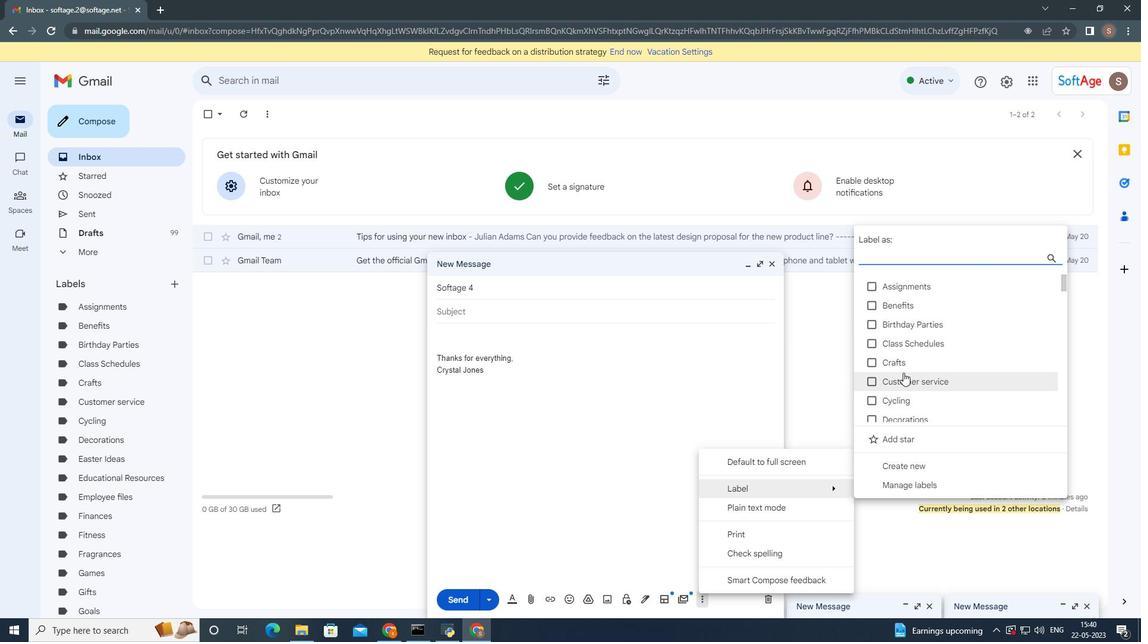 
Action: Mouse moved to (900, 368)
Screenshot: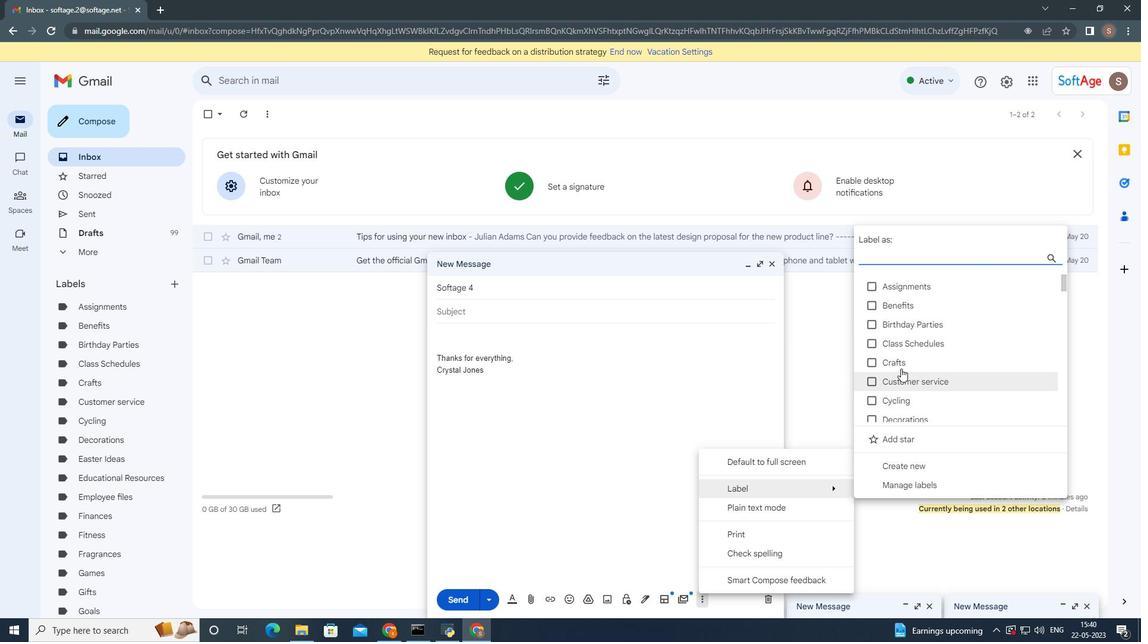 
Action: Mouse scrolled (900, 368) with delta (0, 0)
Screenshot: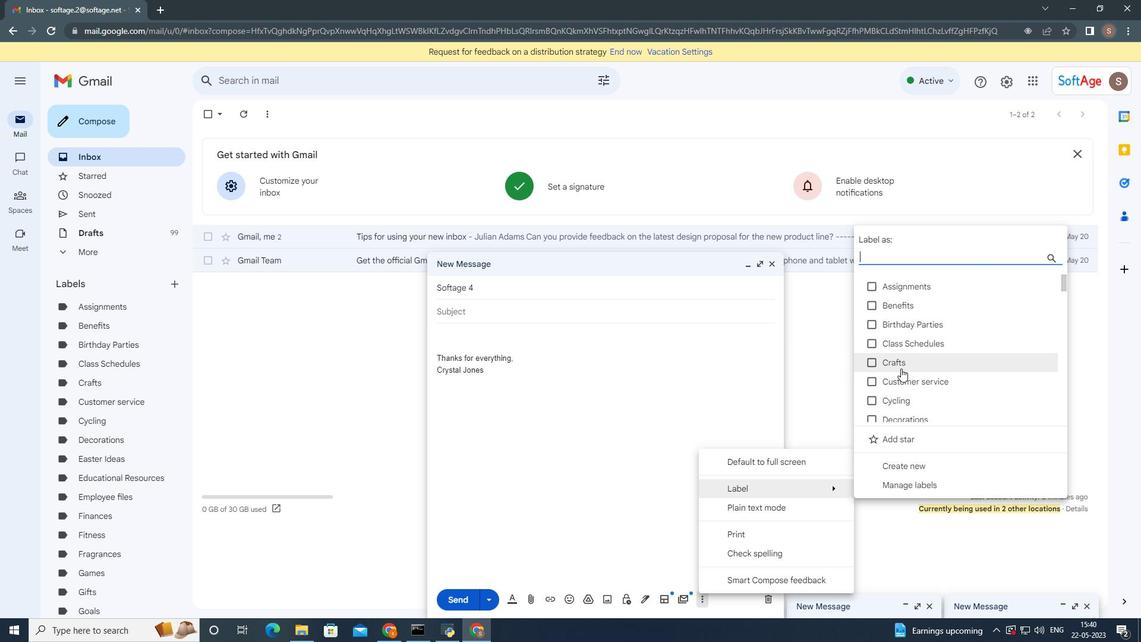 
Action: Mouse scrolled (900, 368) with delta (0, 0)
Screenshot: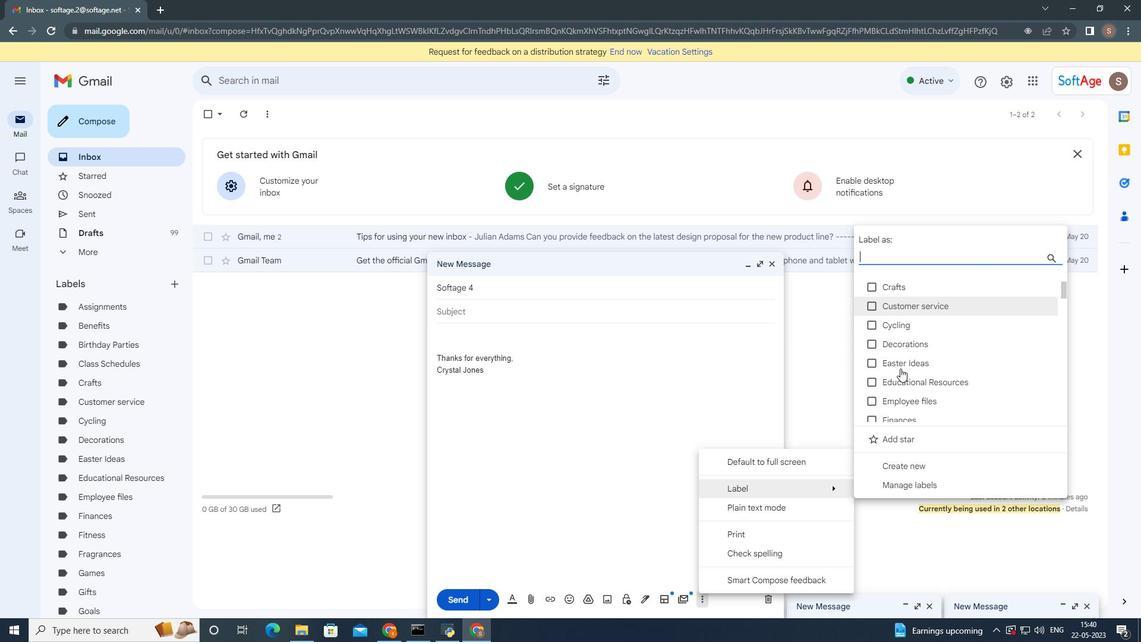 
Action: Mouse moved to (900, 368)
Screenshot: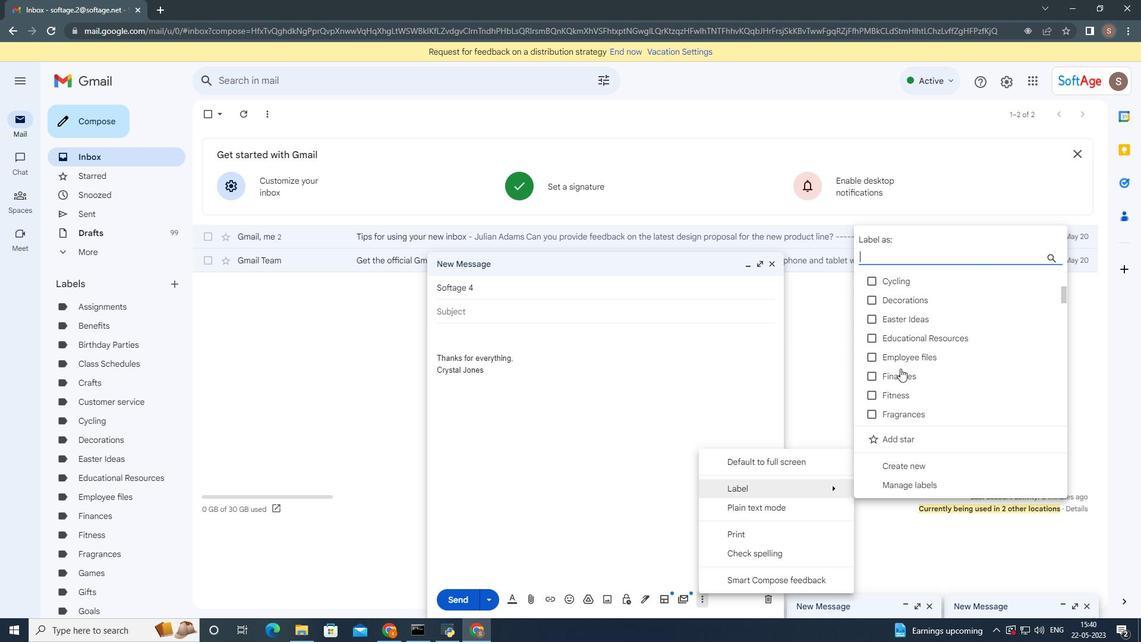 
Action: Mouse scrolled (900, 368) with delta (0, 0)
Screenshot: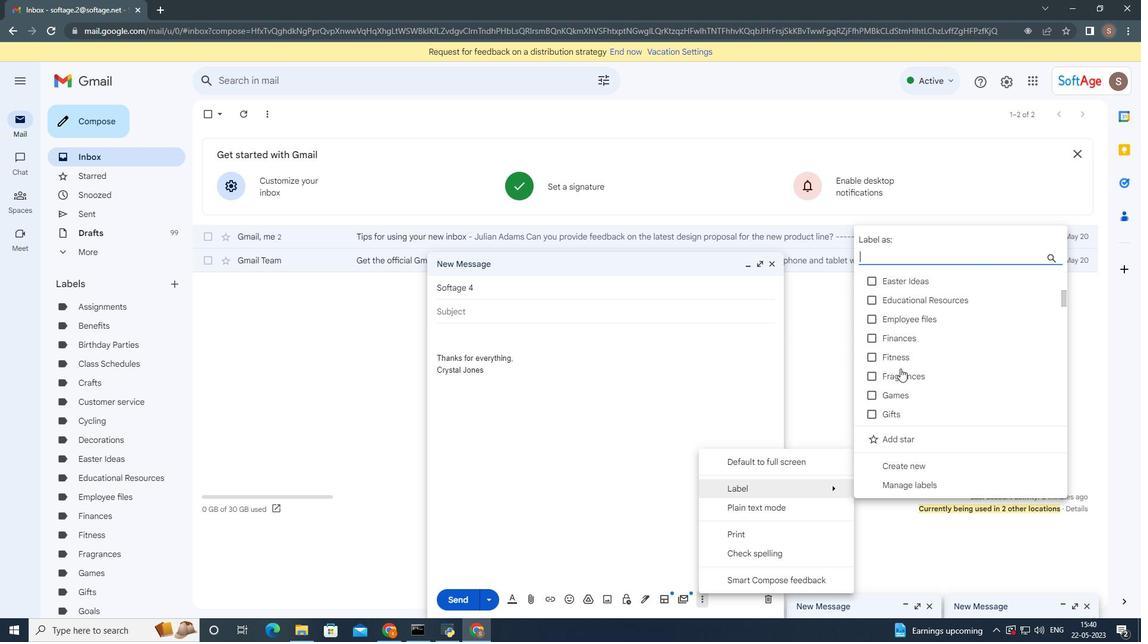 
Action: Mouse moved to (900, 368)
Screenshot: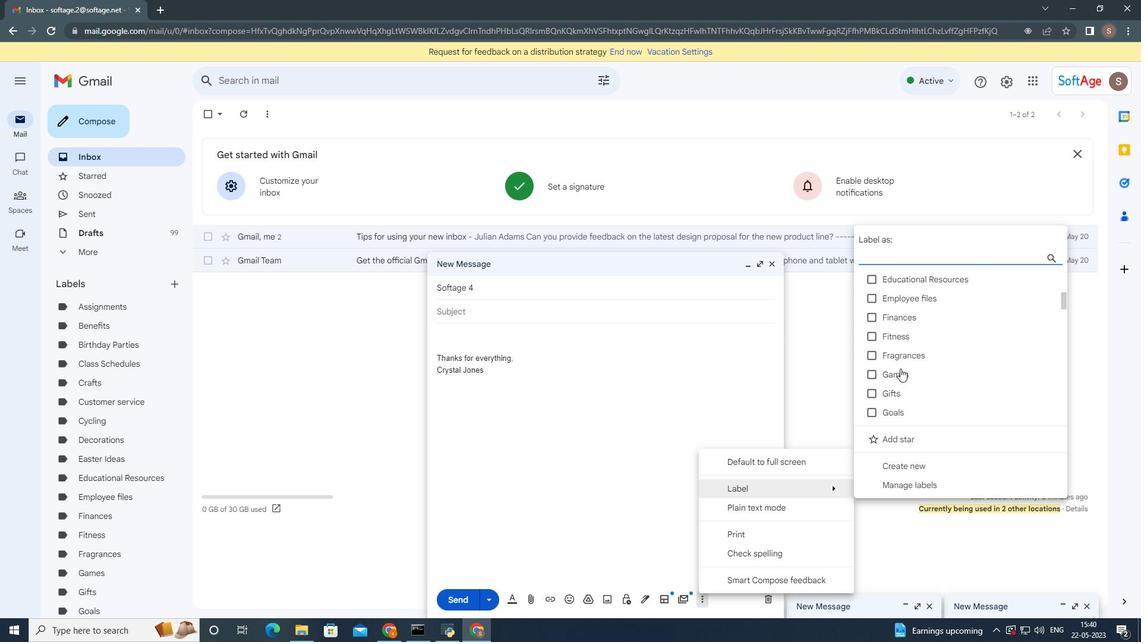 
Action: Mouse scrolled (900, 368) with delta (0, 0)
Screenshot: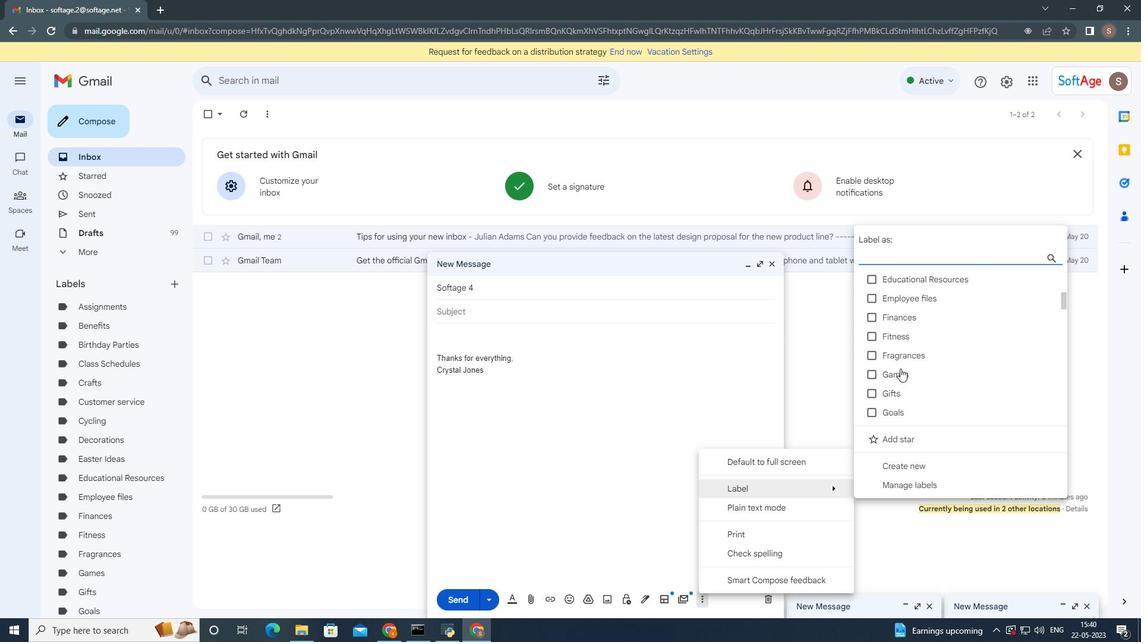 
Action: Mouse moved to (900, 369)
Screenshot: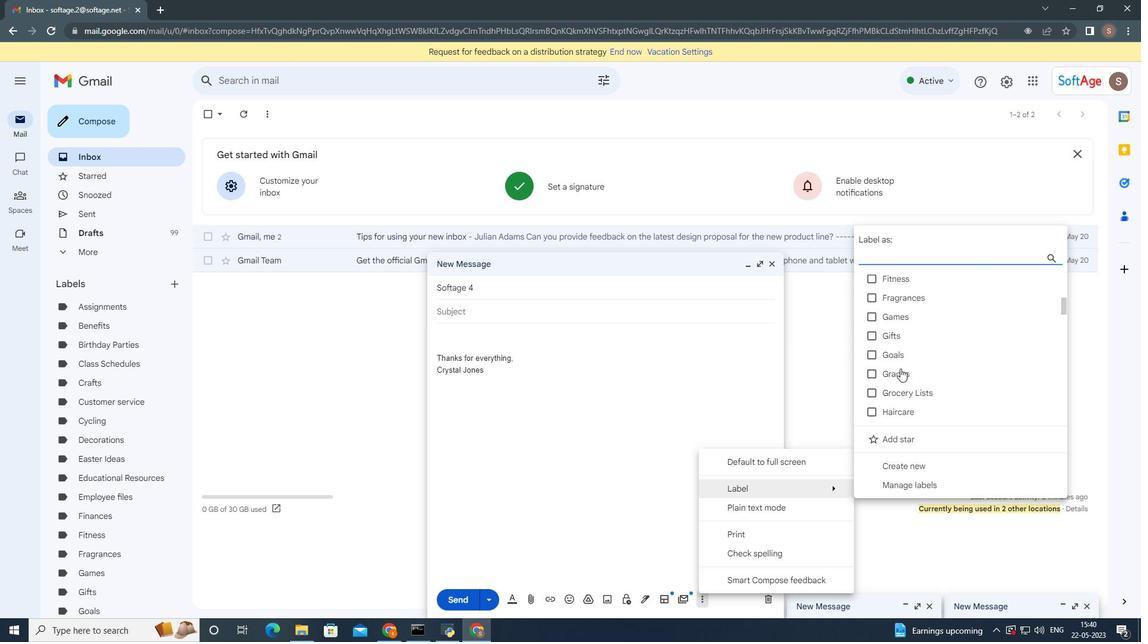 
Action: Mouse scrolled (900, 368) with delta (0, 0)
Screenshot: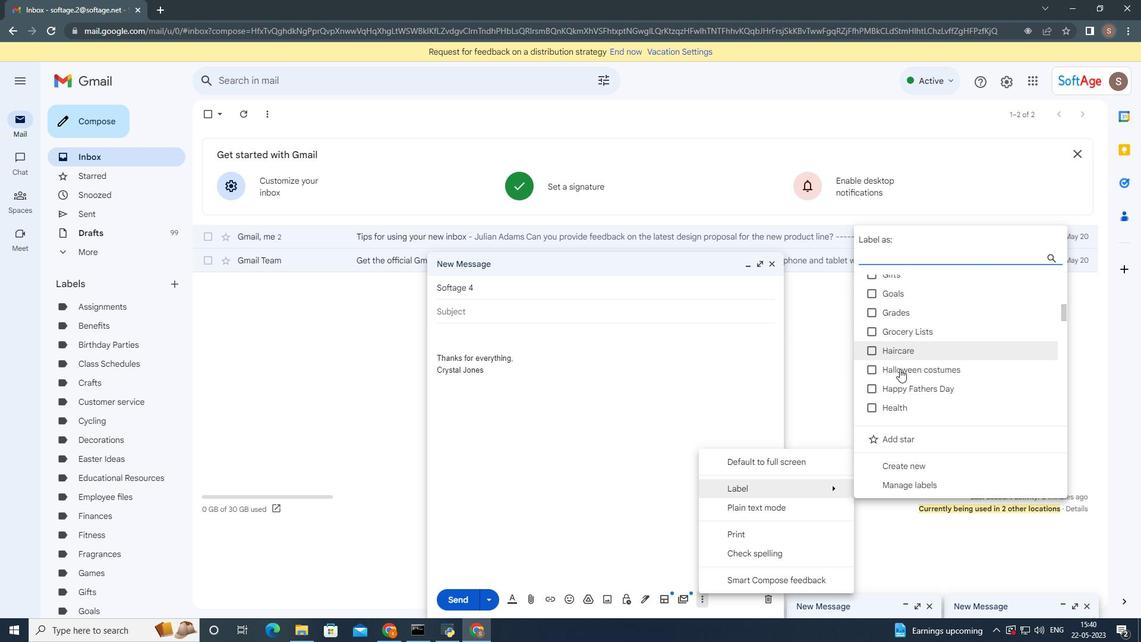 
Action: Mouse moved to (900, 370)
Screenshot: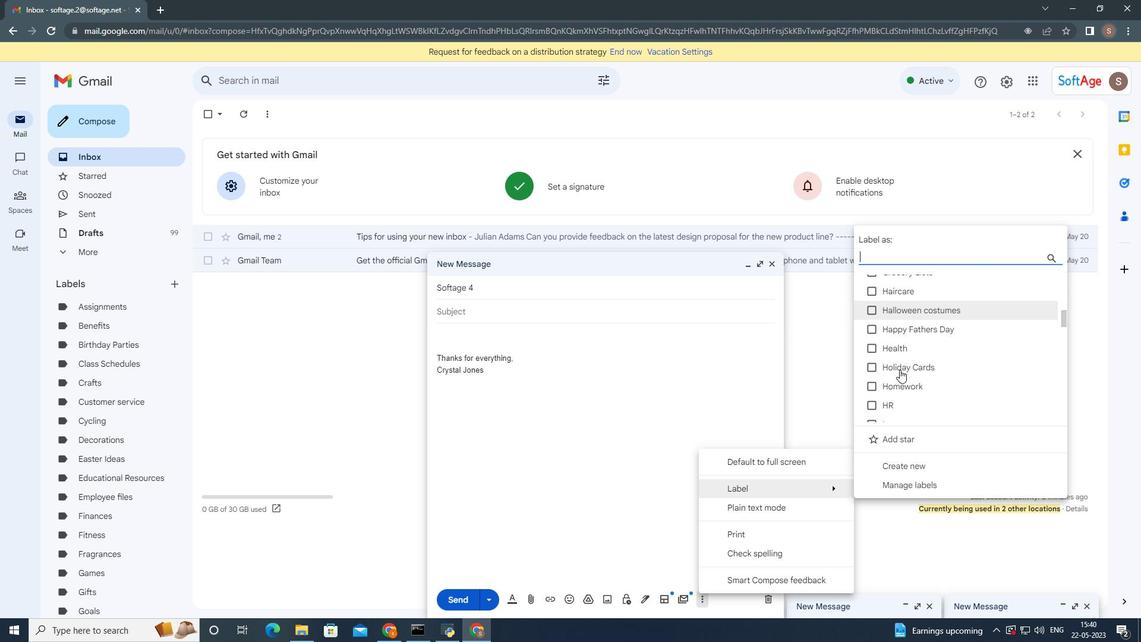 
Action: Mouse scrolled (900, 369) with delta (0, 0)
Screenshot: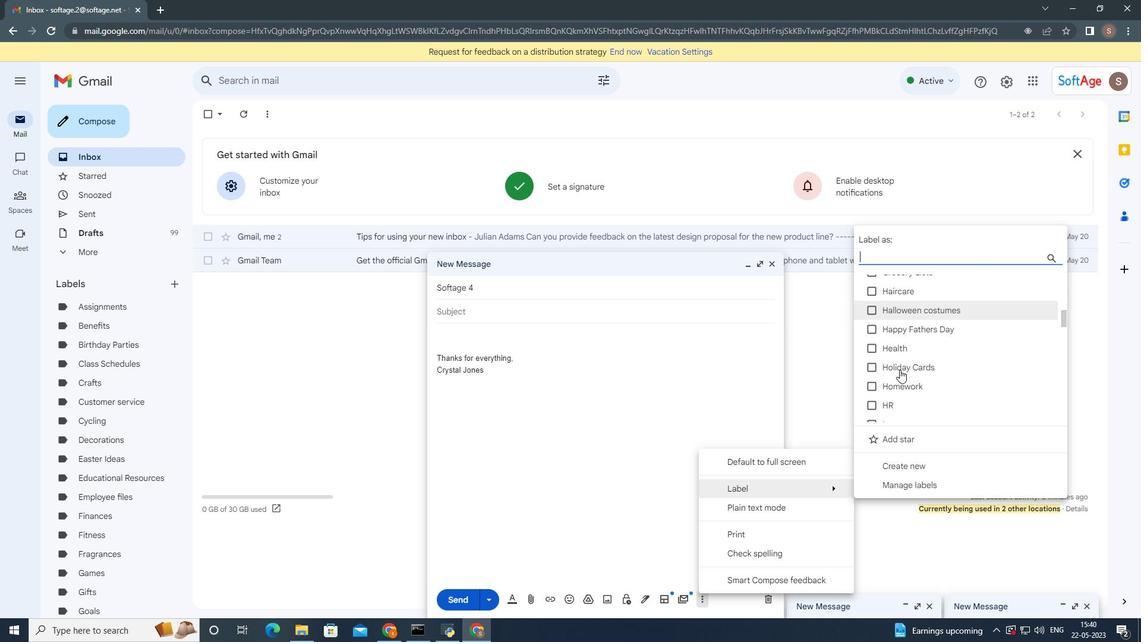 
Action: Mouse moved to (900, 370)
Screenshot: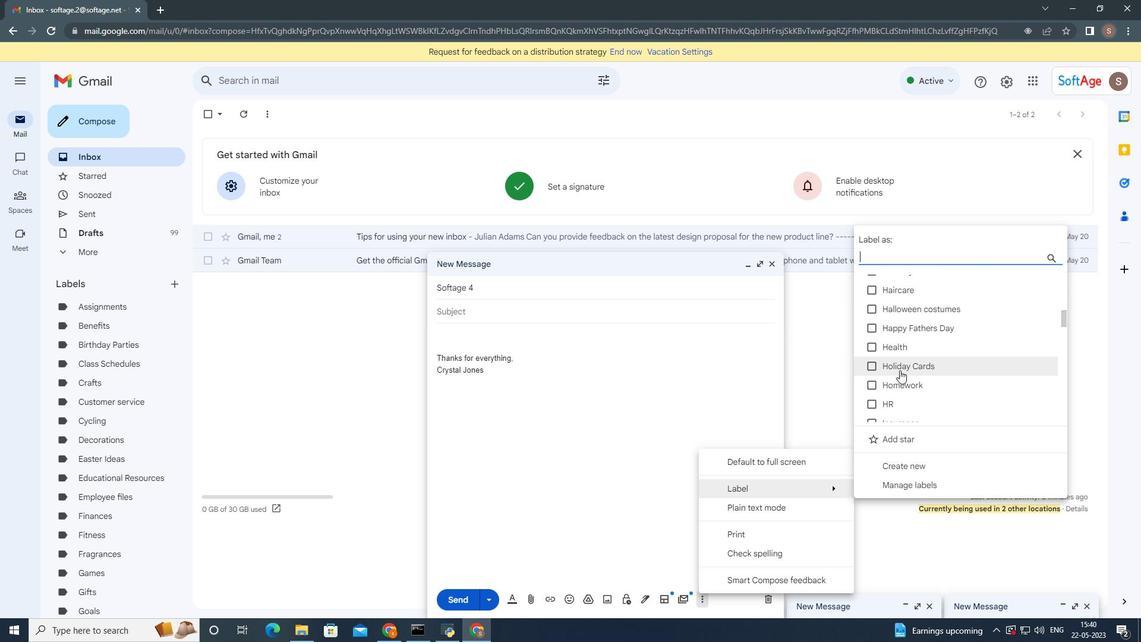 
Action: Mouse scrolled (900, 370) with delta (0, 0)
Screenshot: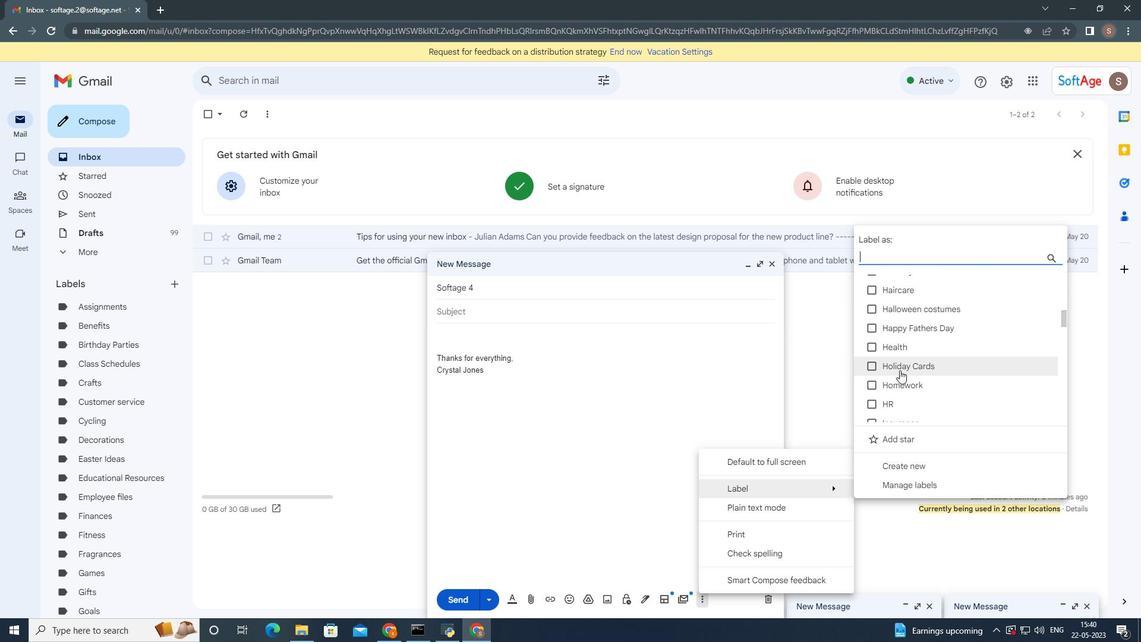 
Action: Mouse moved to (900, 388)
Screenshot: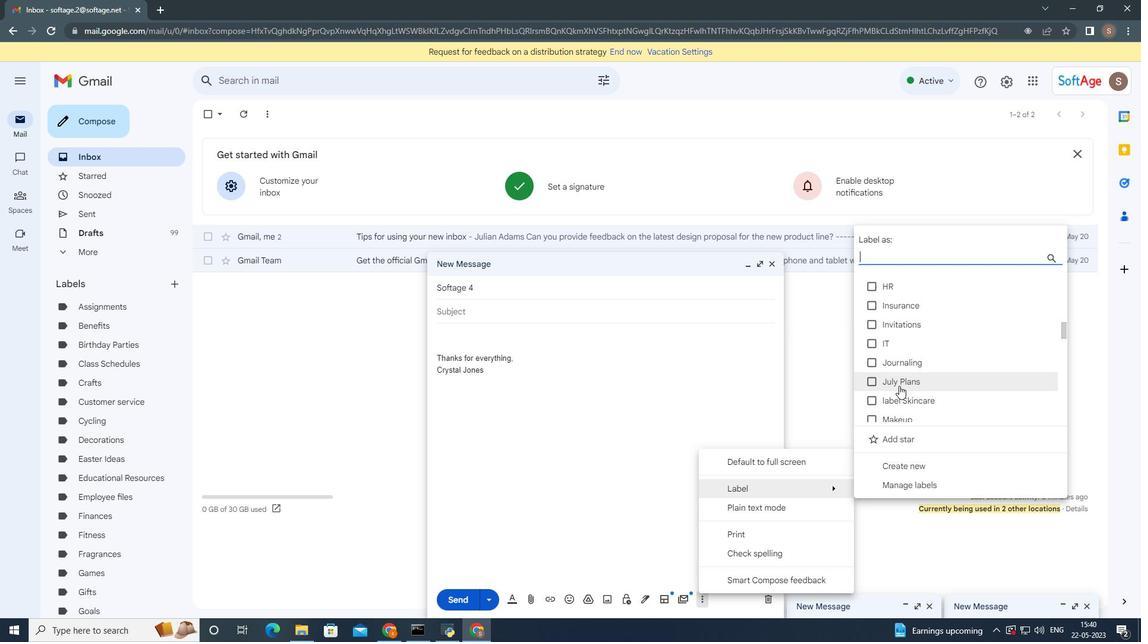 
Action: Mouse scrolled (900, 387) with delta (0, 0)
Screenshot: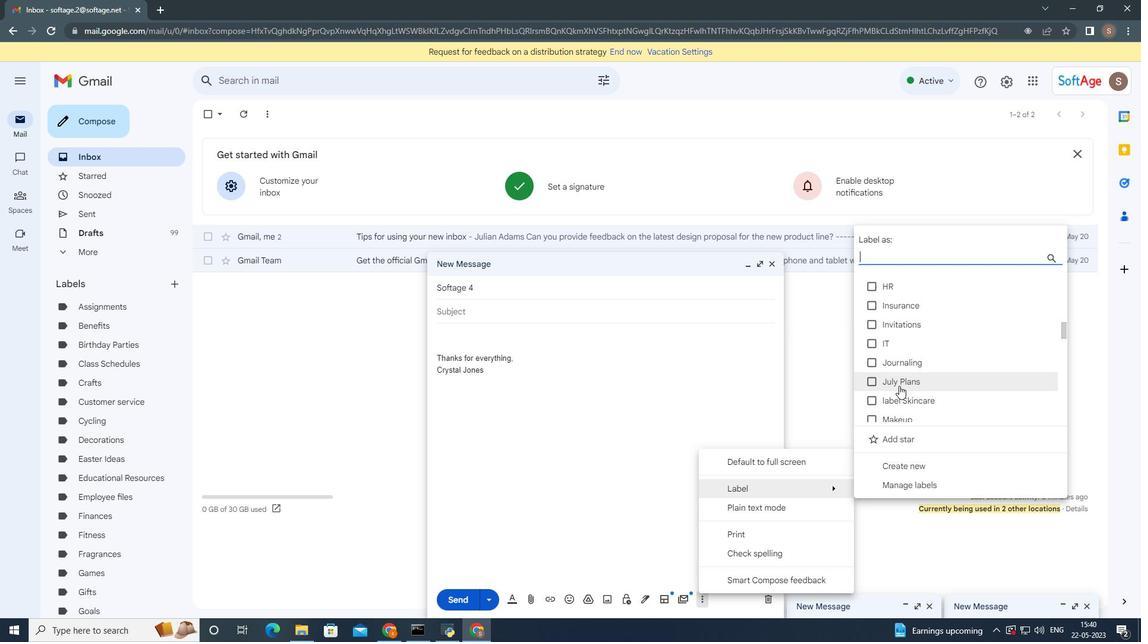 
Action: Mouse moved to (900, 388)
Screenshot: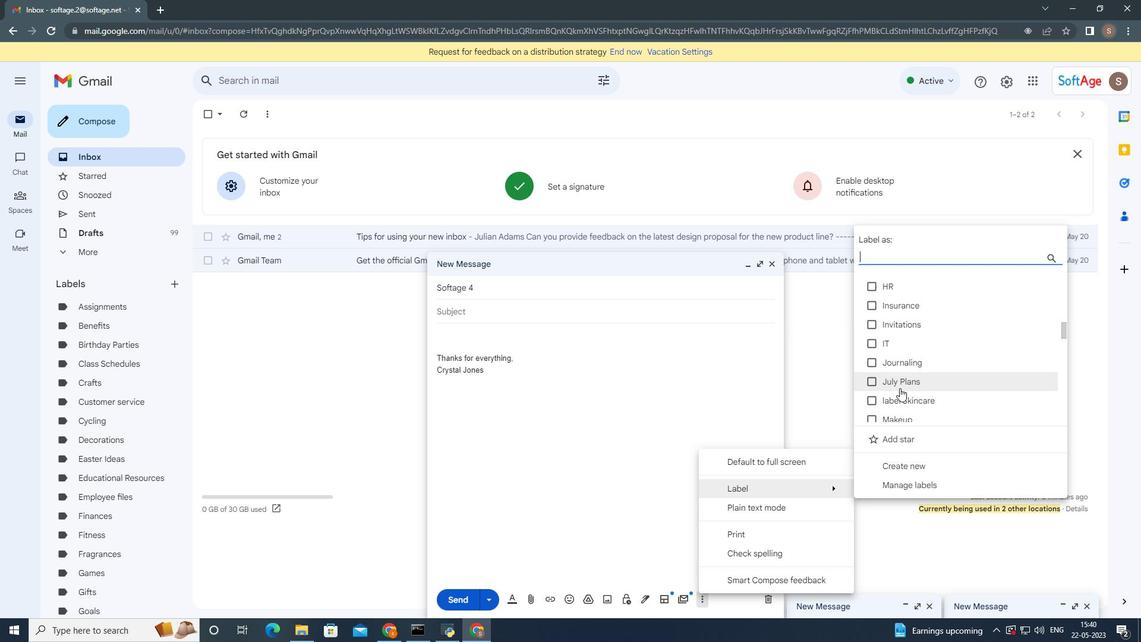 
Action: Mouse scrolled (900, 388) with delta (0, 0)
Screenshot: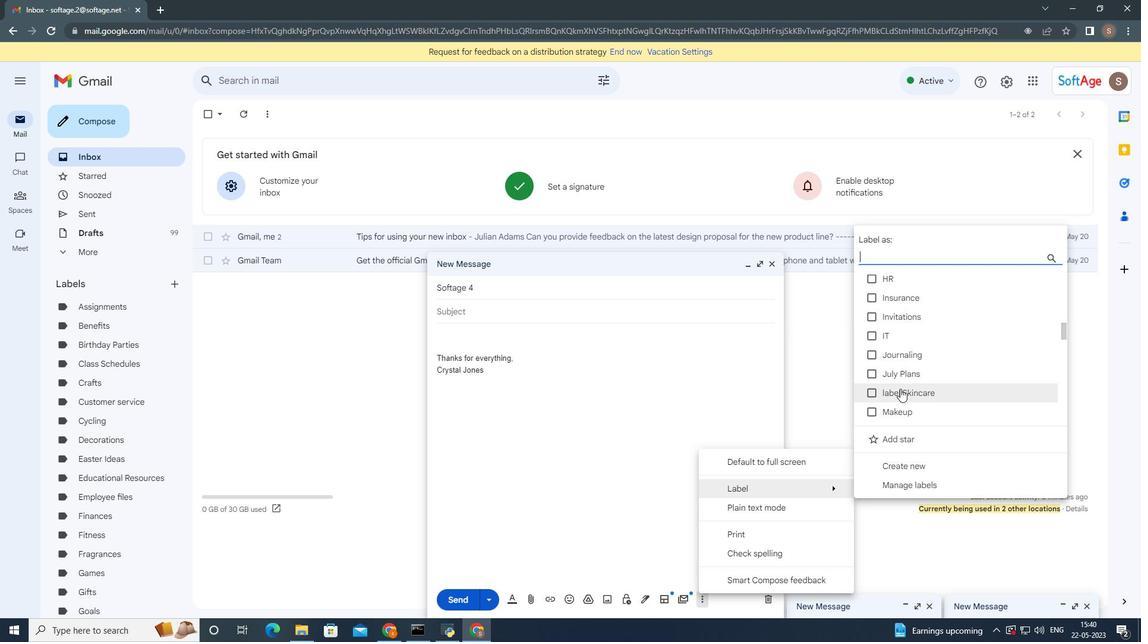 
Action: Mouse scrolled (900, 388) with delta (0, 0)
Screenshot: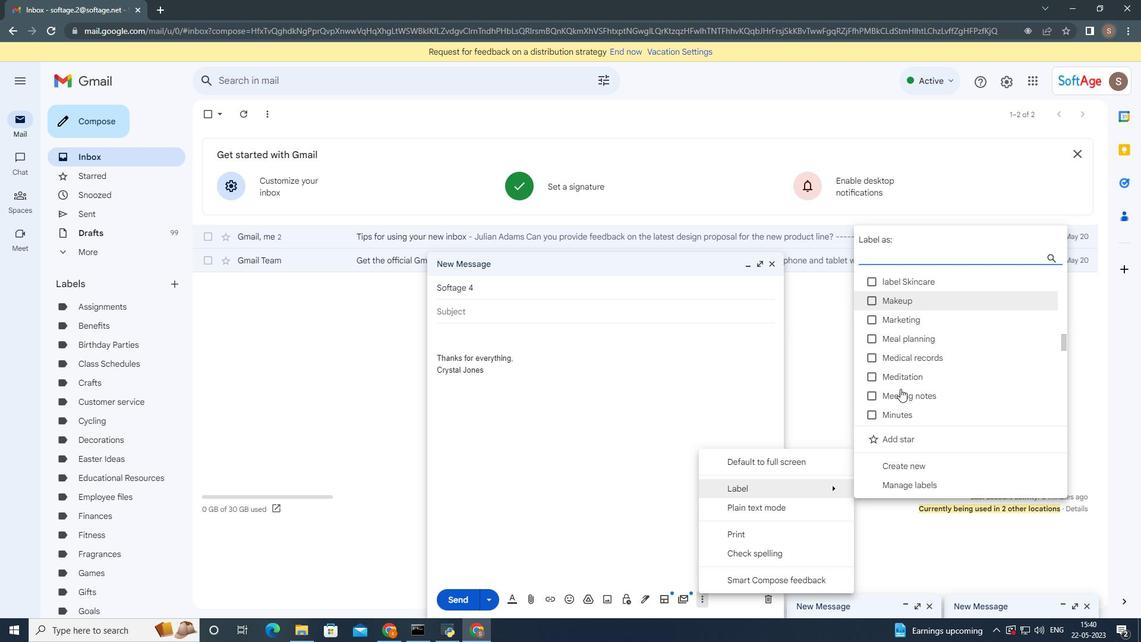 
Action: Mouse scrolled (900, 388) with delta (0, 0)
Screenshot: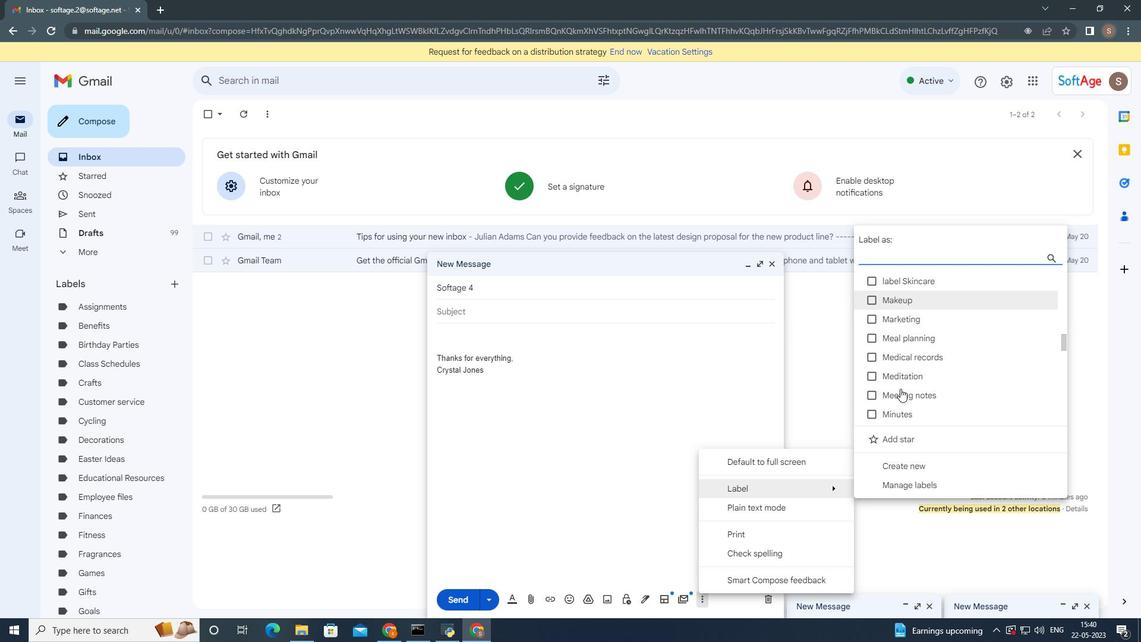 
Action: Mouse scrolled (900, 389) with delta (0, 0)
Screenshot: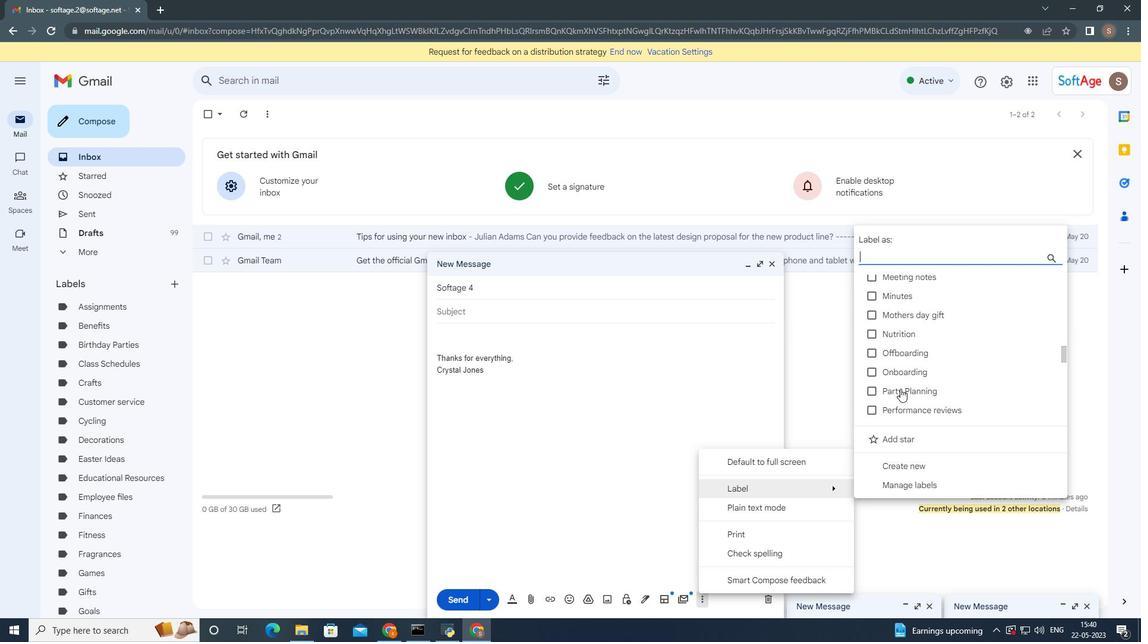 
Action: Mouse moved to (900, 388)
Screenshot: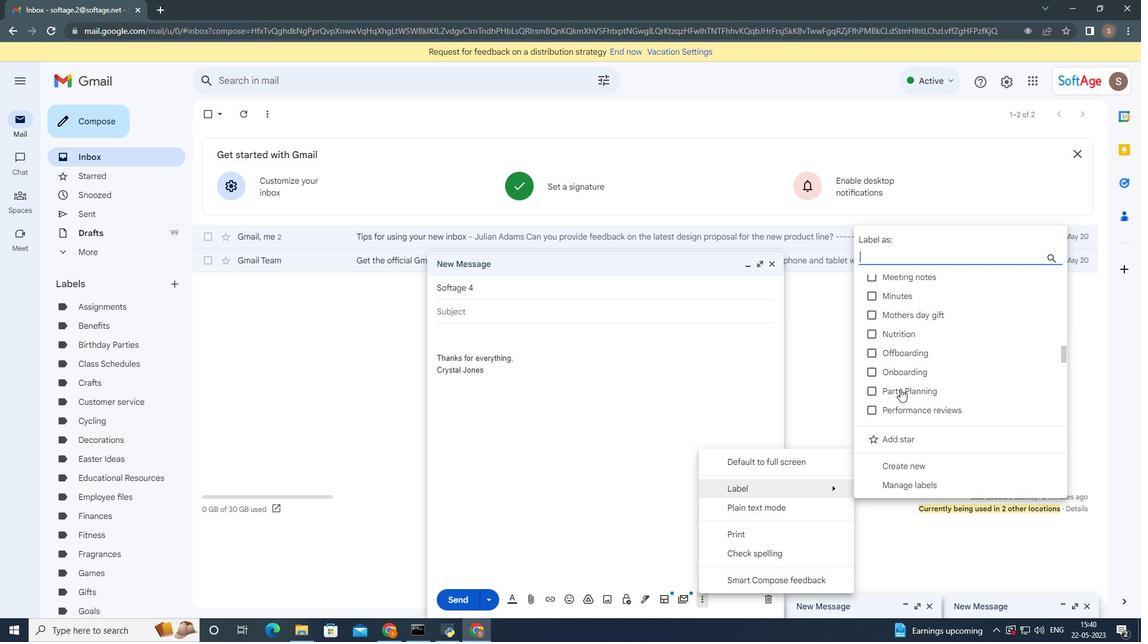 
Action: Mouse scrolled (900, 389) with delta (0, 0)
Screenshot: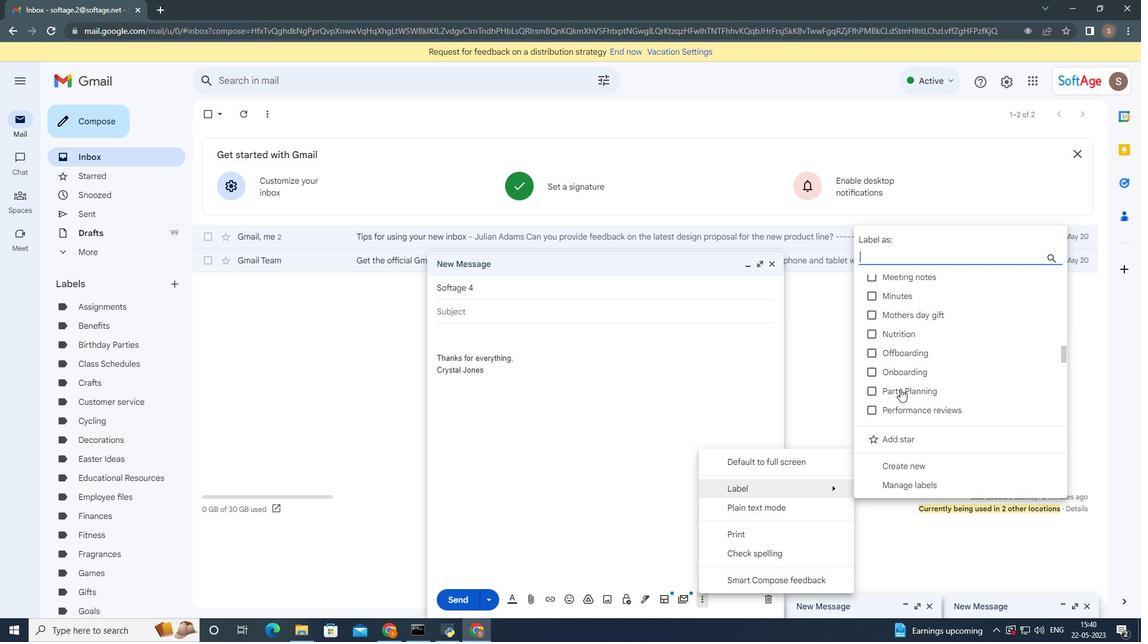 
Action: Mouse moved to (901, 387)
Screenshot: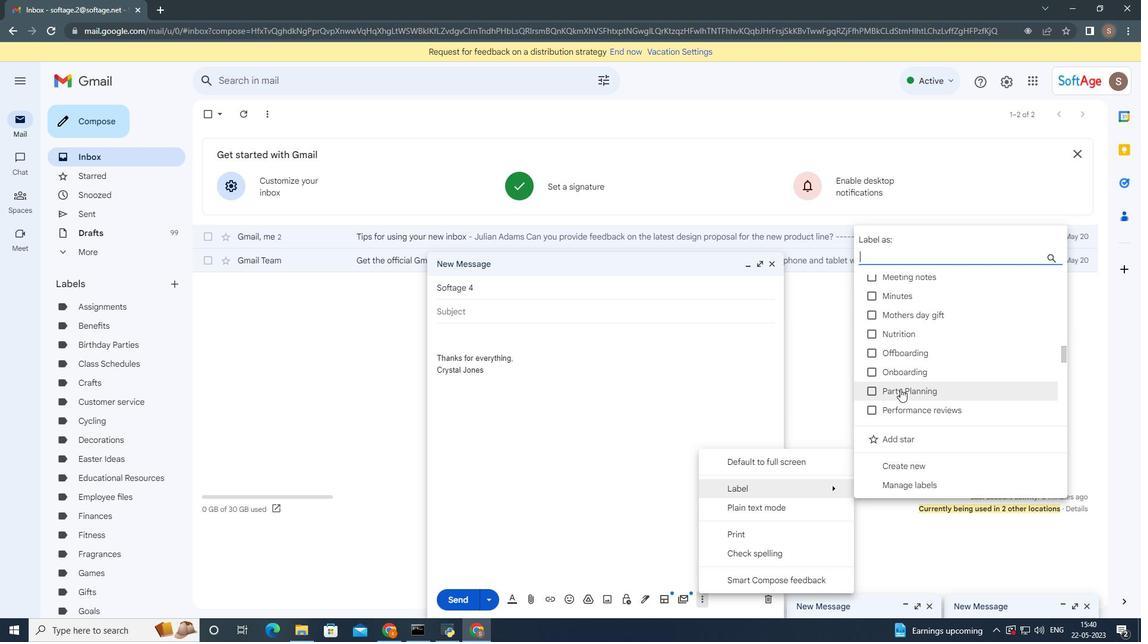 
Action: Mouse scrolled (900, 389) with delta (0, 0)
Screenshot: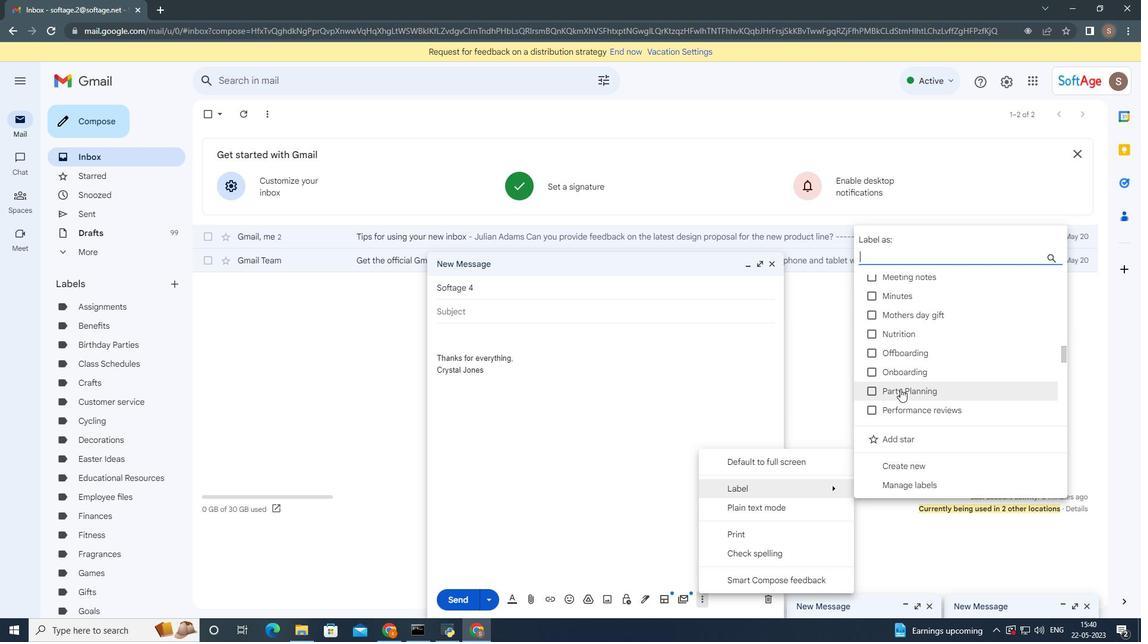 
Action: Mouse scrolled (900, 389) with delta (0, 0)
Screenshot: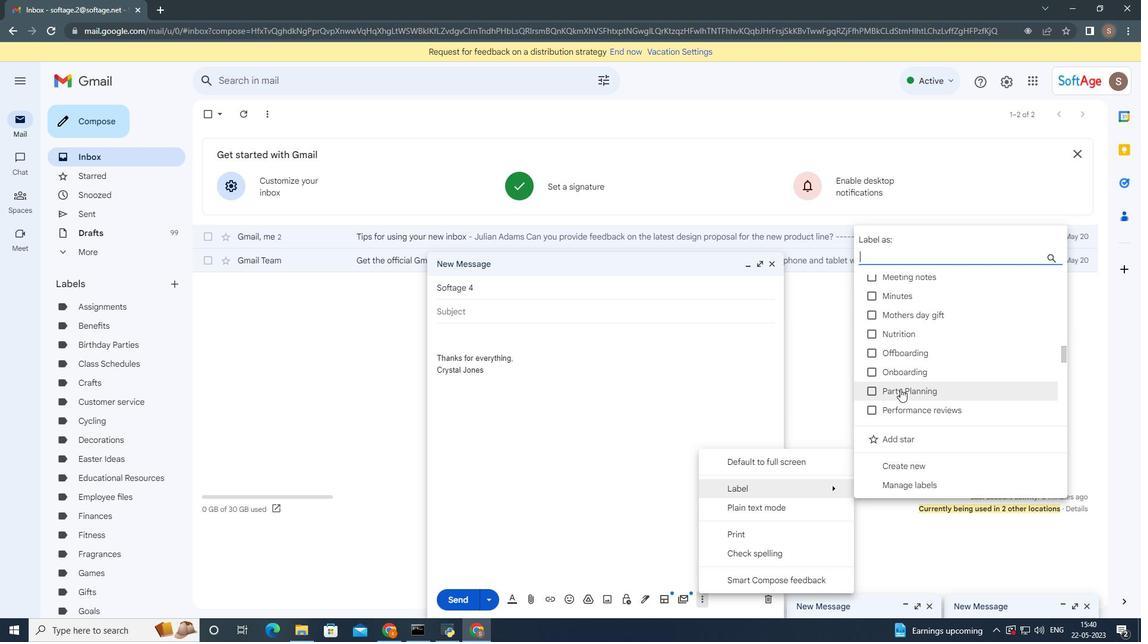 
Action: Mouse scrolled (900, 389) with delta (0, 0)
Screenshot: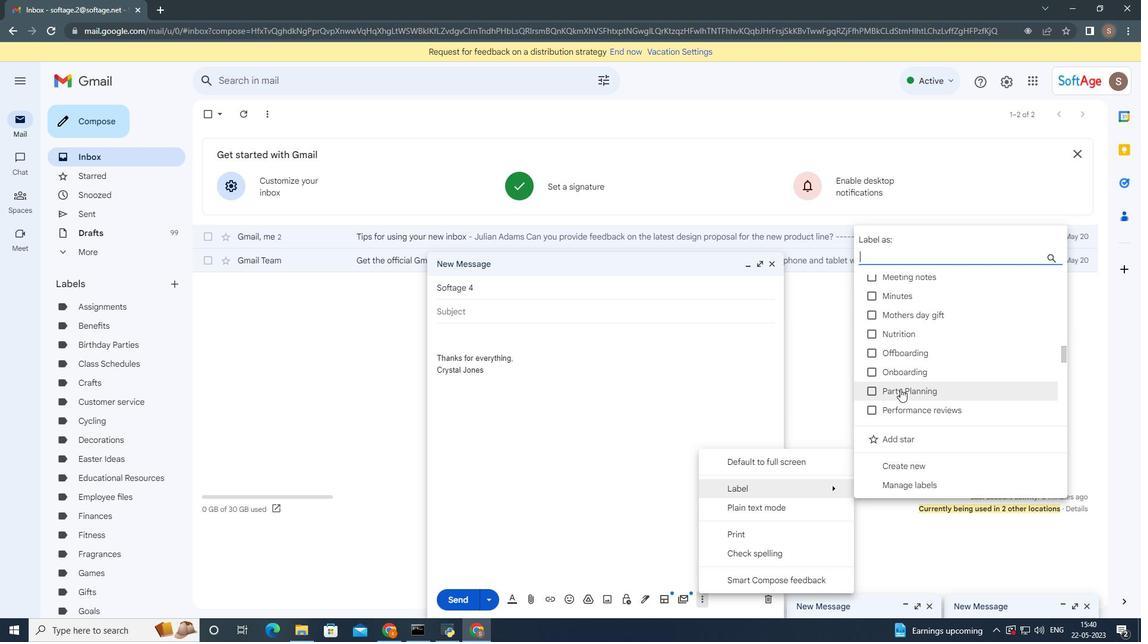 
Action: Mouse moved to (901, 391)
Screenshot: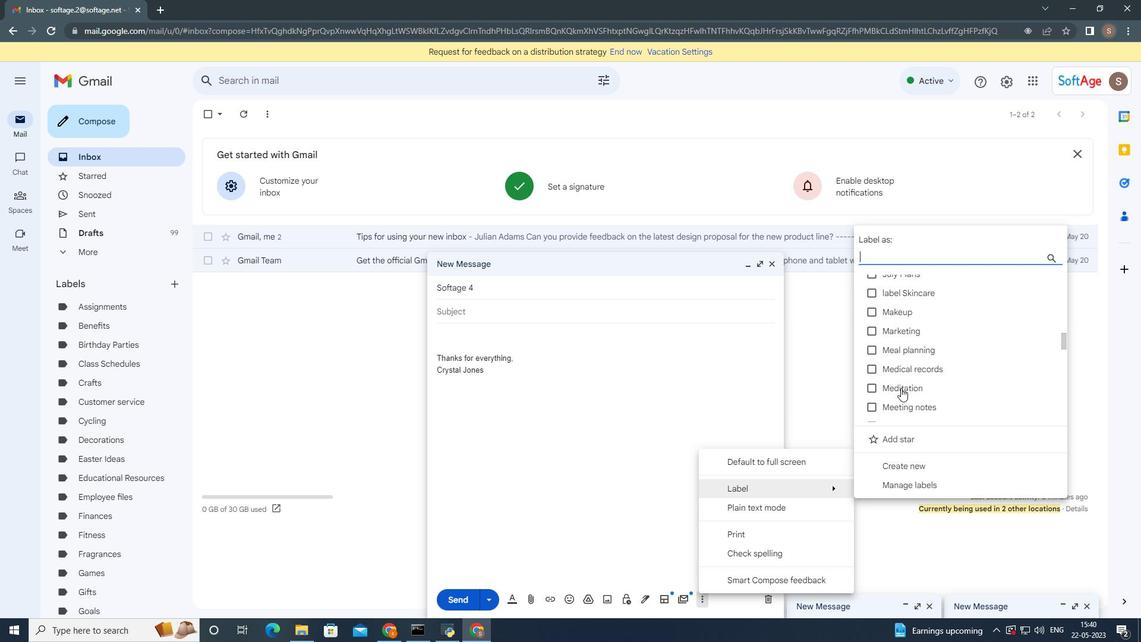 
Action: Mouse scrolled (901, 392) with delta (0, 0)
Screenshot: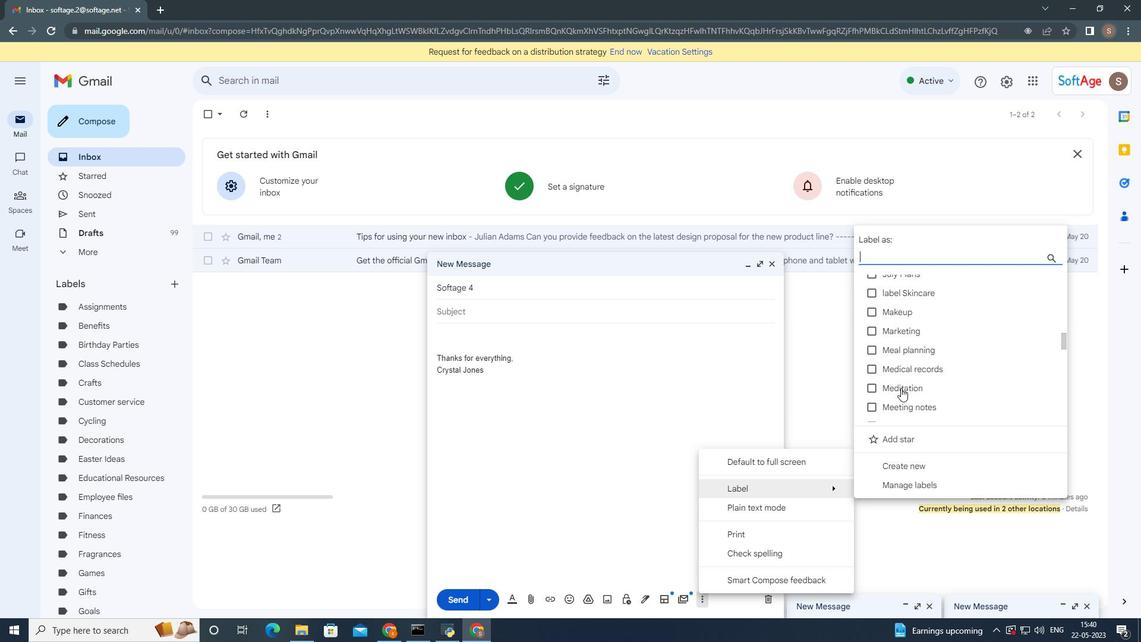 
Action: Mouse moved to (901, 392)
Screenshot: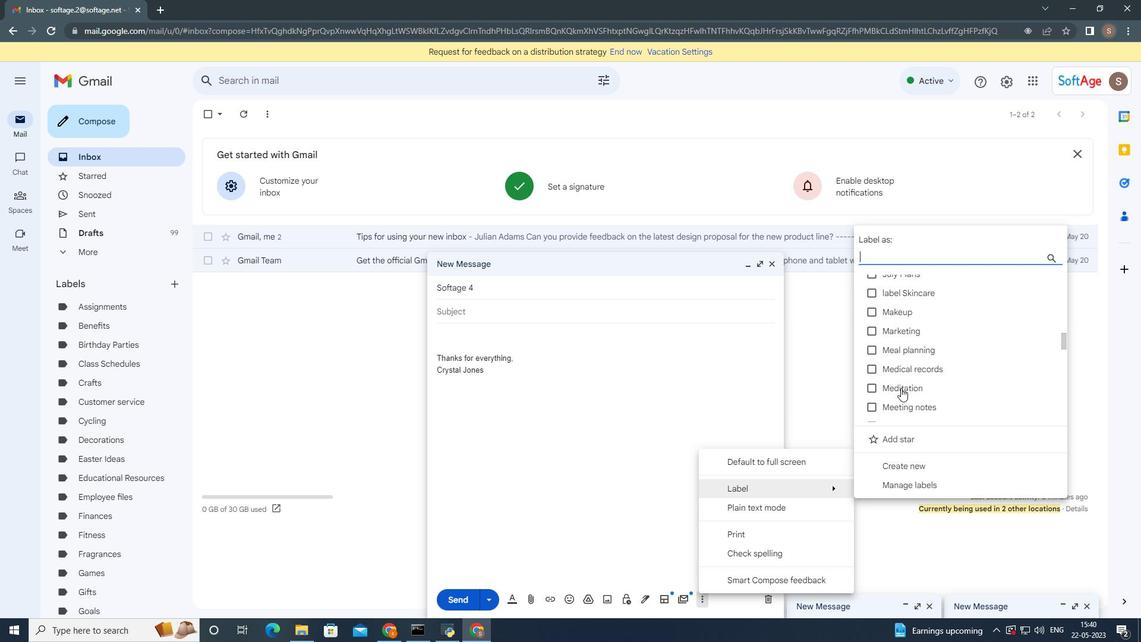 
Action: Mouse scrolled (901, 392) with delta (0, 0)
Screenshot: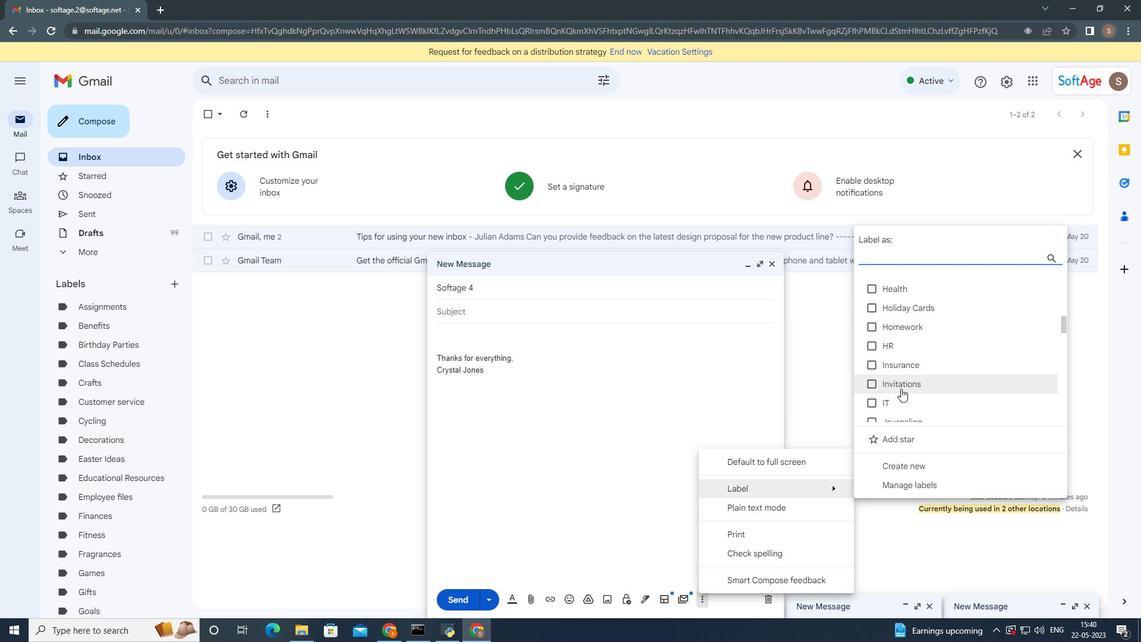
Action: Mouse scrolled (901, 392) with delta (0, 0)
Screenshot: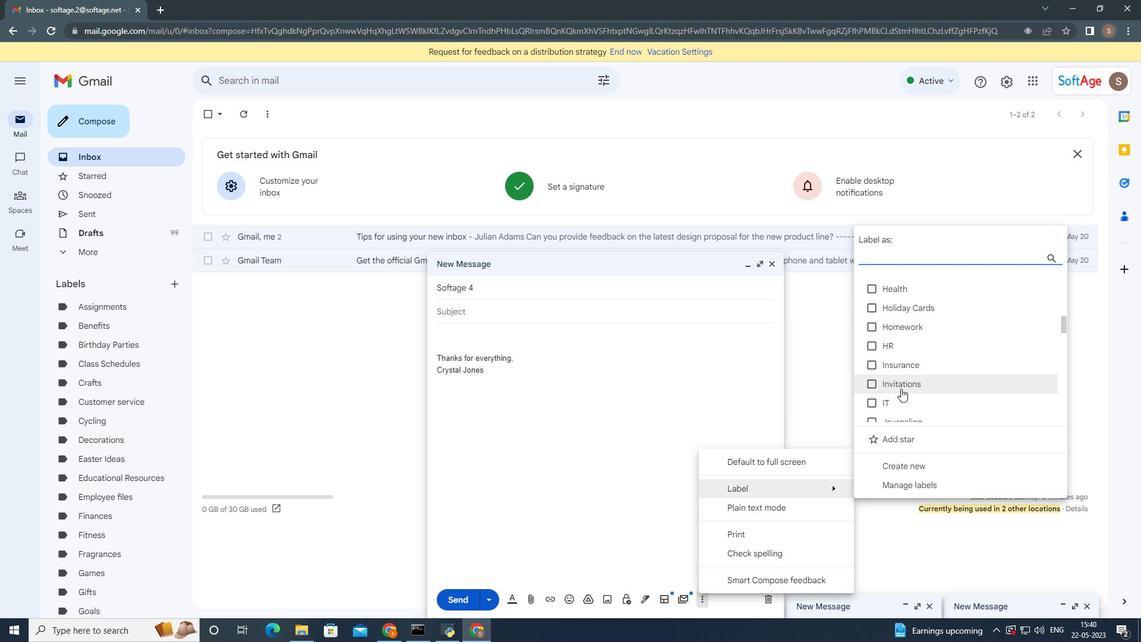 
Action: Mouse scrolled (901, 392) with delta (0, 0)
Screenshot: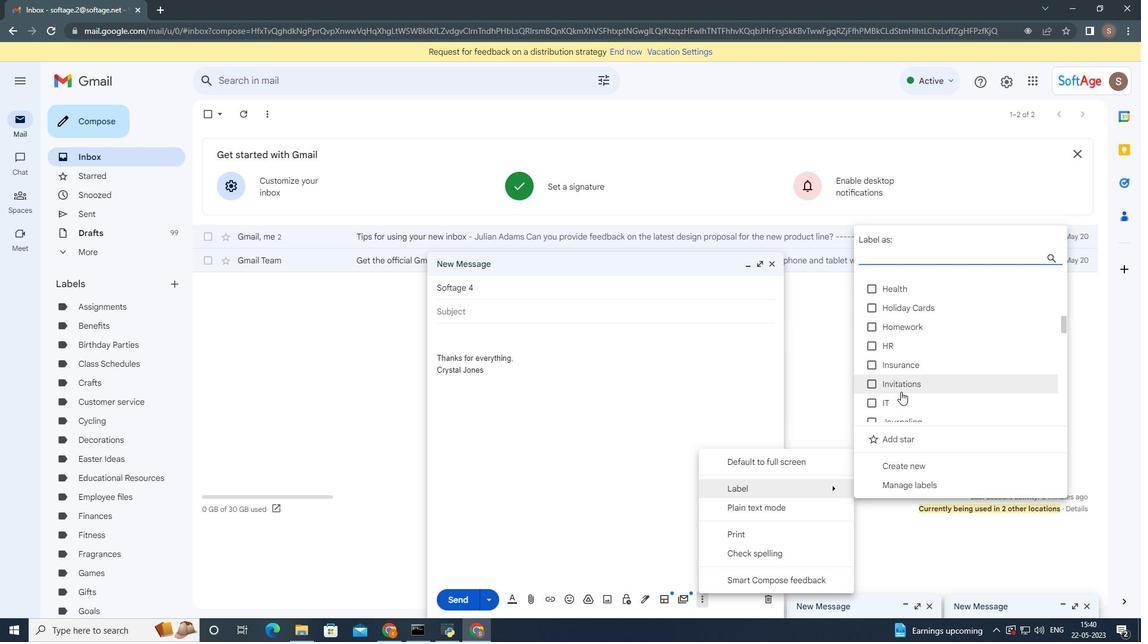 
Action: Mouse moved to (916, 469)
Screenshot: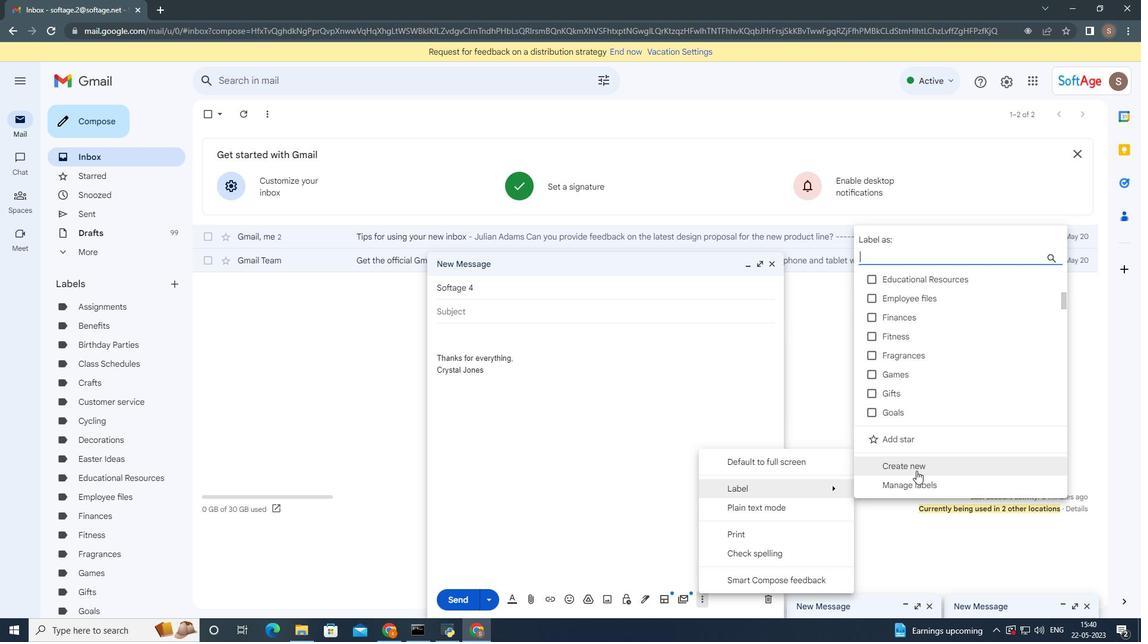 
Action: Mouse pressed left at (916, 469)
Screenshot: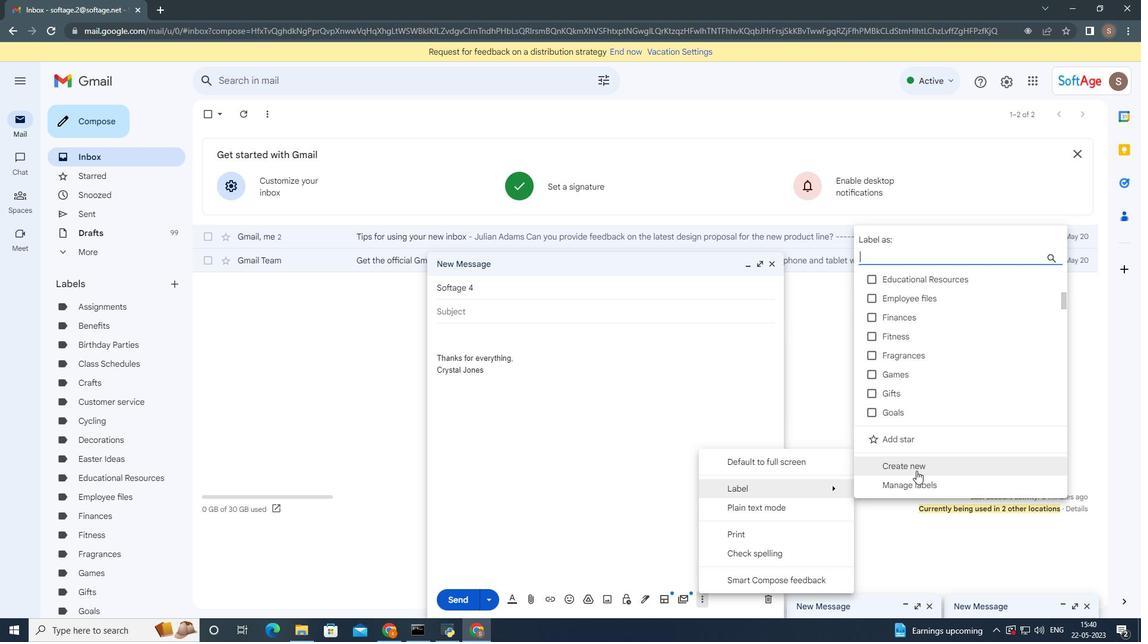 
Action: Mouse moved to (916, 468)
Screenshot: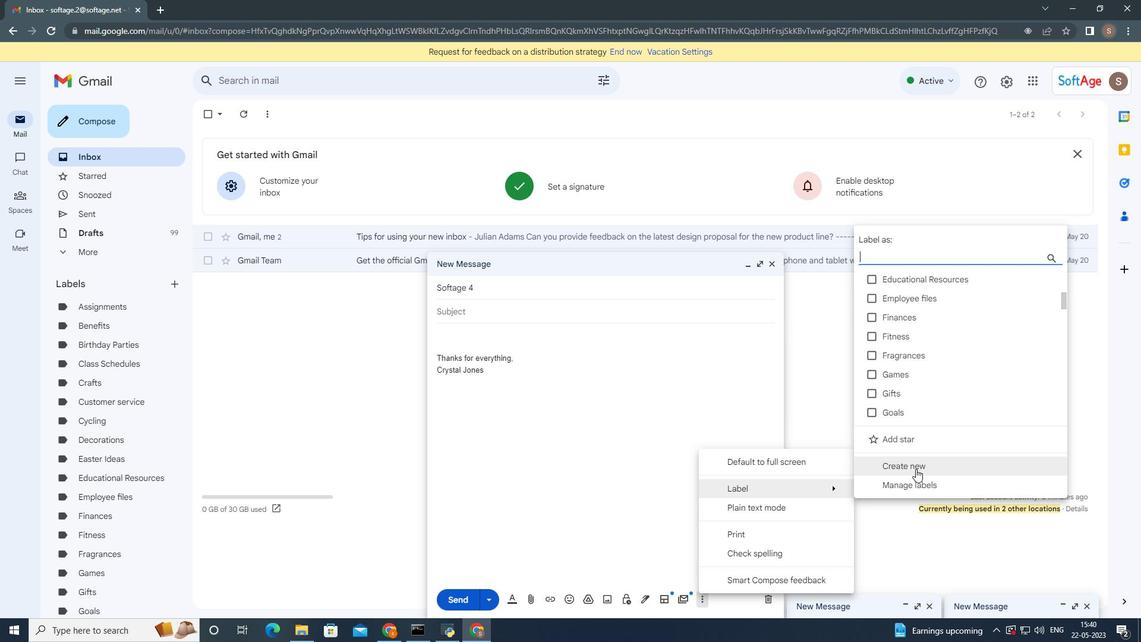 
Action: Key pressed <Key.shift>Infrastructure
Screenshot: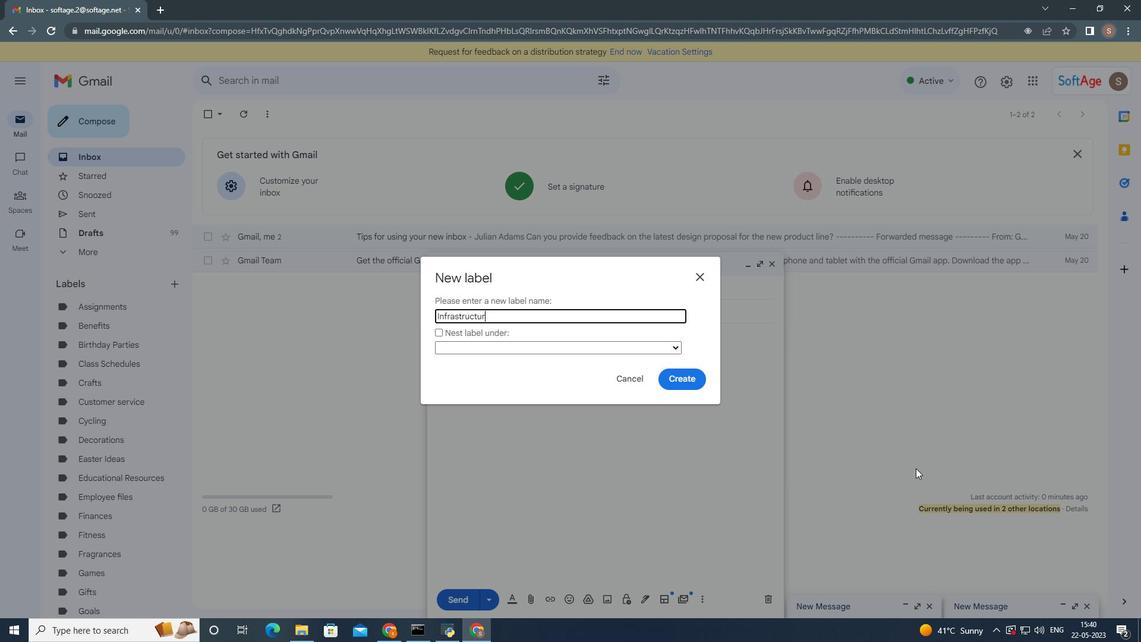 
Action: Mouse moved to (681, 380)
Screenshot: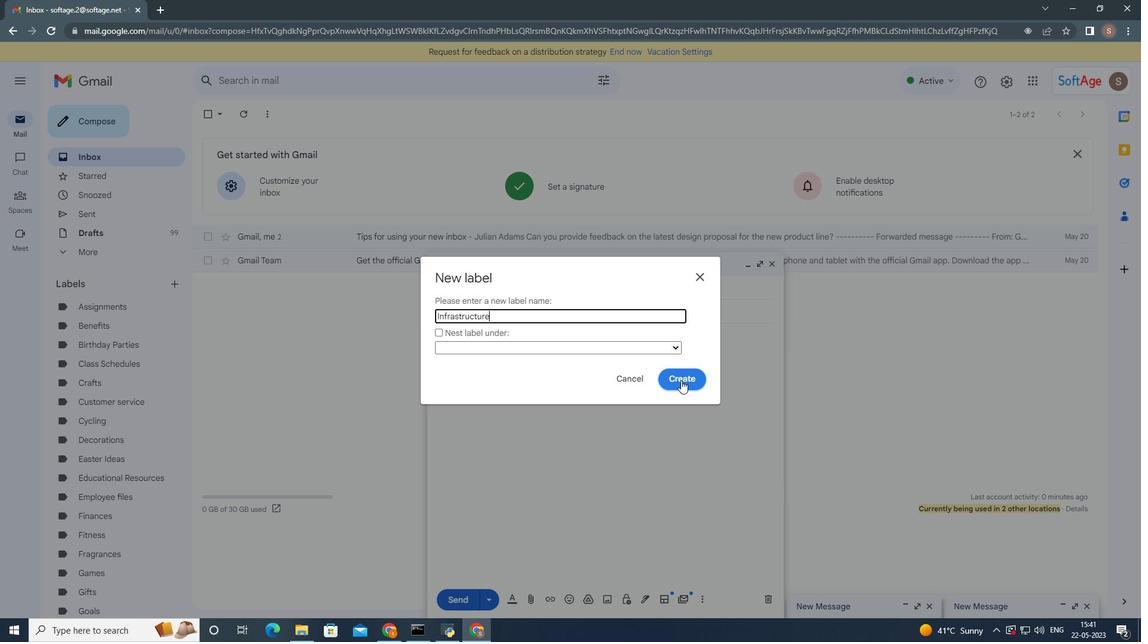 
Action: Mouse pressed left at (681, 380)
Screenshot: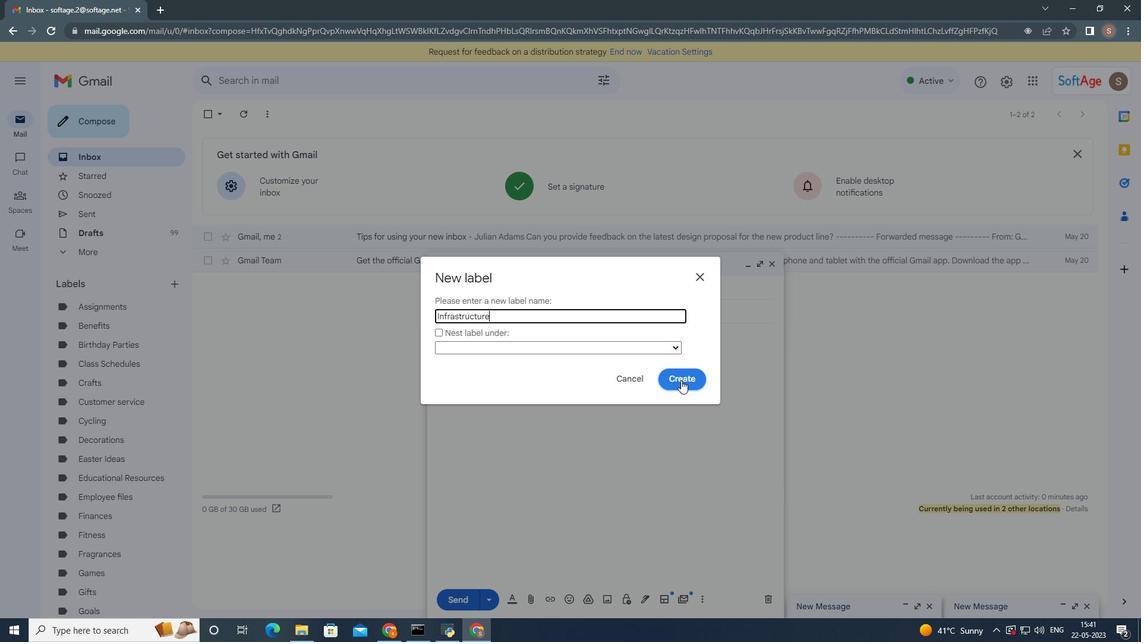 
Action: Mouse moved to (613, 277)
Screenshot: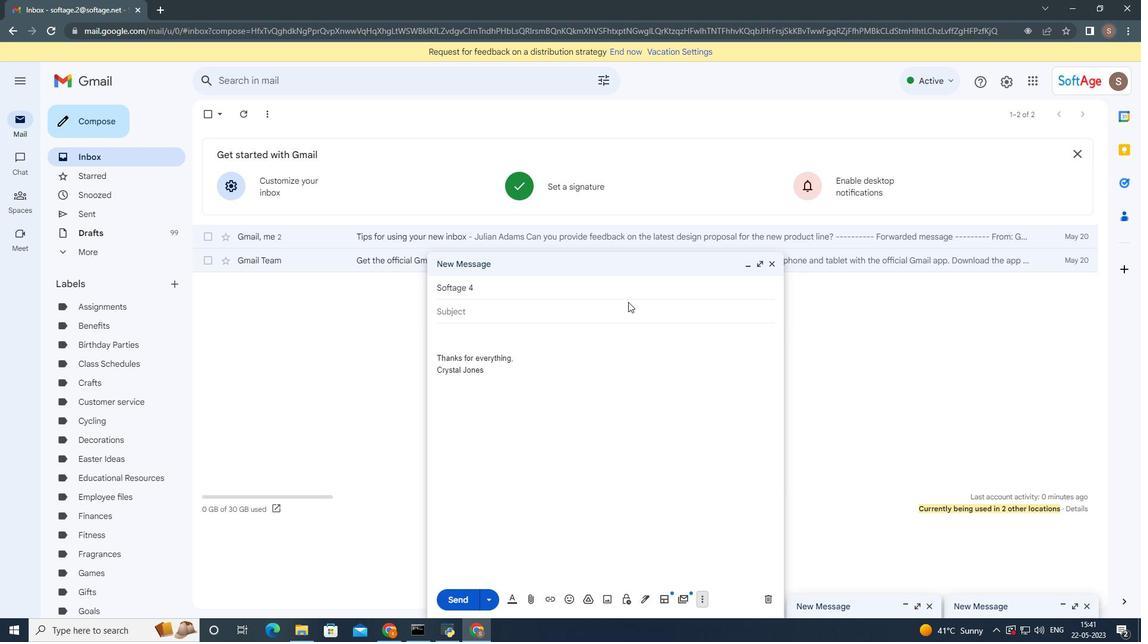 
Action: Mouse scrolled (613, 277) with delta (0, 0)
Screenshot: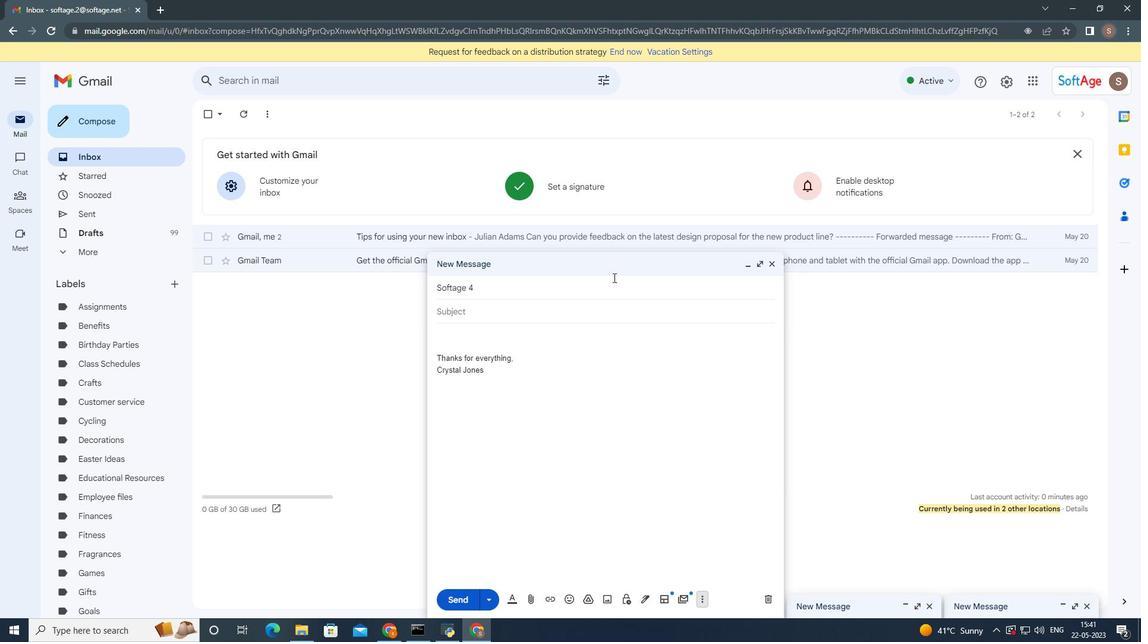 
Action: Mouse moved to (613, 278)
Screenshot: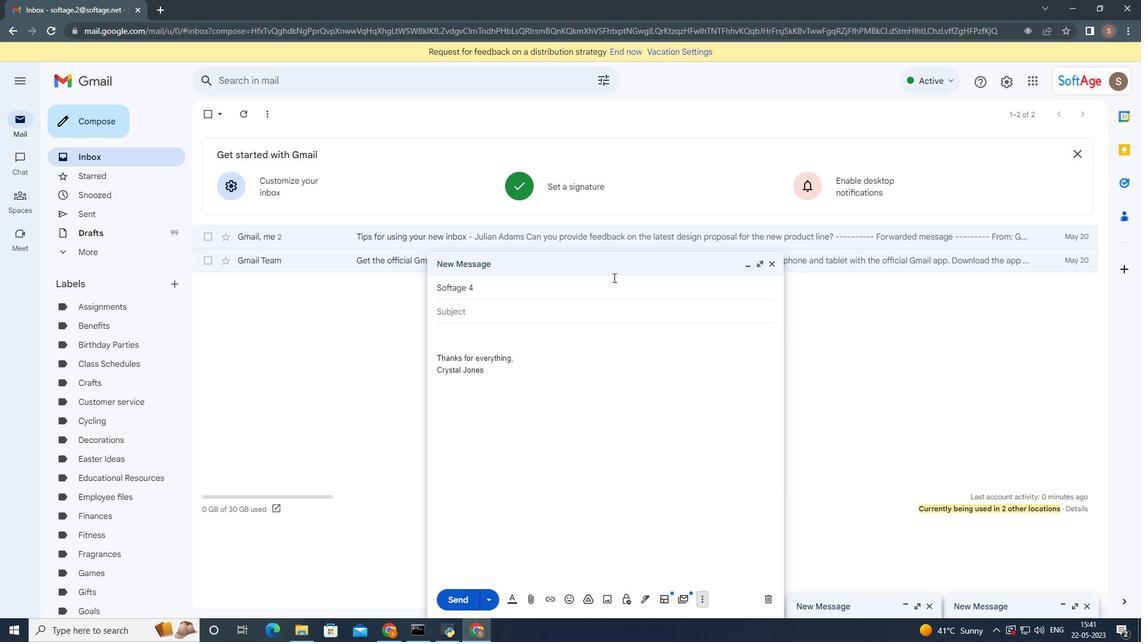 
Action: Mouse scrolled (613, 278) with delta (0, 0)
Screenshot: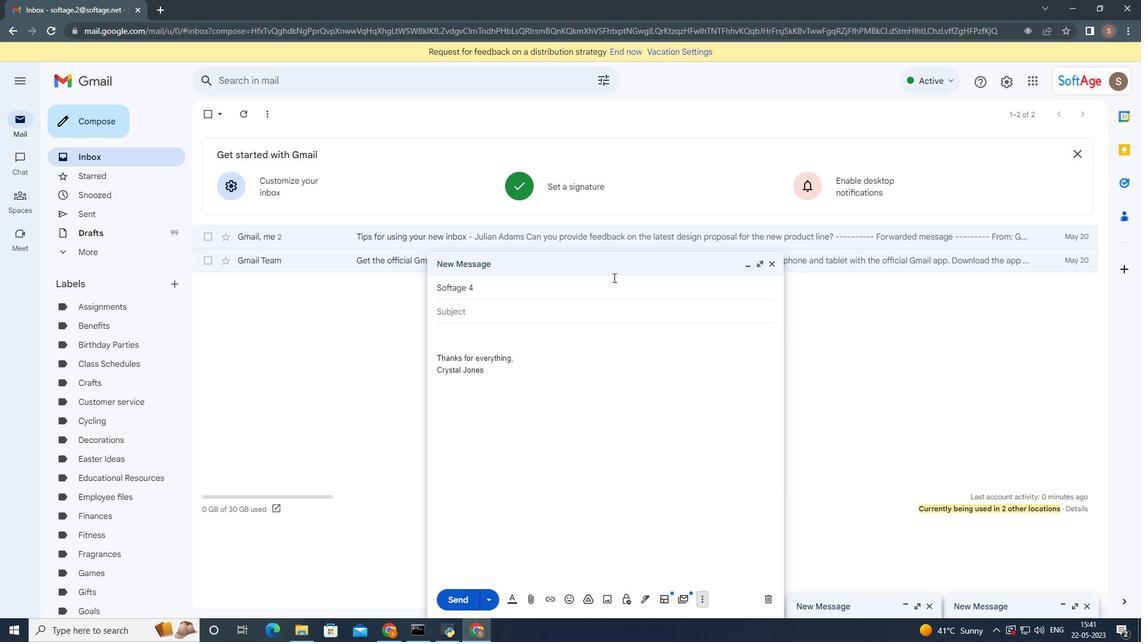 
Action: Mouse moved to (614, 281)
Screenshot: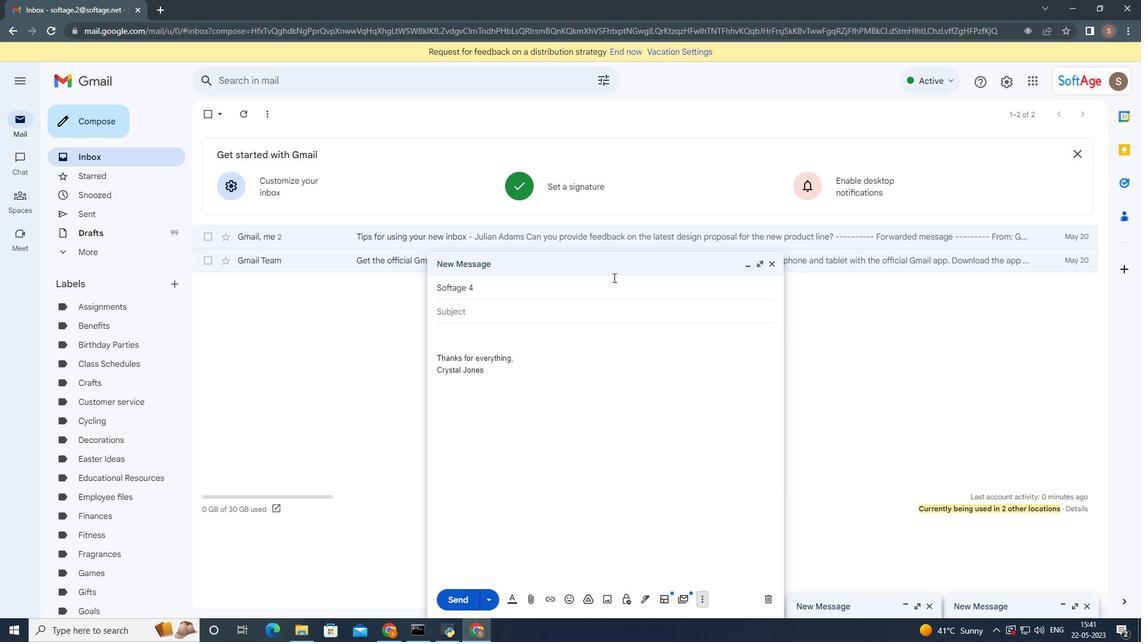 
Action: Mouse scrolled (614, 280) with delta (0, 0)
Screenshot: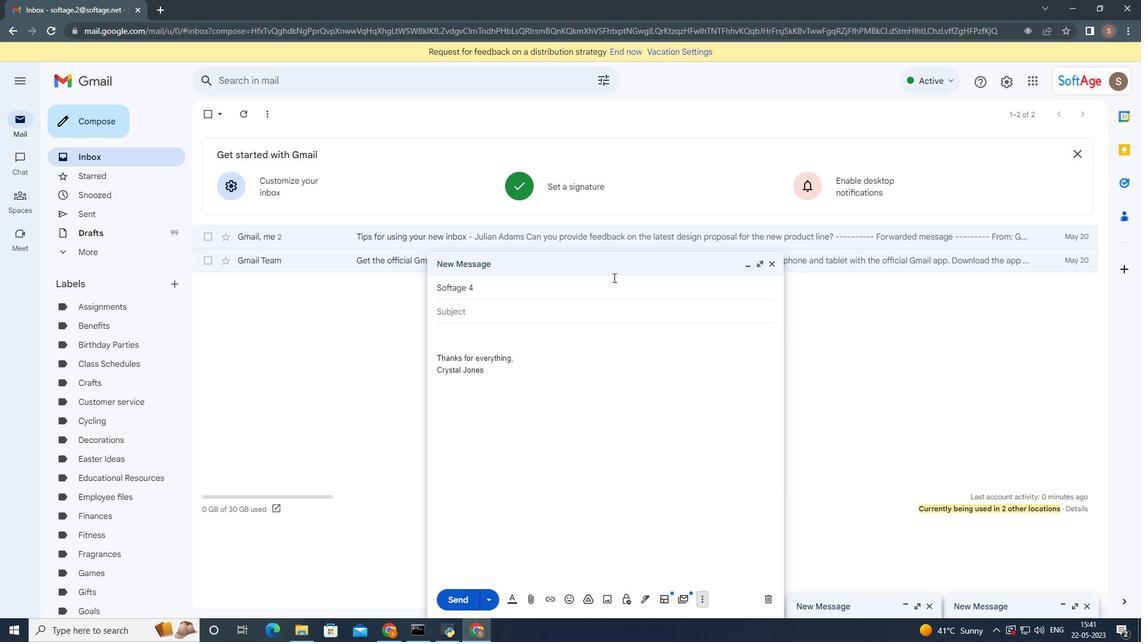 
Action: Mouse moved to (615, 282)
Screenshot: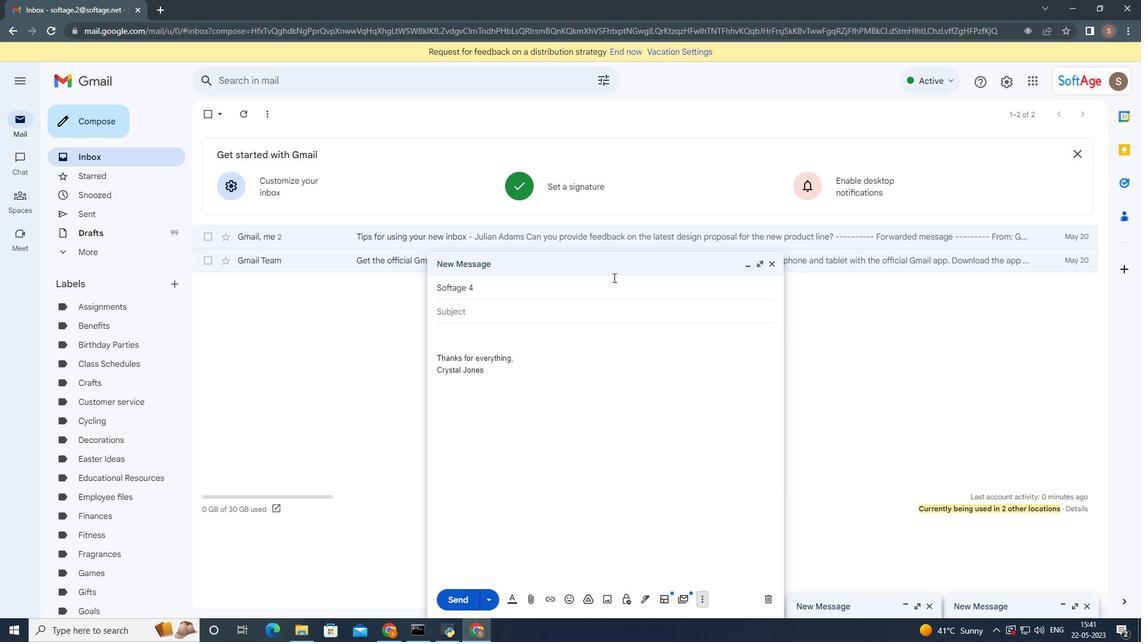
Action: Mouse scrolled (615, 281) with delta (0, 0)
Screenshot: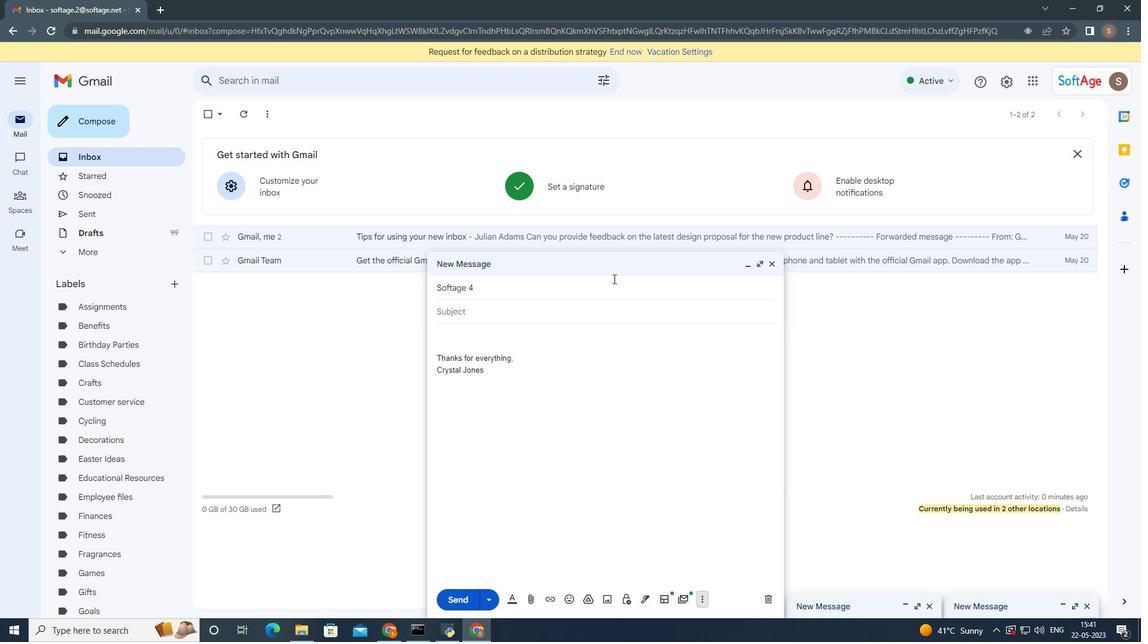 
Action: Mouse moved to (443, 593)
Screenshot: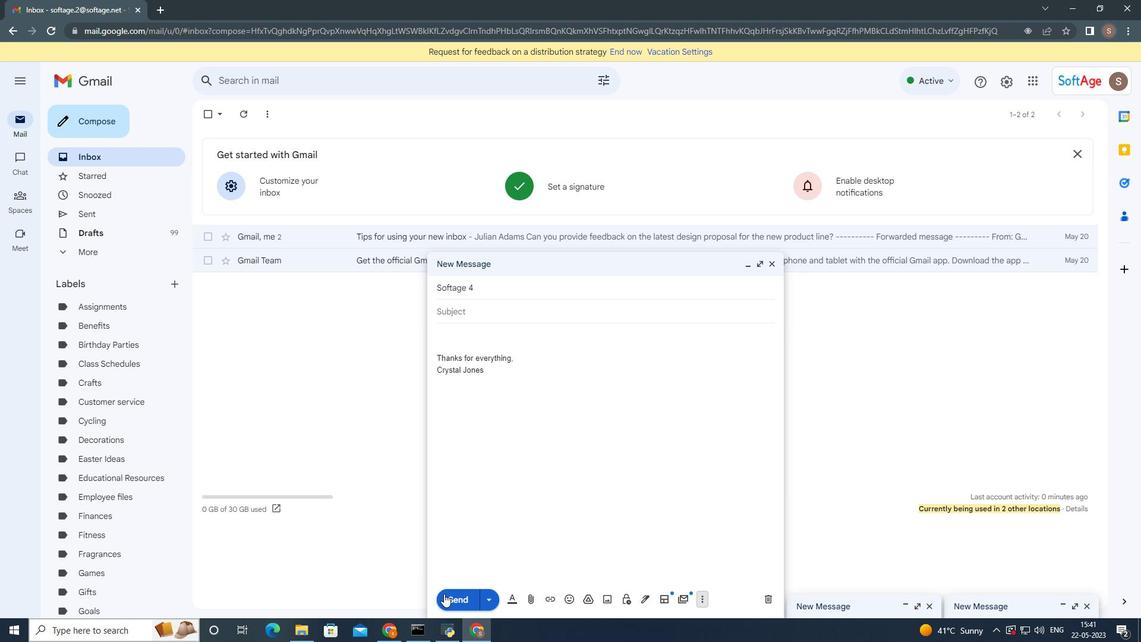
